 Task: Find connections with filter location Flying Fish Cove with filter topic #Socialmediawith filter profile language English with filter current company Meesho with filter school Future Institute Of Engineering and Management with filter industry Retail Gasoline with filter service category Logo Design with filter keywords title Managing Member
Action: Mouse moved to (615, 79)
Screenshot: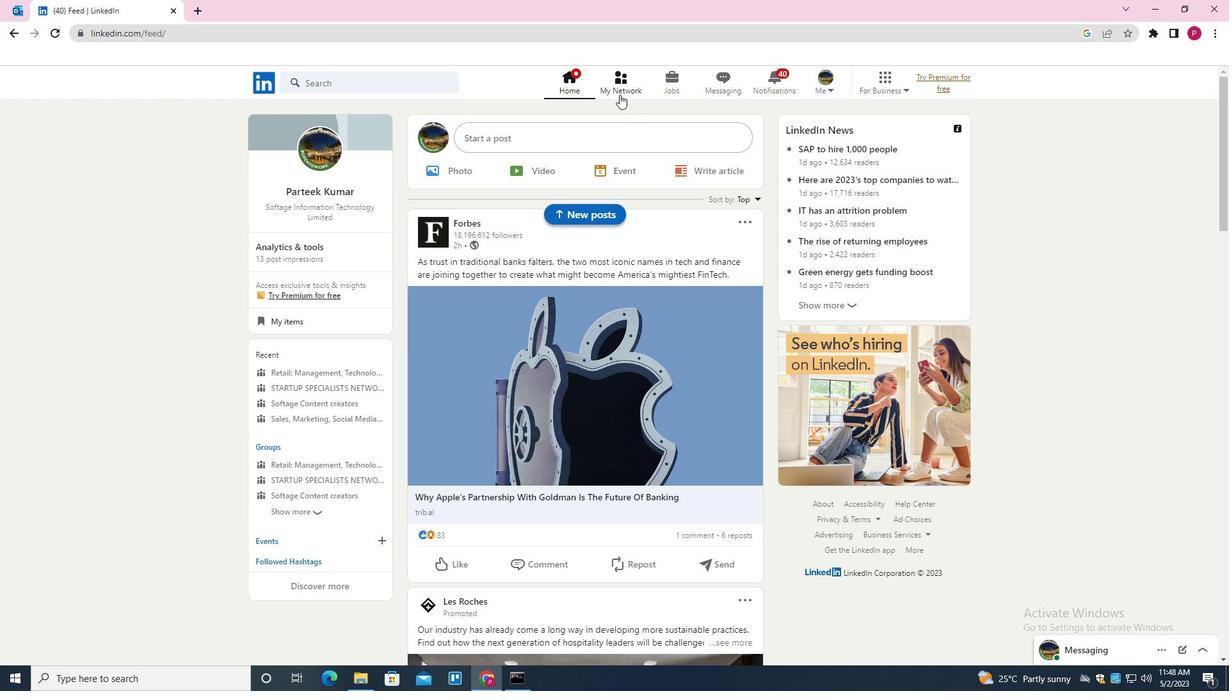 
Action: Mouse pressed left at (615, 79)
Screenshot: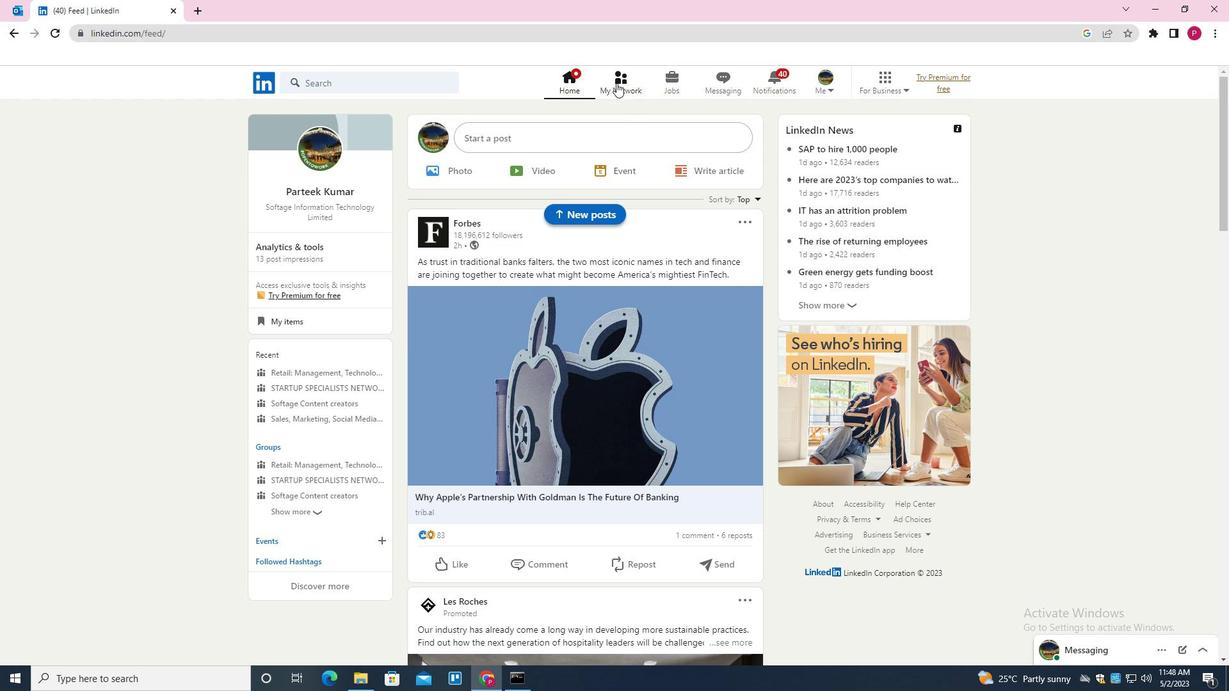 
Action: Mouse moved to (396, 158)
Screenshot: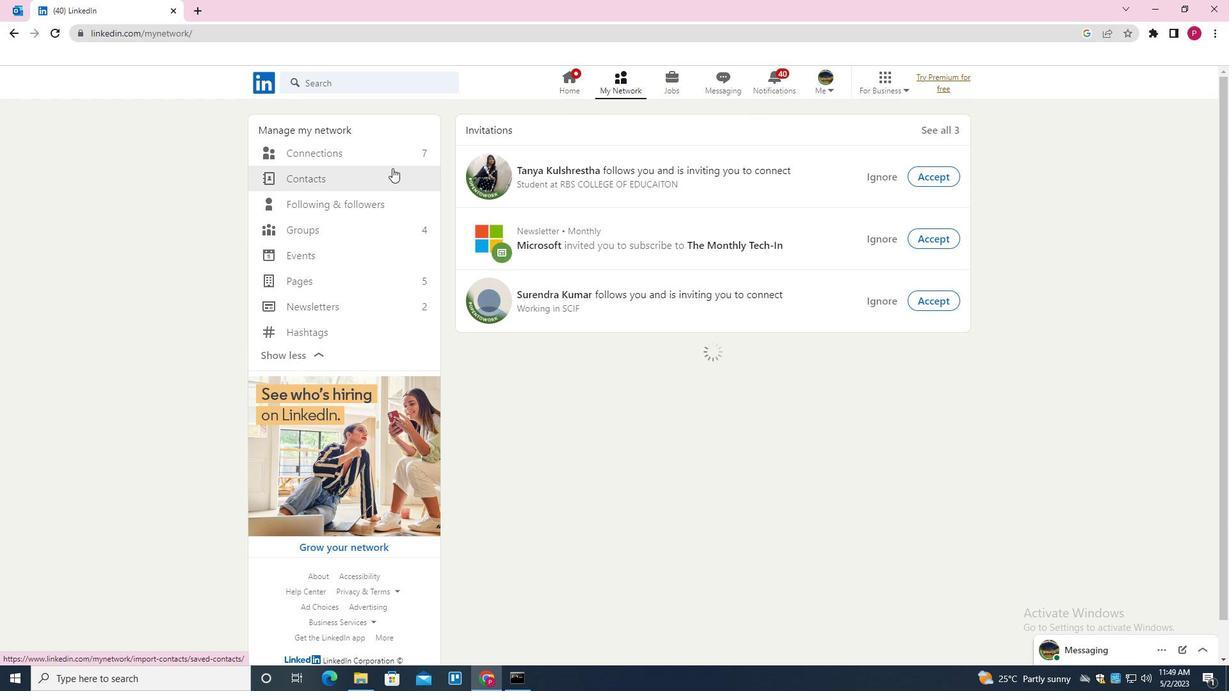 
Action: Mouse pressed left at (396, 158)
Screenshot: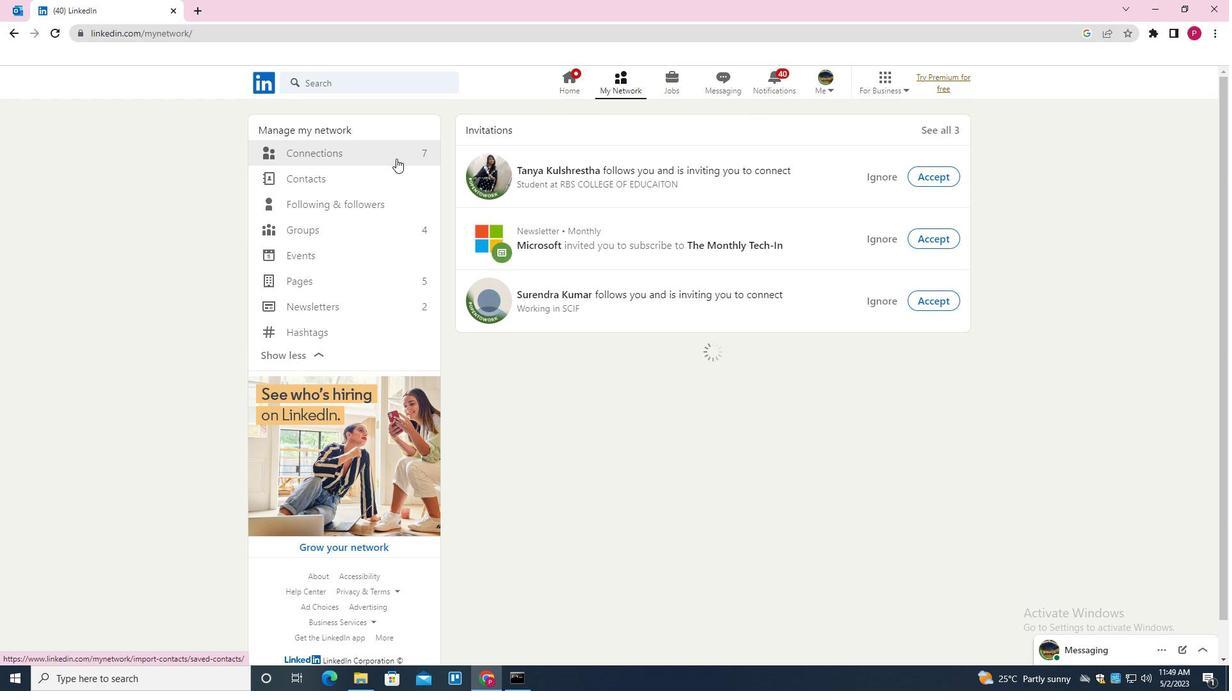 
Action: Mouse moved to (746, 154)
Screenshot: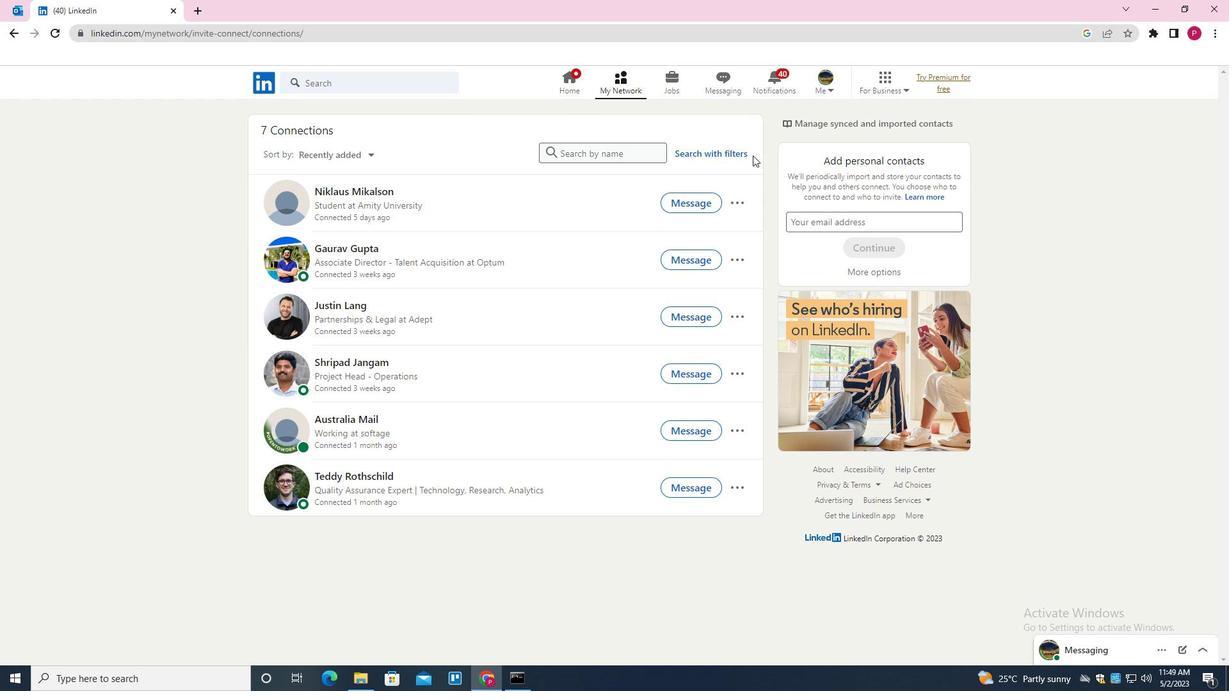 
Action: Mouse pressed left at (746, 154)
Screenshot: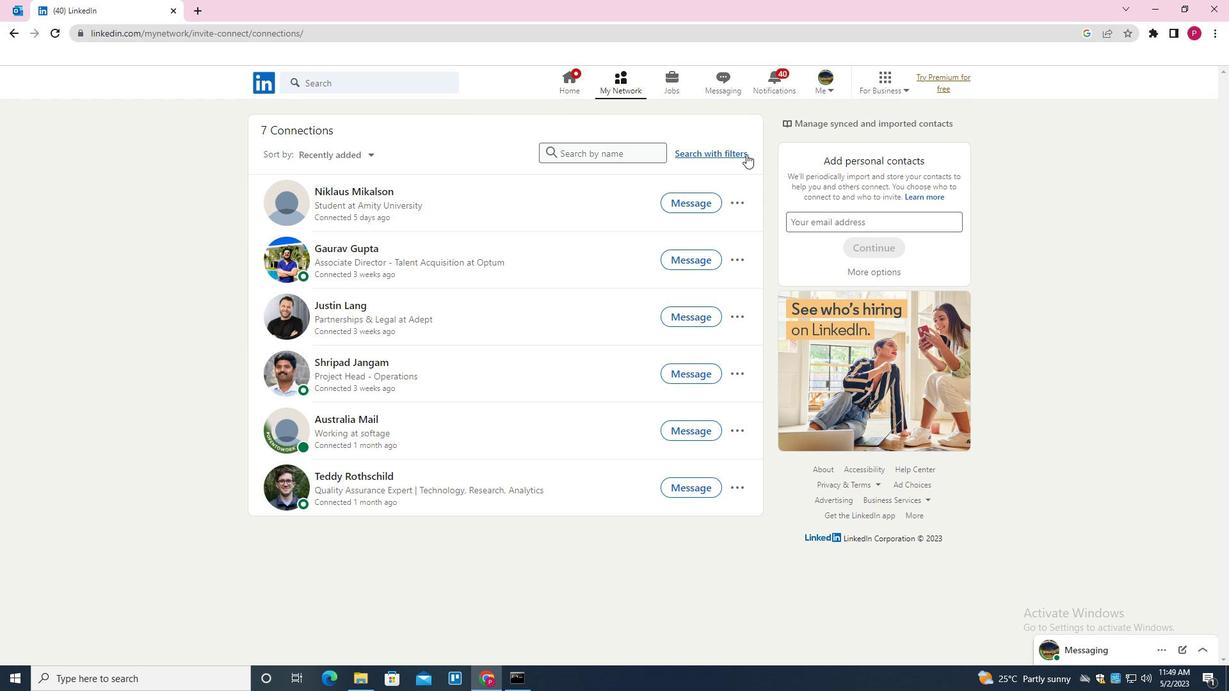 
Action: Mouse moved to (653, 122)
Screenshot: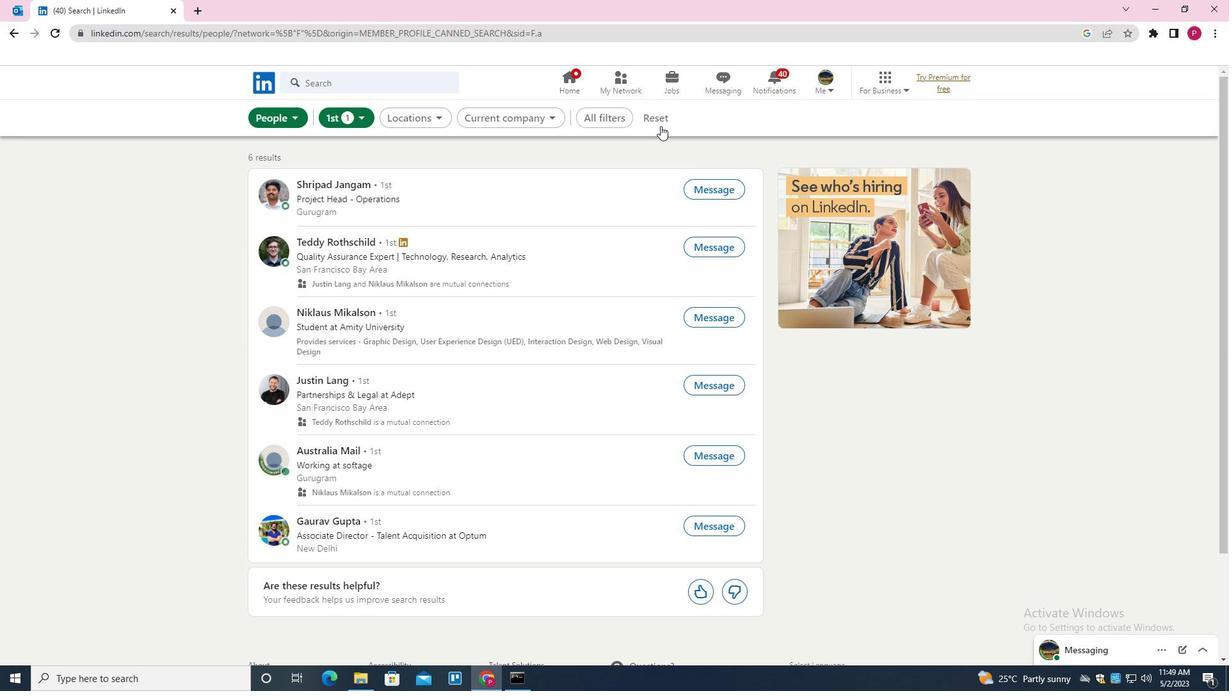 
Action: Mouse pressed left at (653, 122)
Screenshot: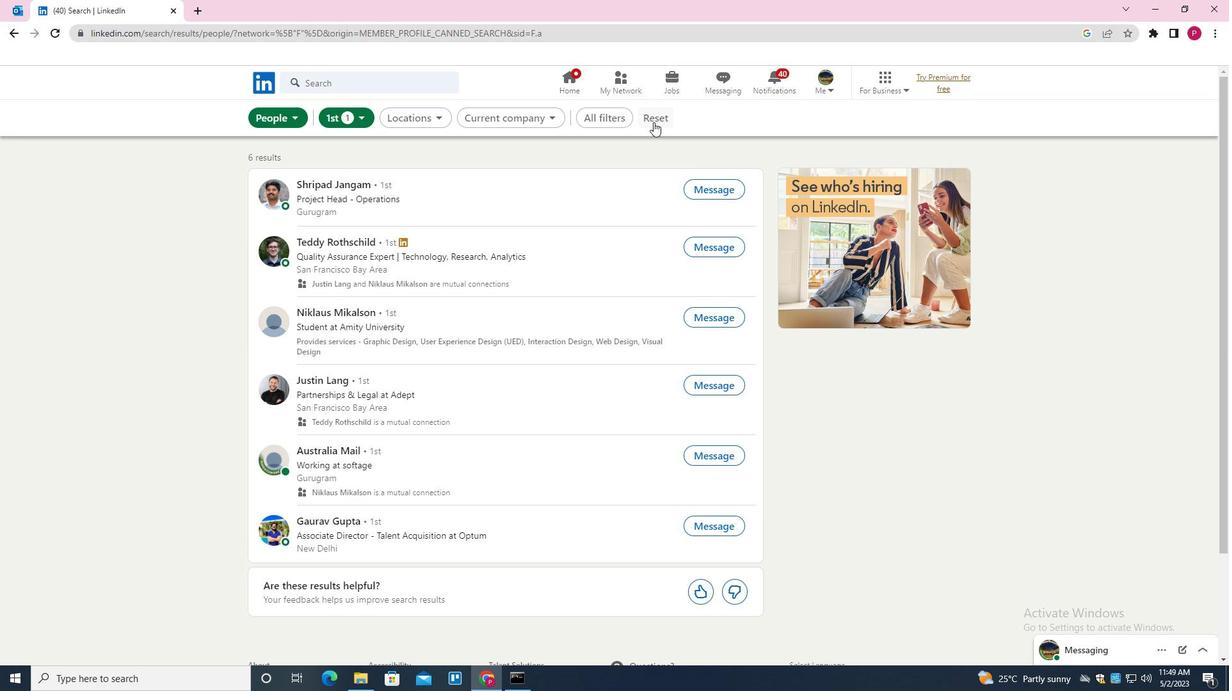 
Action: Mouse moved to (625, 120)
Screenshot: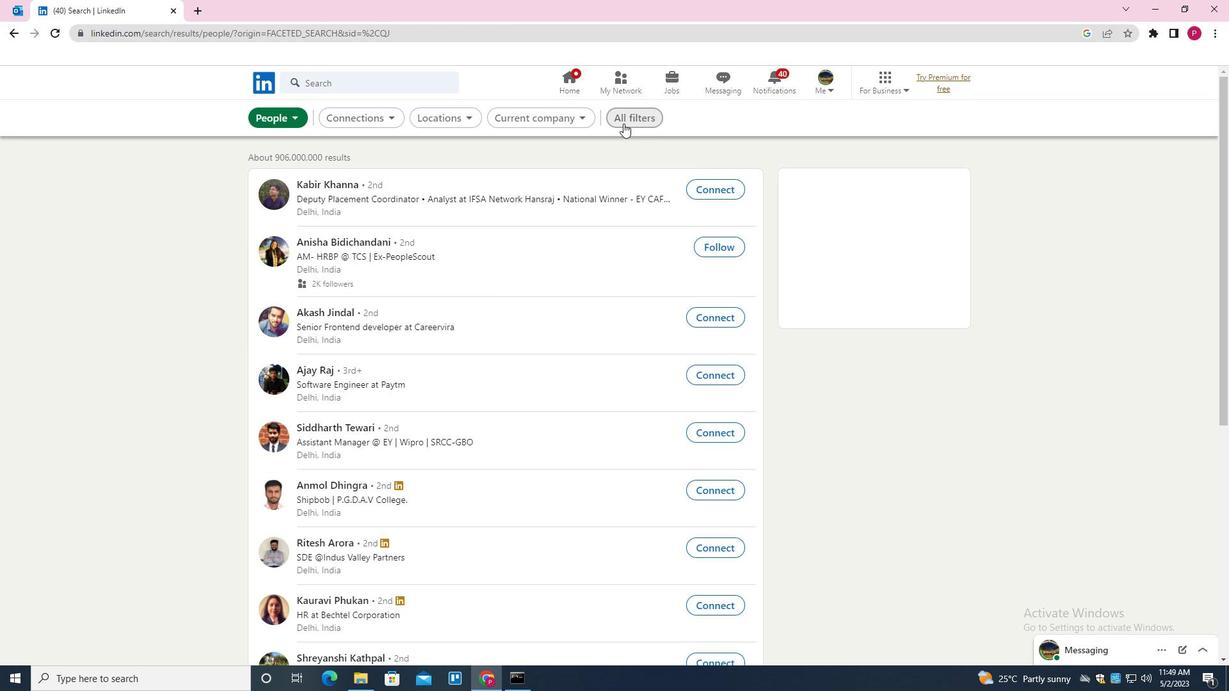 
Action: Mouse pressed left at (625, 120)
Screenshot: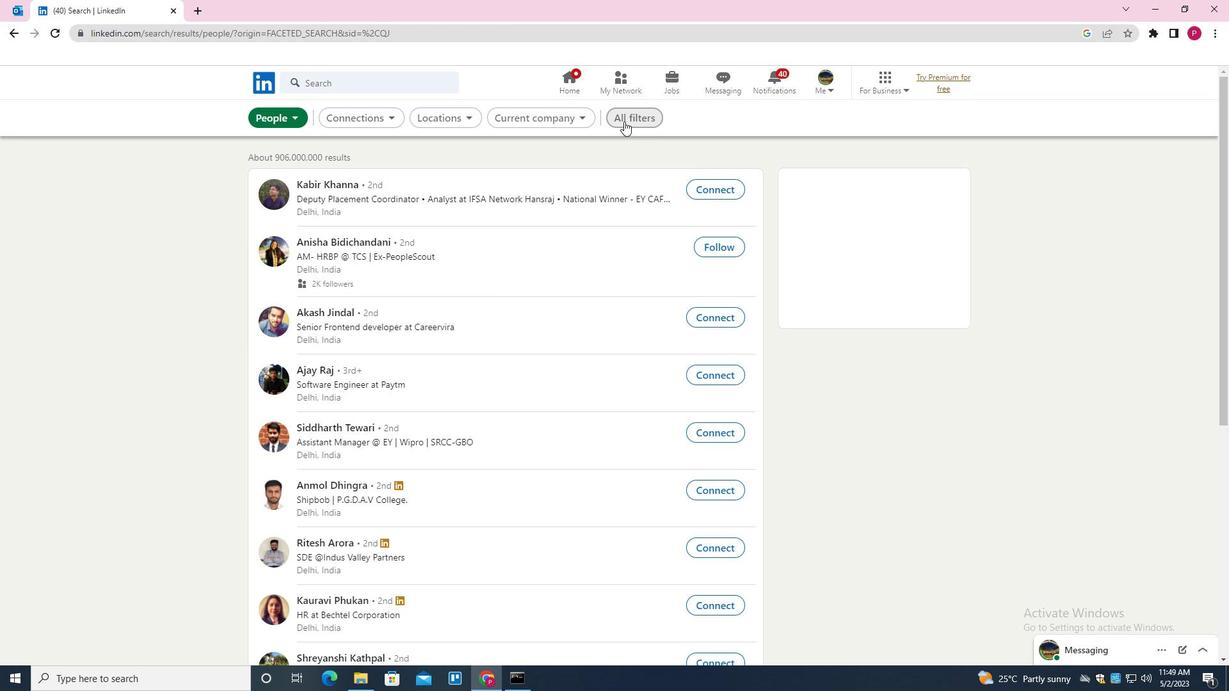 
Action: Mouse moved to (1090, 277)
Screenshot: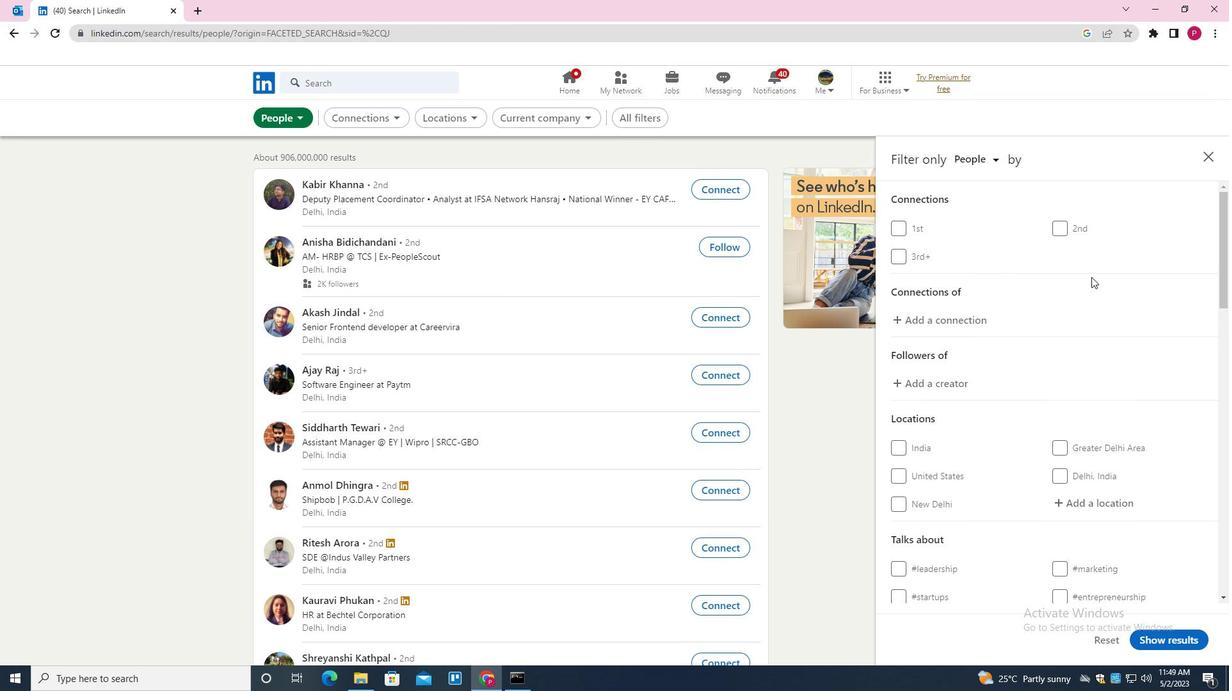 
Action: Mouse scrolled (1090, 276) with delta (0, 0)
Screenshot: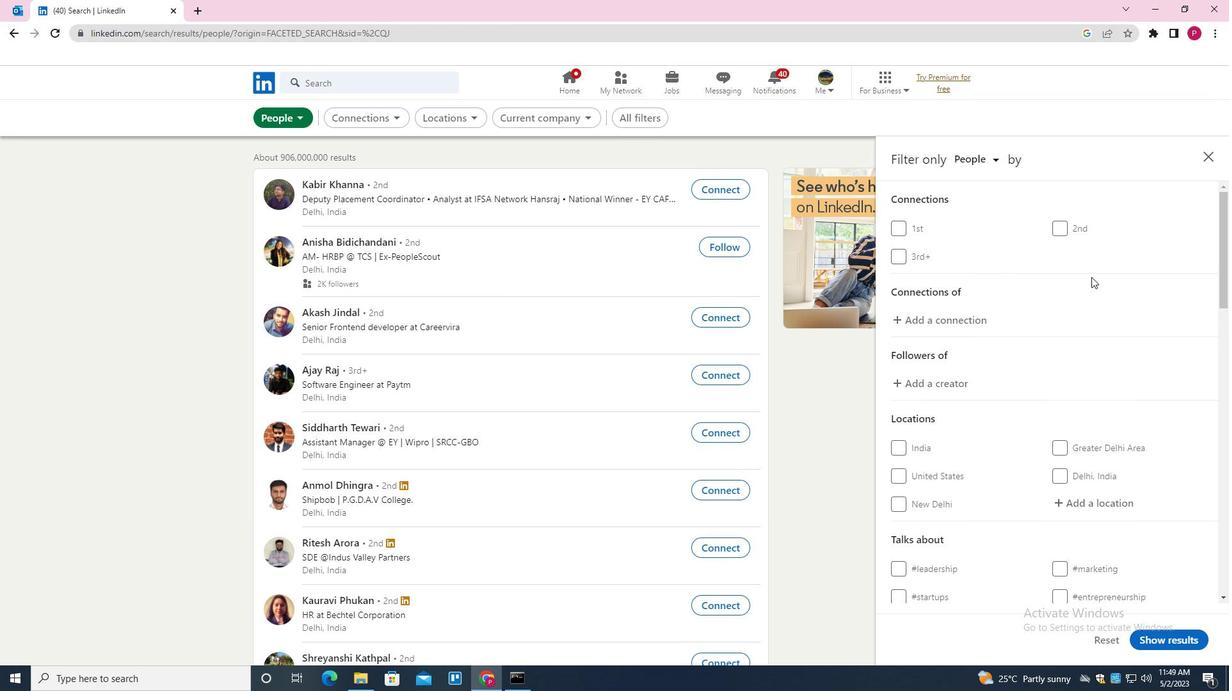 
Action: Mouse scrolled (1090, 276) with delta (0, 0)
Screenshot: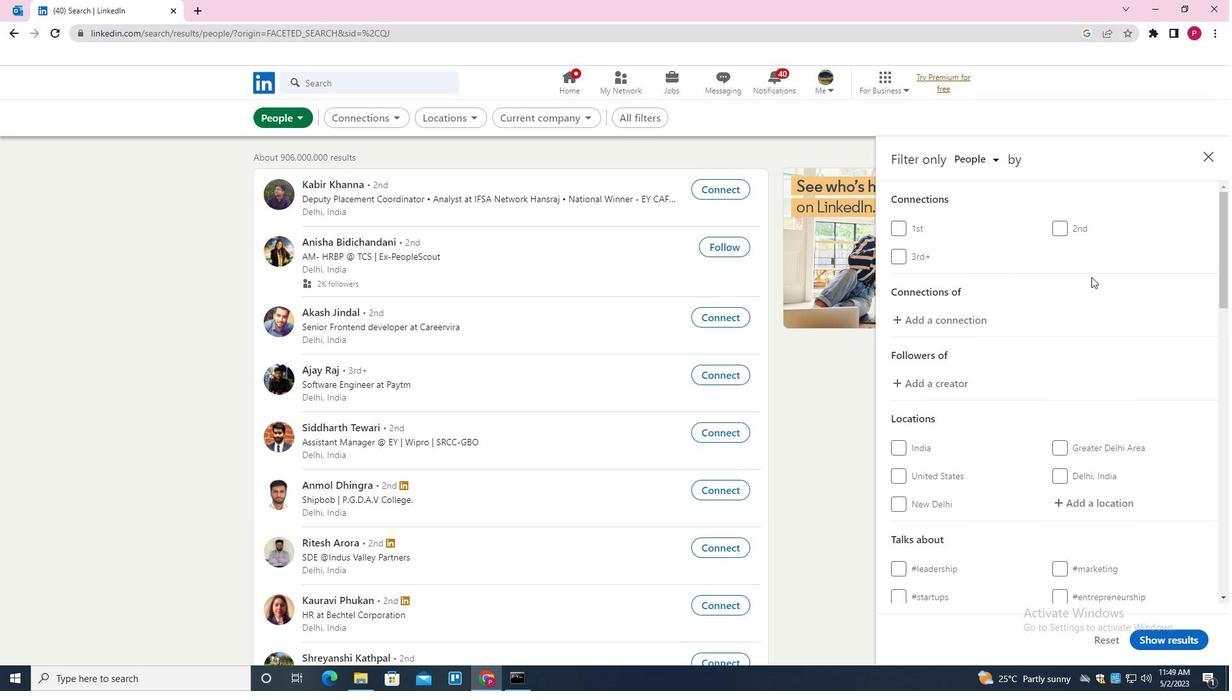 
Action: Mouse scrolled (1090, 276) with delta (0, 0)
Screenshot: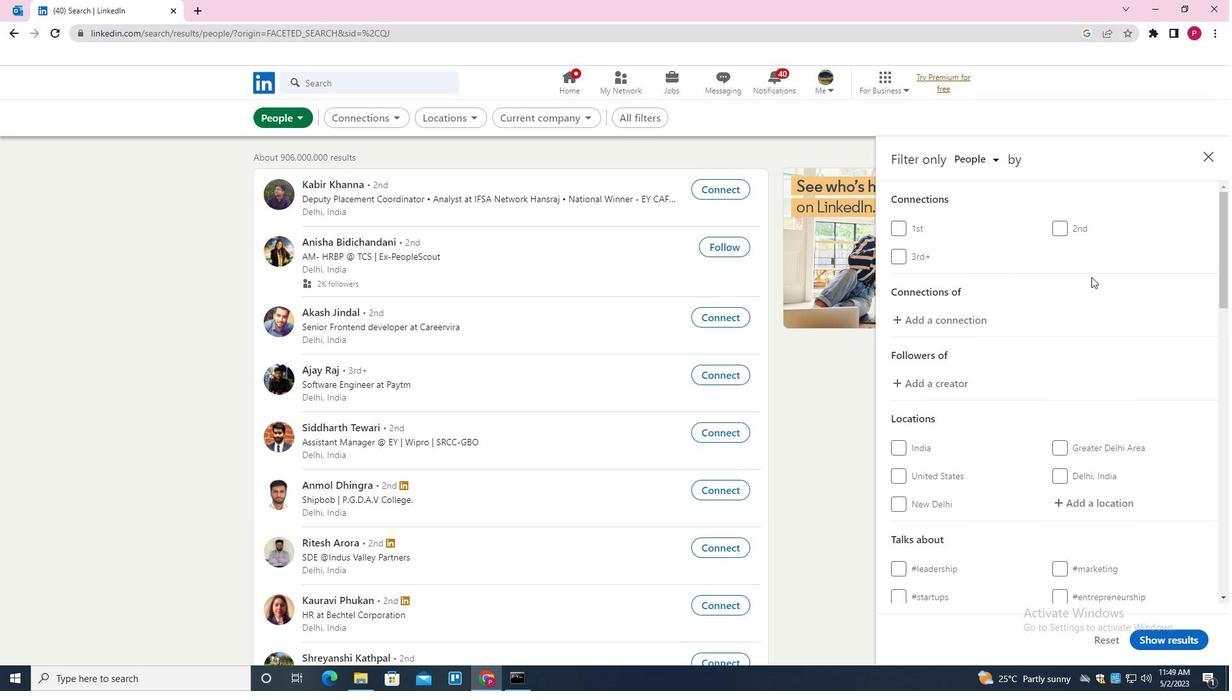 
Action: Mouse moved to (1093, 303)
Screenshot: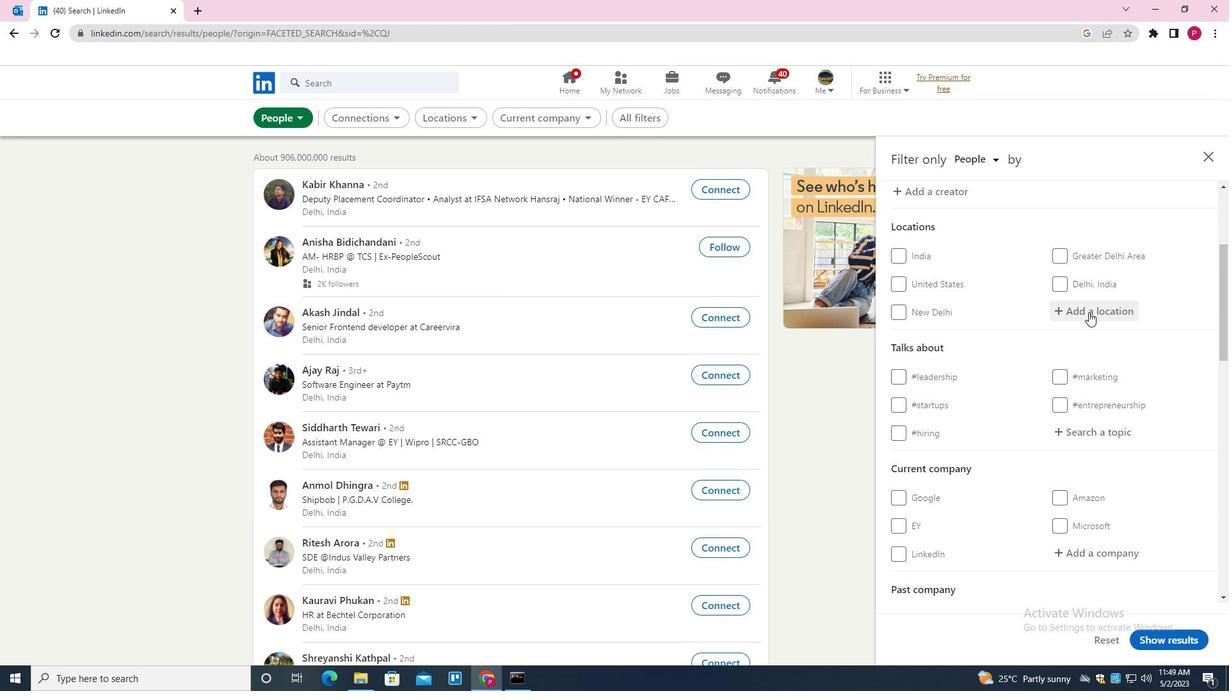 
Action: Mouse pressed left at (1093, 303)
Screenshot: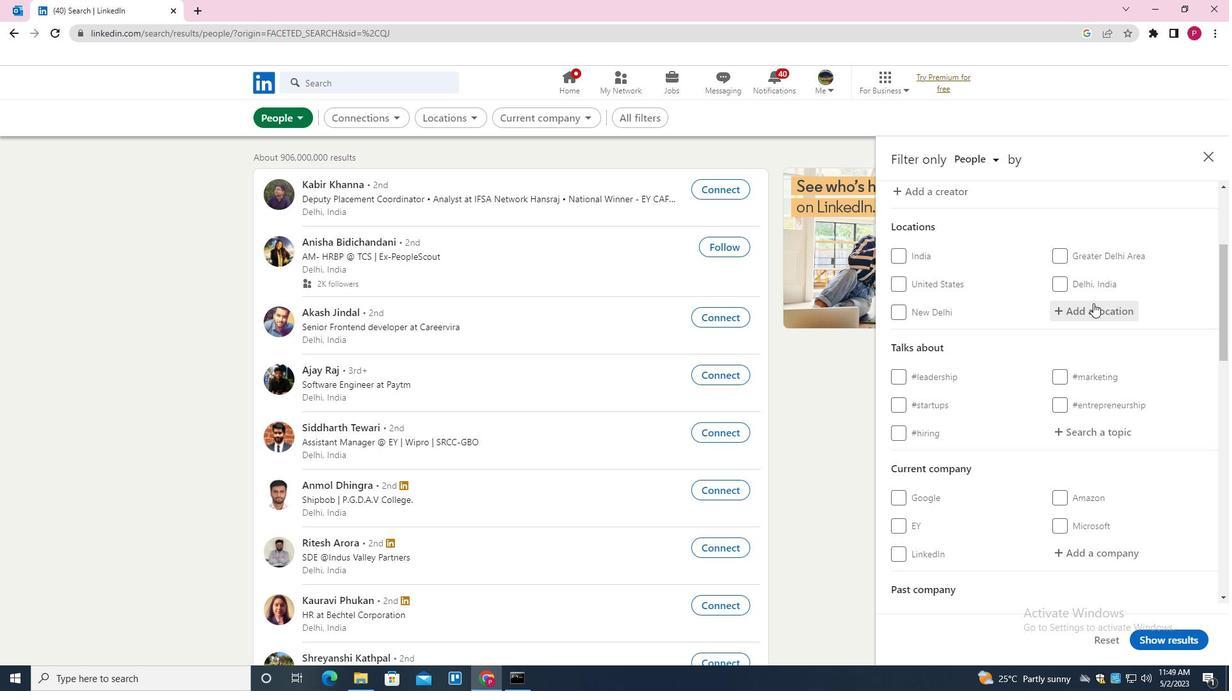 
Action: Mouse moved to (1058, 323)
Screenshot: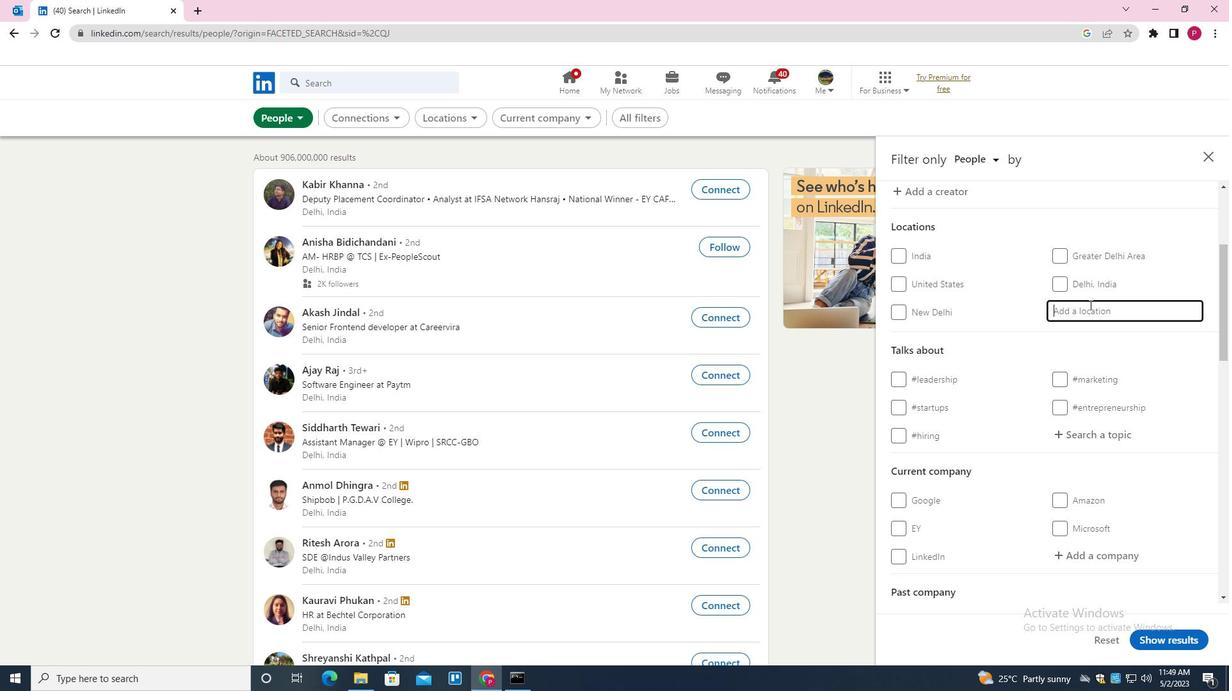 
Action: Key pressed <Key.shift><Key.shift><Key.shift>FLYINF<Key.backspace>G<Key.space><Key.space><Key.shift>FISH<Key.space><Key.shift>COVE
Screenshot: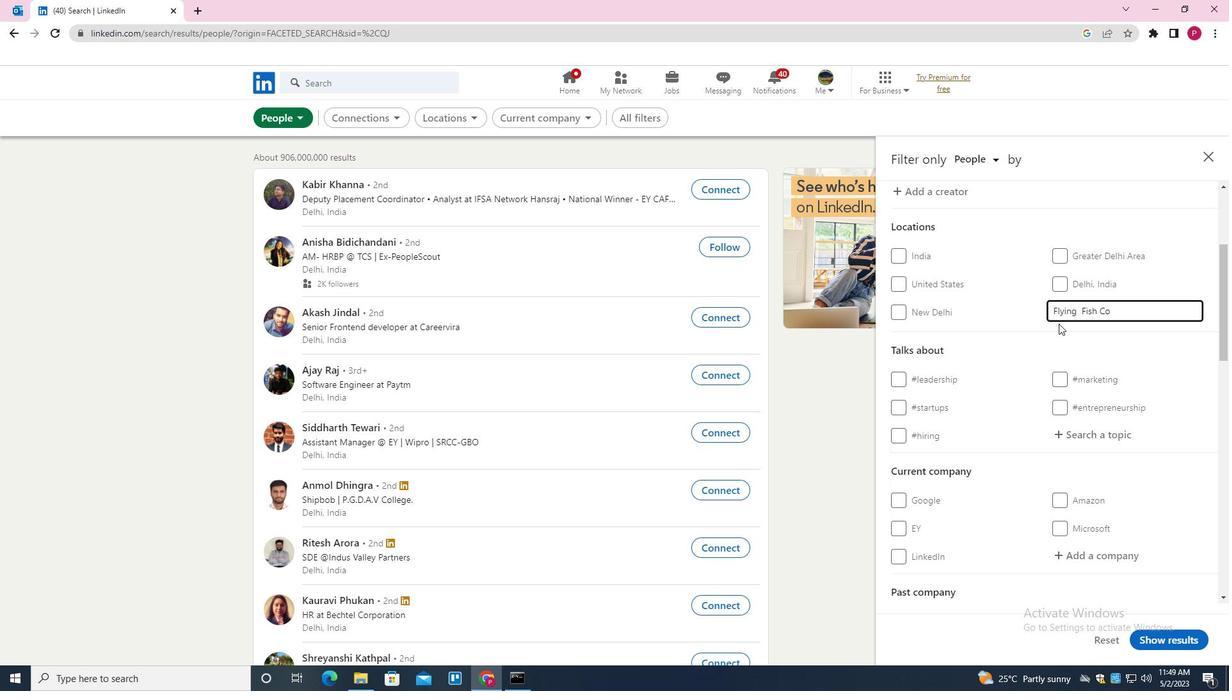 
Action: Mouse moved to (1058, 327)
Screenshot: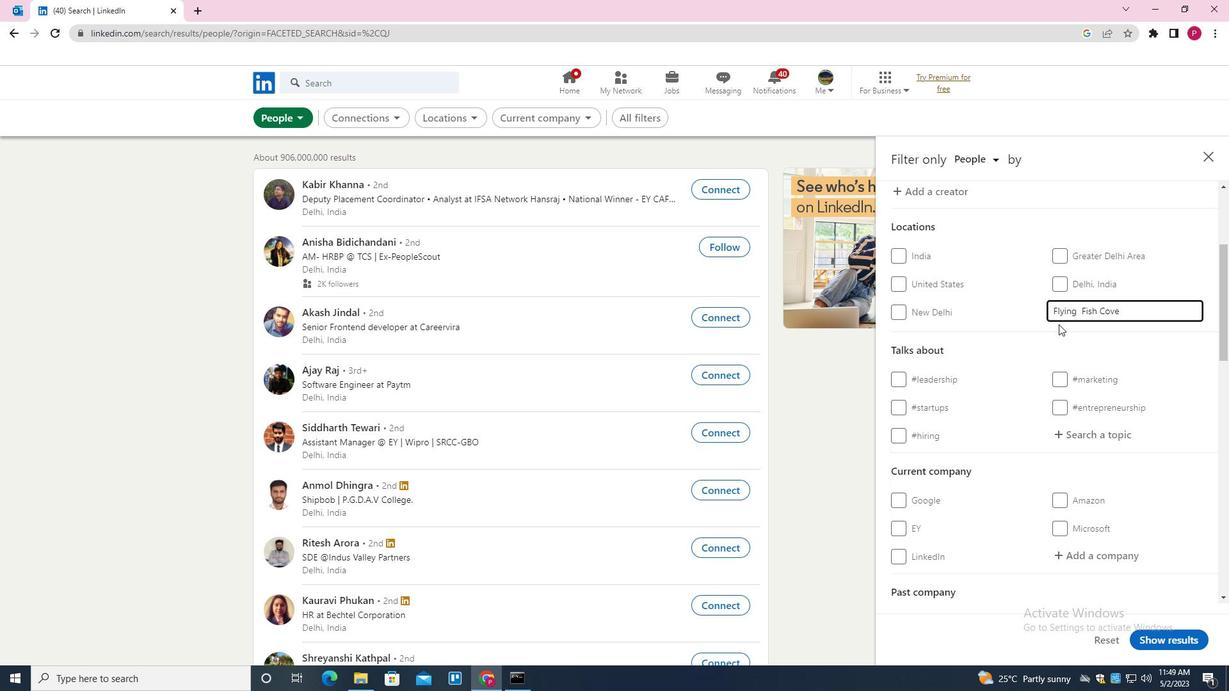 
Action: Mouse scrolled (1058, 326) with delta (0, 0)
Screenshot: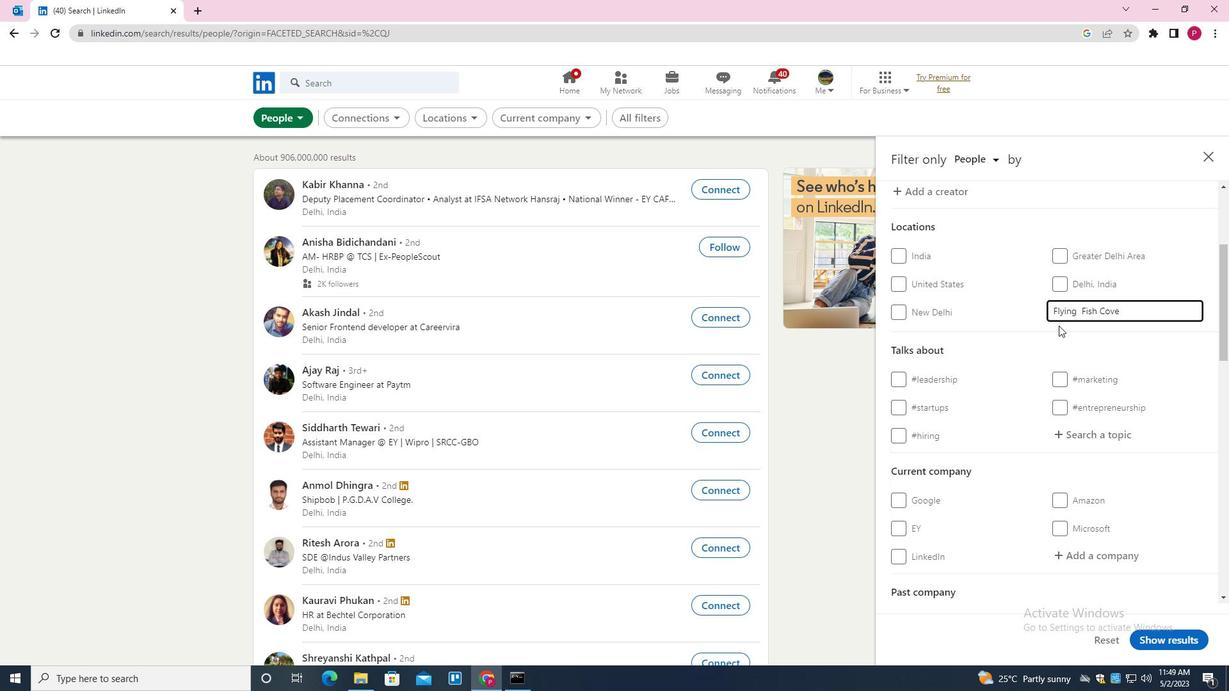 
Action: Mouse scrolled (1058, 326) with delta (0, 0)
Screenshot: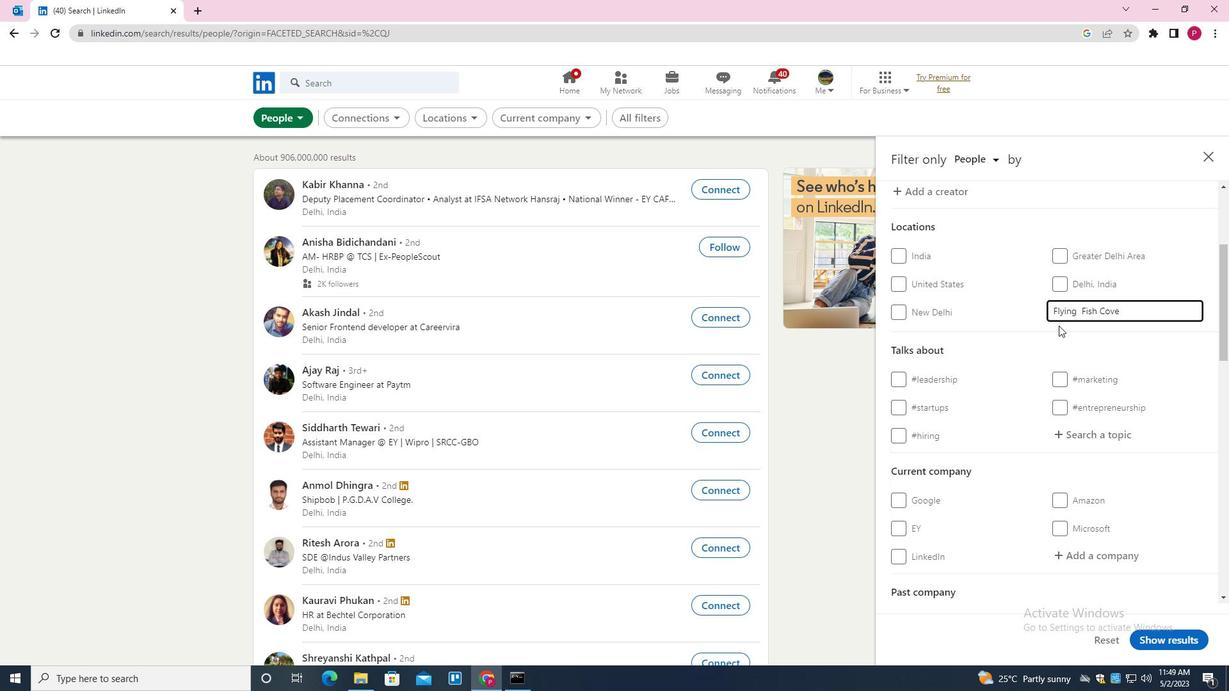 
Action: Mouse moved to (1081, 305)
Screenshot: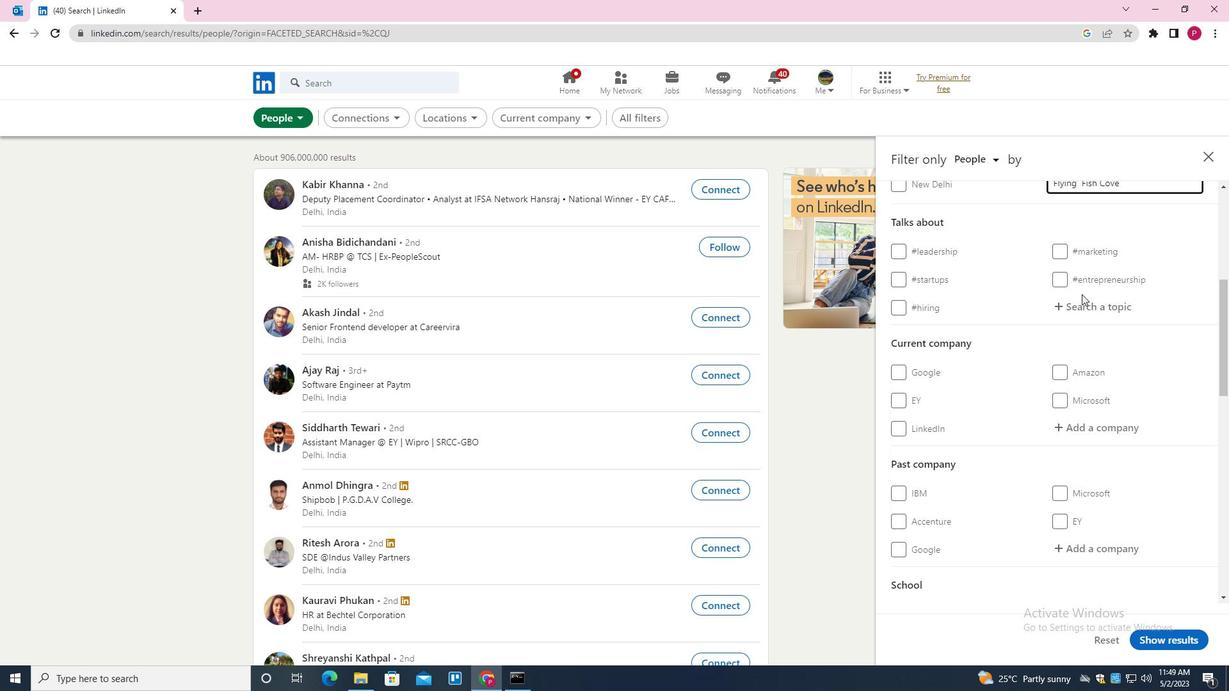 
Action: Mouse pressed left at (1081, 305)
Screenshot: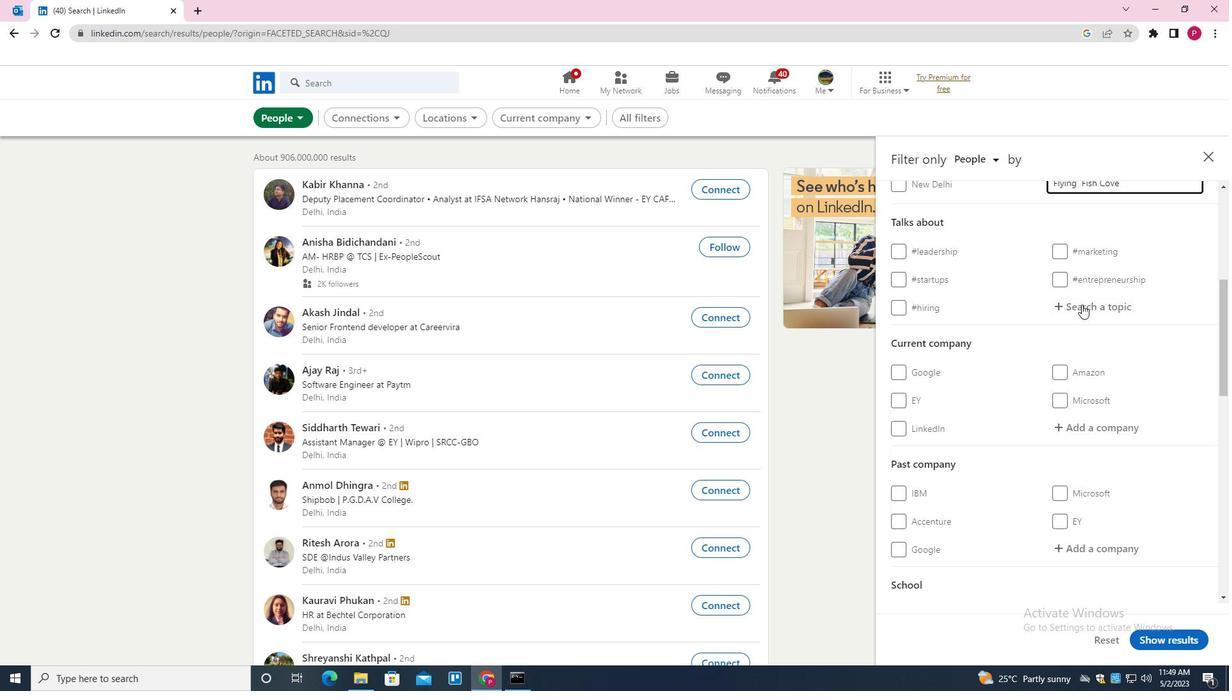 
Action: Mouse moved to (1077, 309)
Screenshot: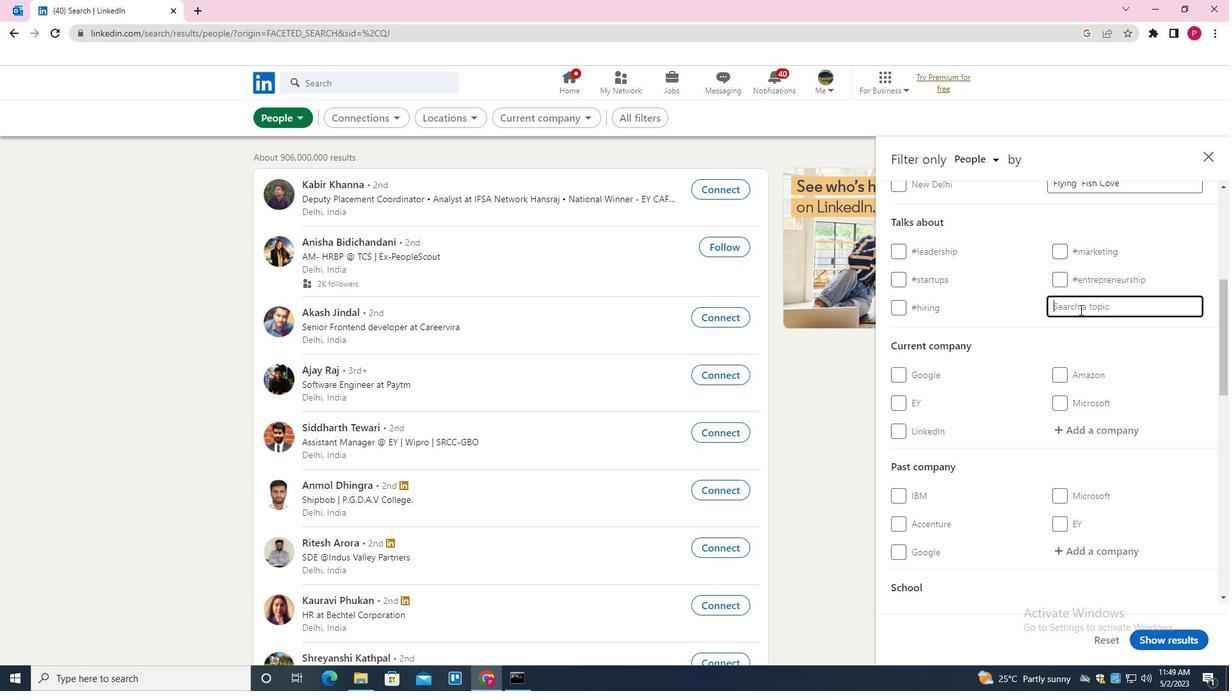 
Action: Key pressed SOCIAL<Key.space><Key.shift>MED<Key.backspace><Key.backspace><Key.backspace><Key.backspace><Key.down><Key.enter>
Screenshot: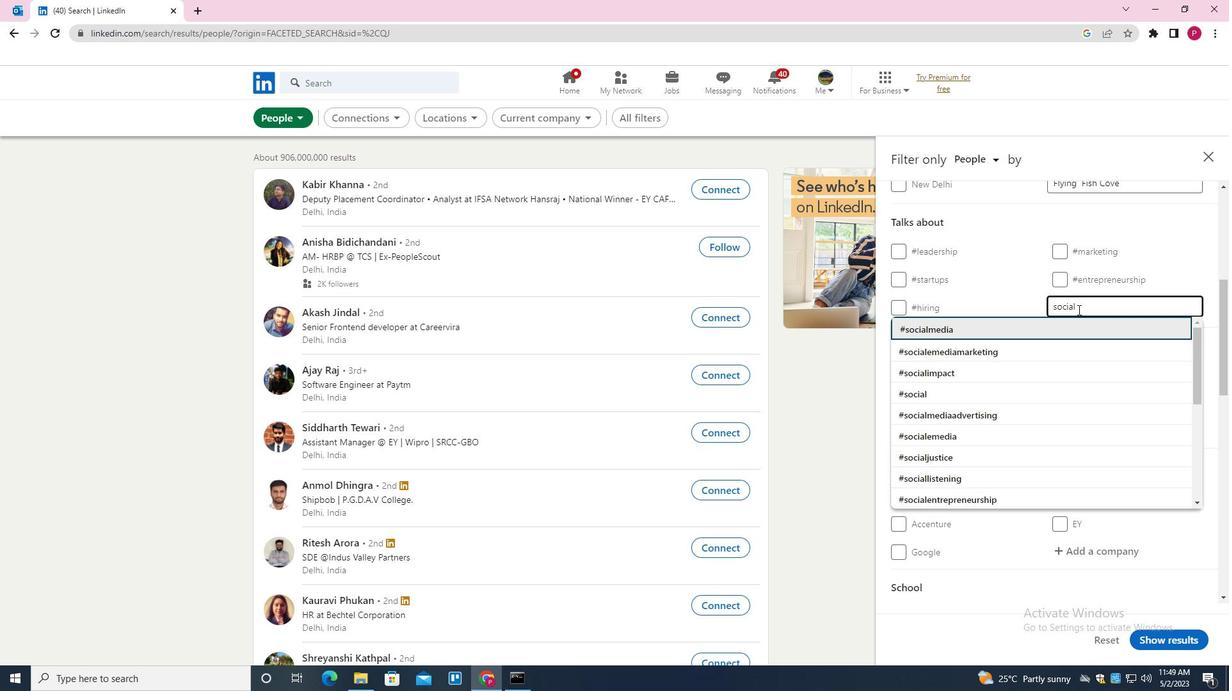 
Action: Mouse moved to (1051, 328)
Screenshot: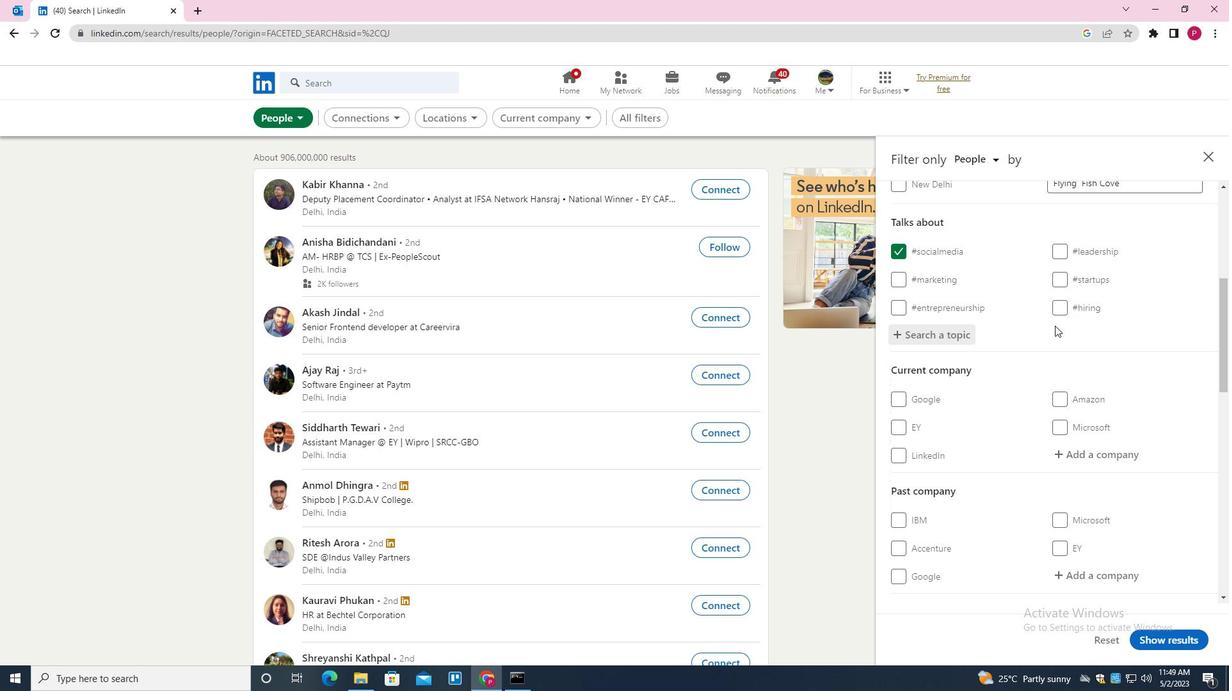 
Action: Mouse scrolled (1051, 327) with delta (0, 0)
Screenshot: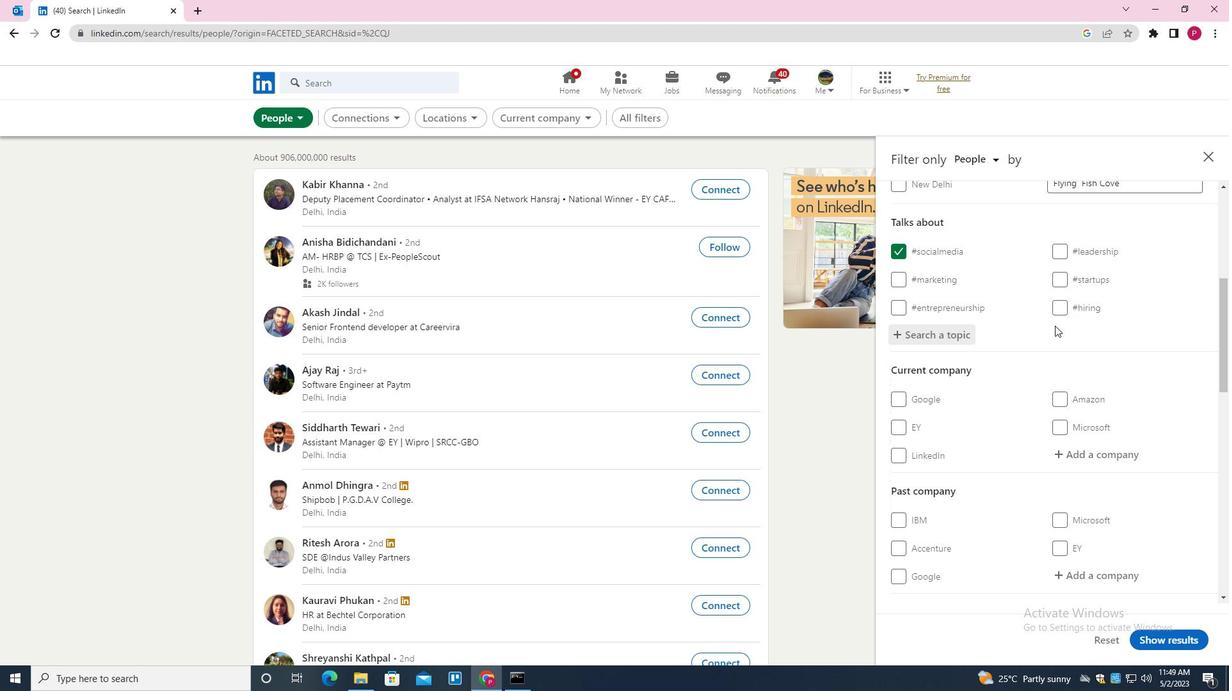 
Action: Mouse moved to (1050, 329)
Screenshot: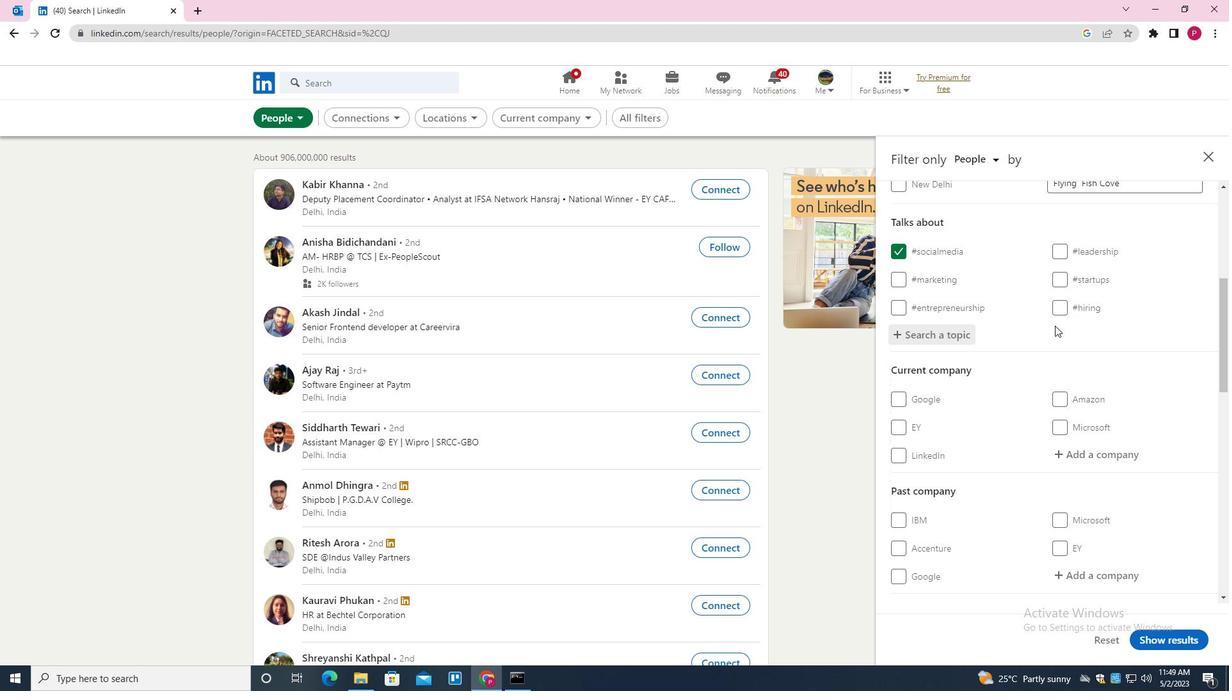 
Action: Mouse scrolled (1050, 329) with delta (0, 0)
Screenshot: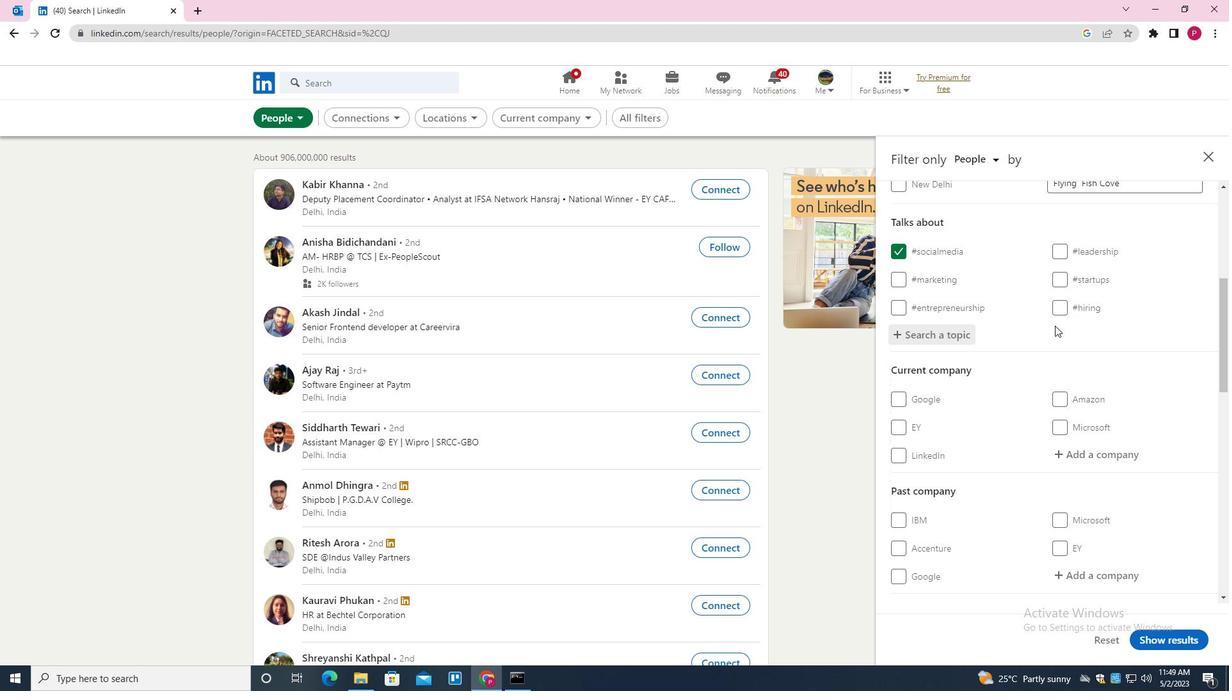 
Action: Mouse moved to (1050, 336)
Screenshot: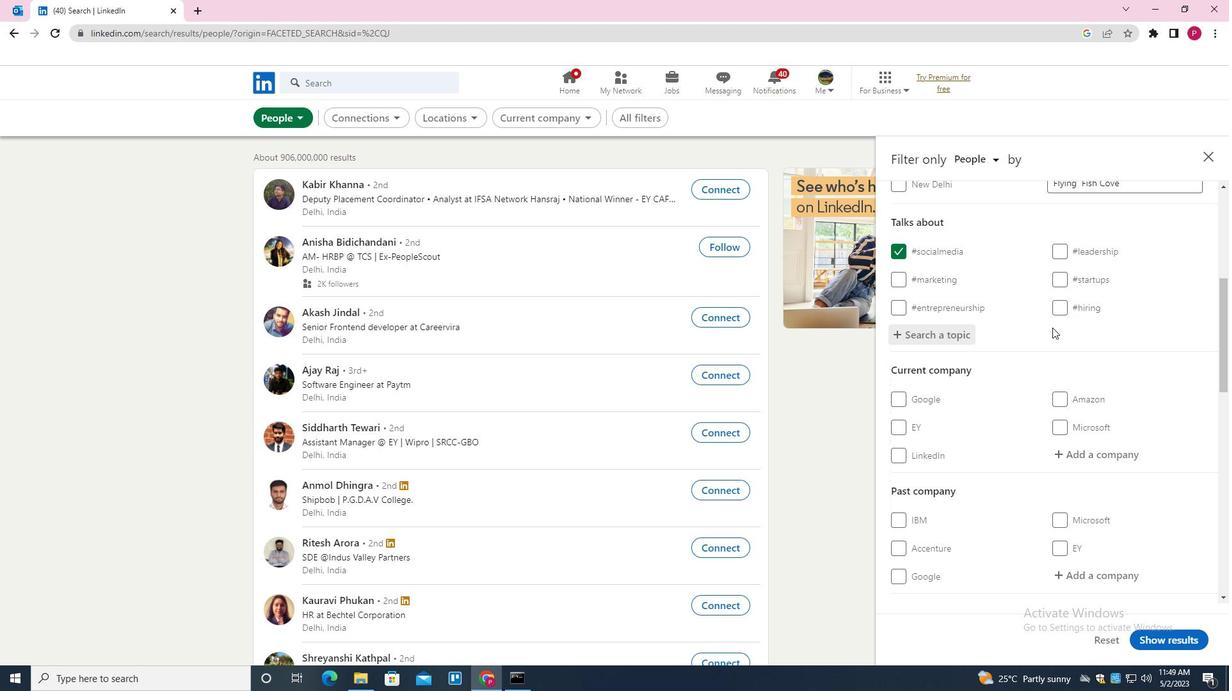 
Action: Mouse scrolled (1050, 336) with delta (0, 0)
Screenshot: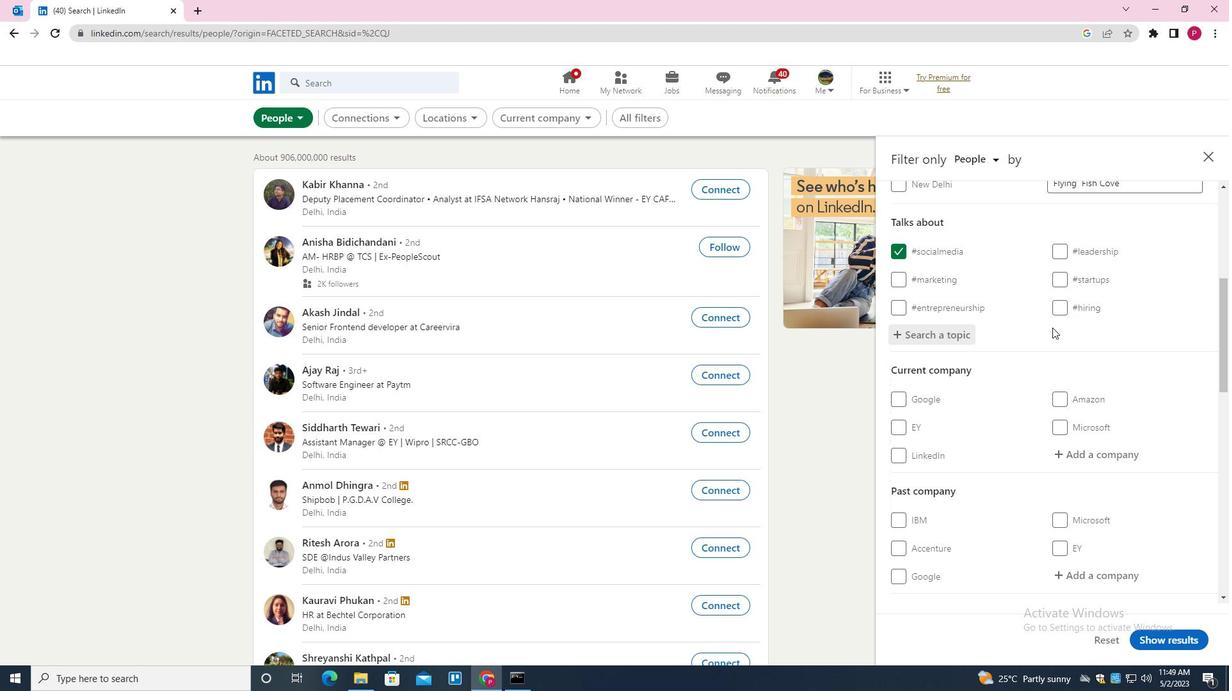 
Action: Mouse moved to (1038, 407)
Screenshot: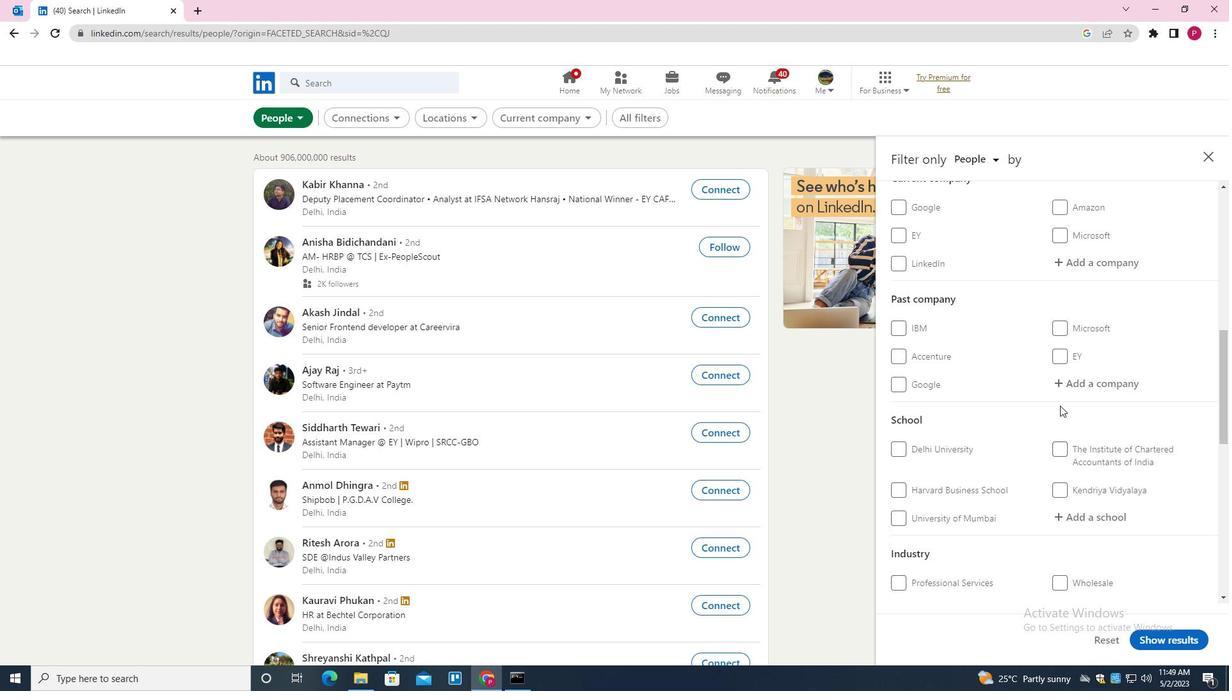
Action: Mouse scrolled (1038, 406) with delta (0, 0)
Screenshot: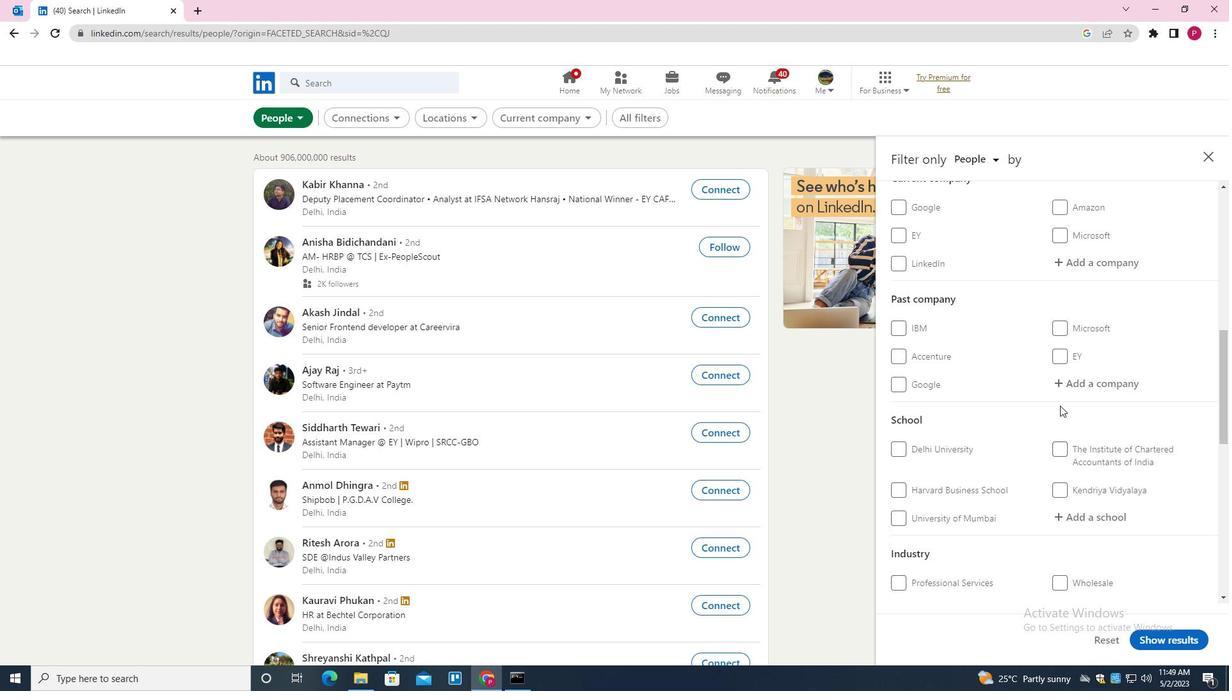
Action: Mouse moved to (1037, 407)
Screenshot: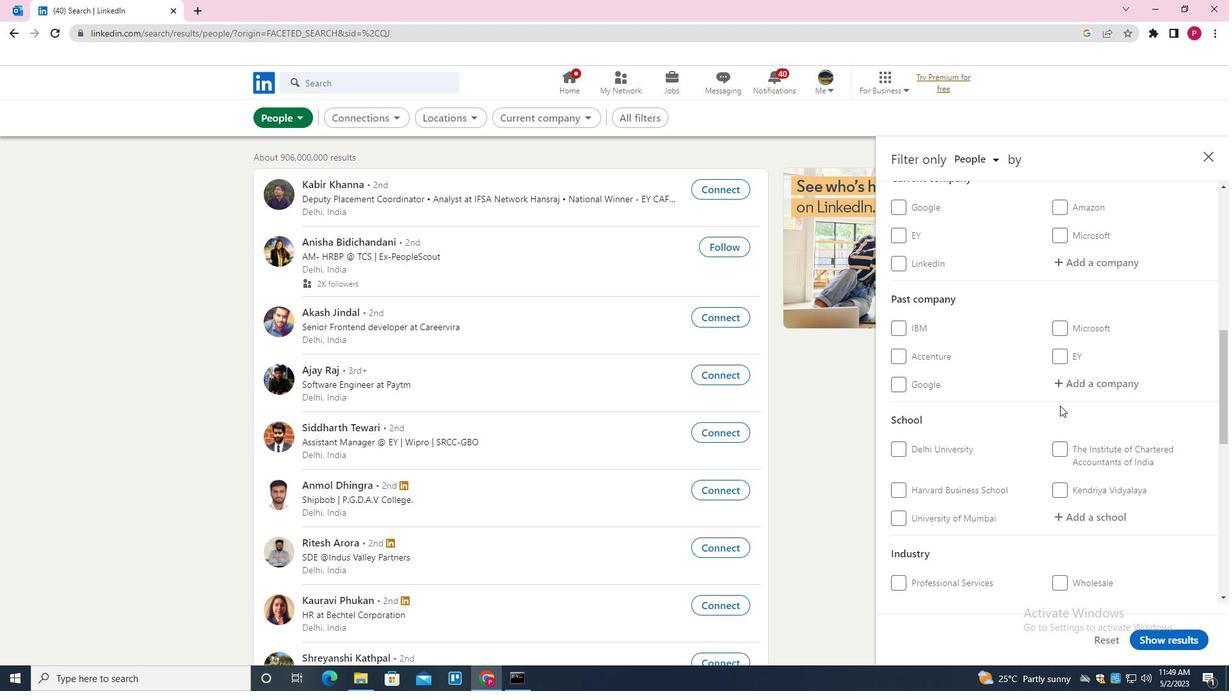 
Action: Mouse scrolled (1037, 407) with delta (0, 0)
Screenshot: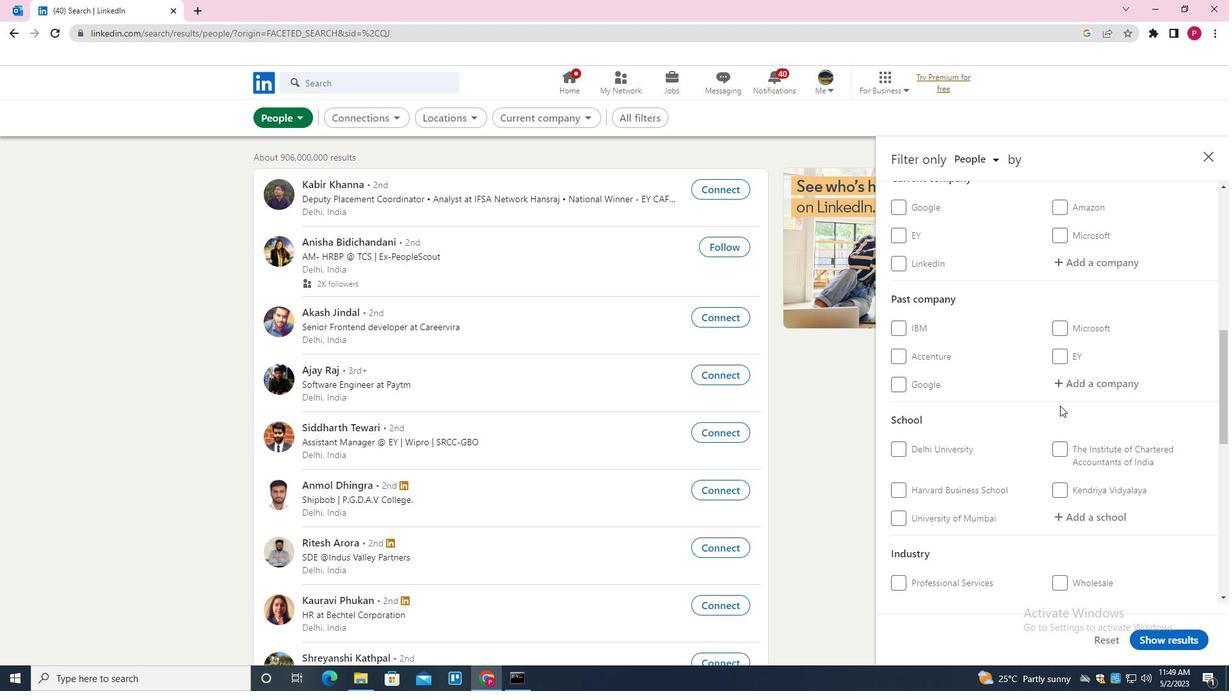 
Action: Mouse moved to (1035, 410)
Screenshot: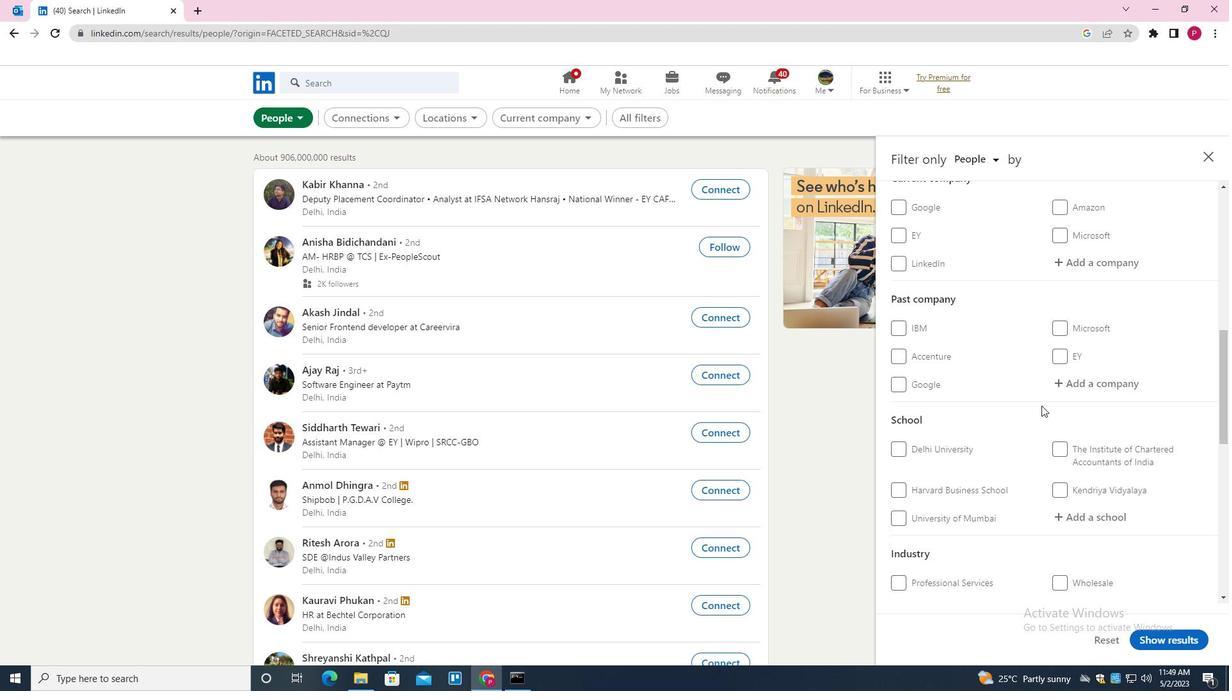 
Action: Mouse scrolled (1035, 409) with delta (0, 0)
Screenshot: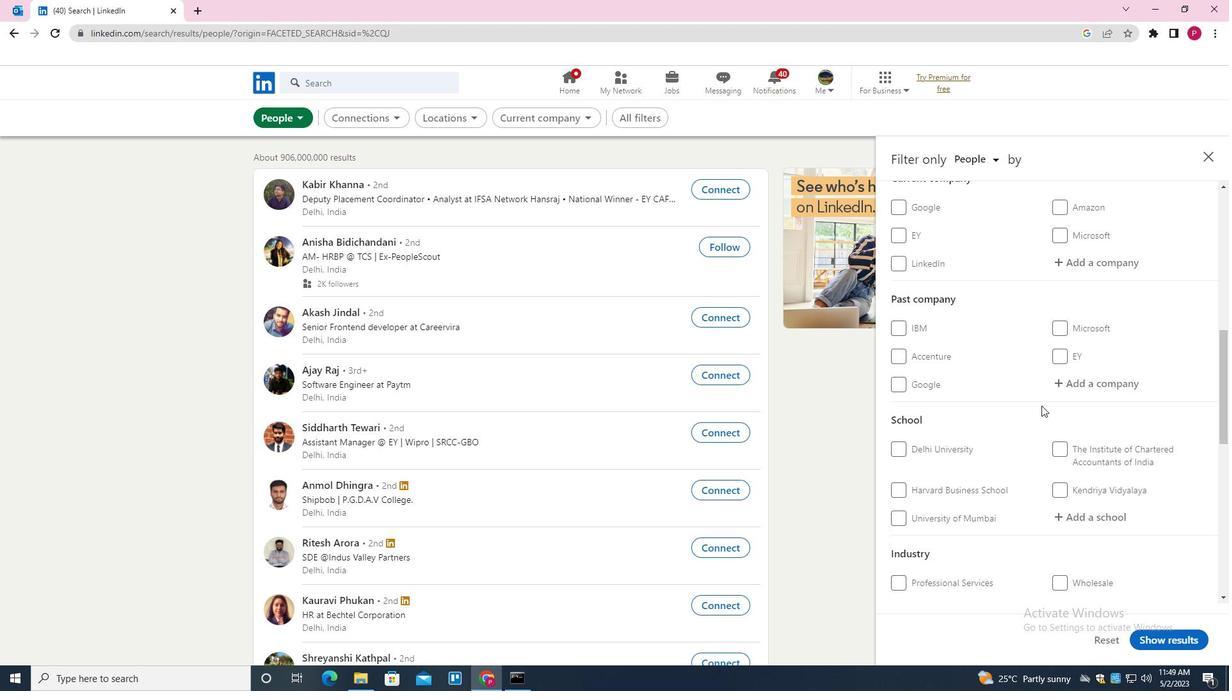 
Action: Mouse moved to (1035, 410)
Screenshot: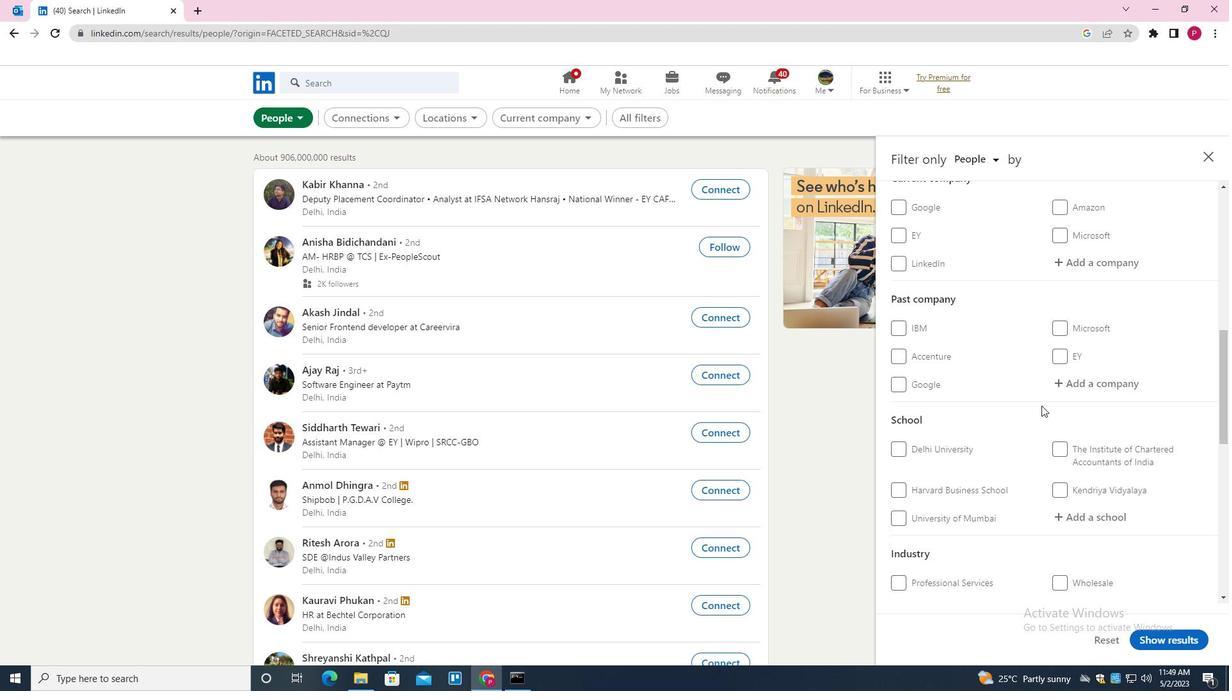 
Action: Mouse scrolled (1035, 410) with delta (0, 0)
Screenshot: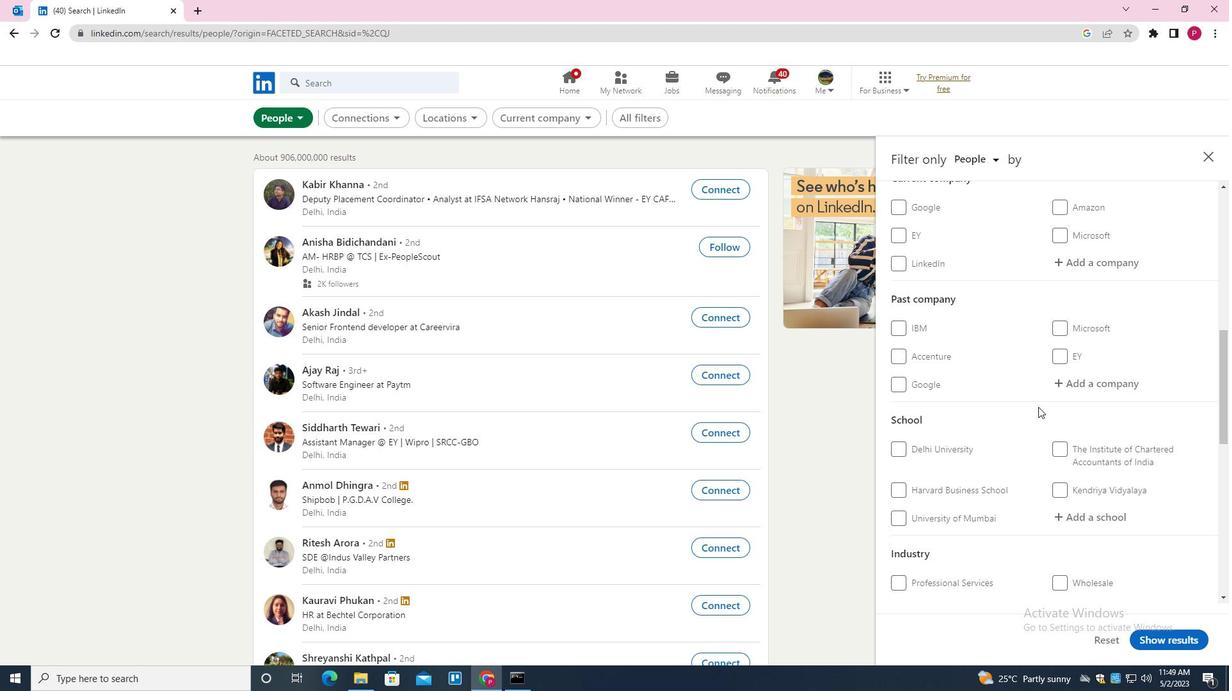 
Action: Mouse scrolled (1035, 410) with delta (0, 0)
Screenshot: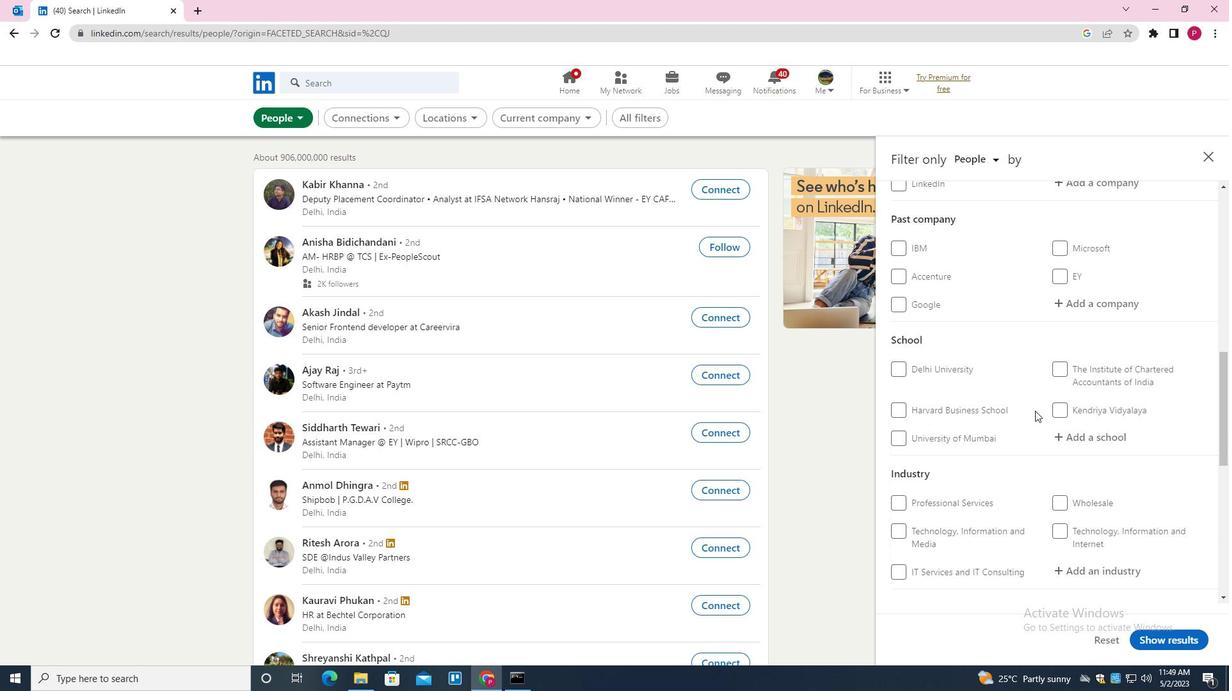 
Action: Mouse scrolled (1035, 410) with delta (0, 0)
Screenshot: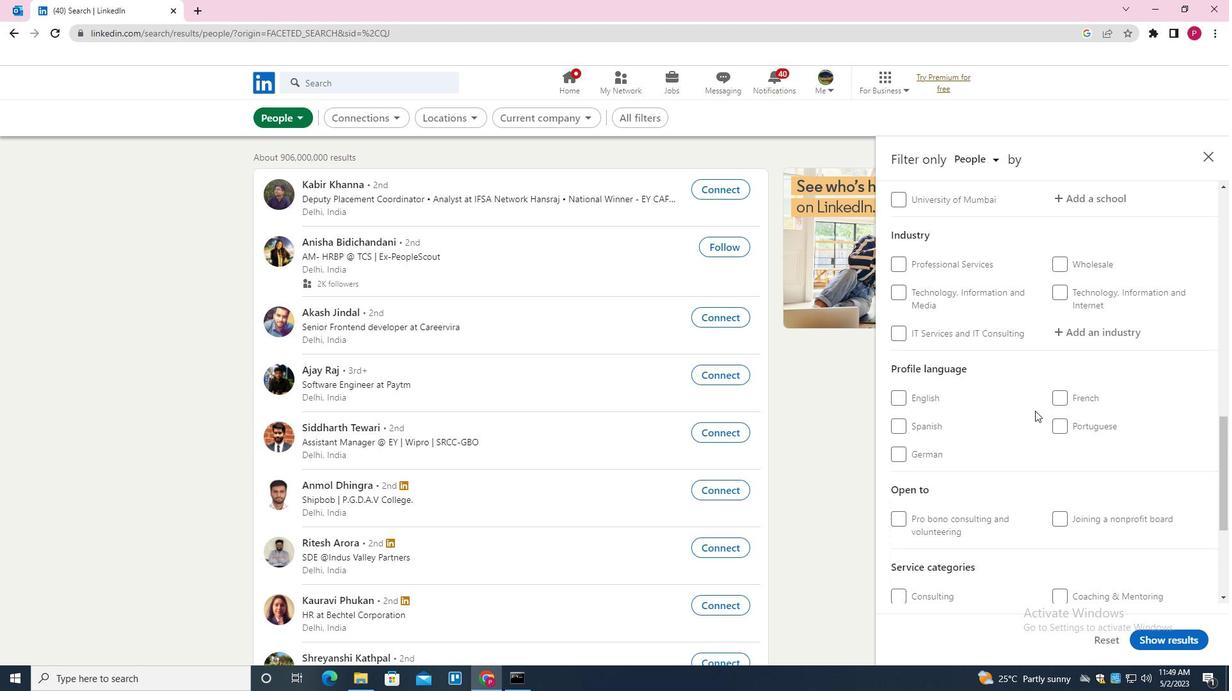 
Action: Mouse moved to (923, 334)
Screenshot: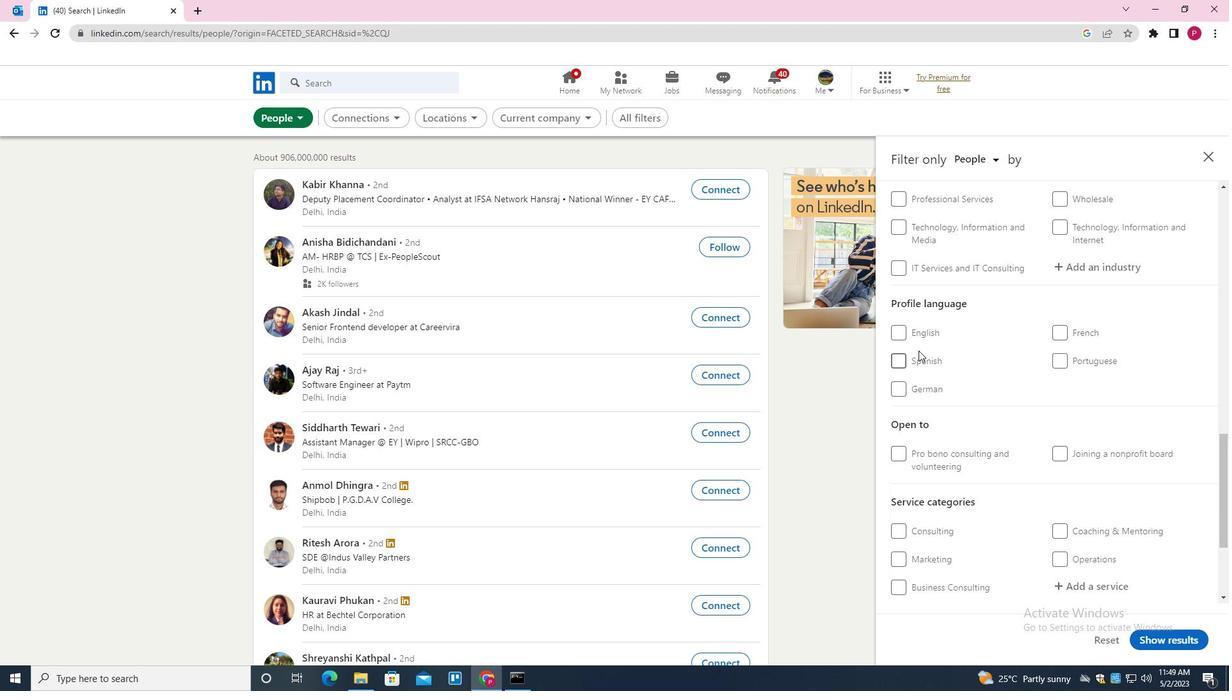 
Action: Mouse pressed left at (923, 334)
Screenshot: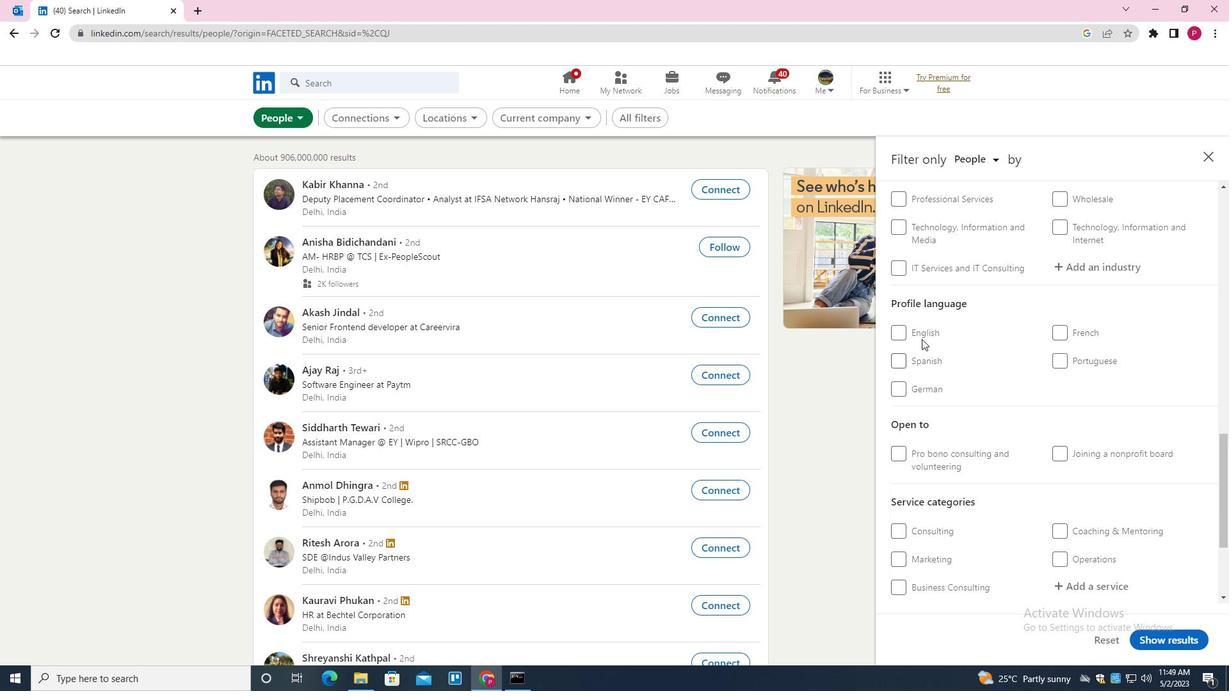
Action: Mouse moved to (995, 382)
Screenshot: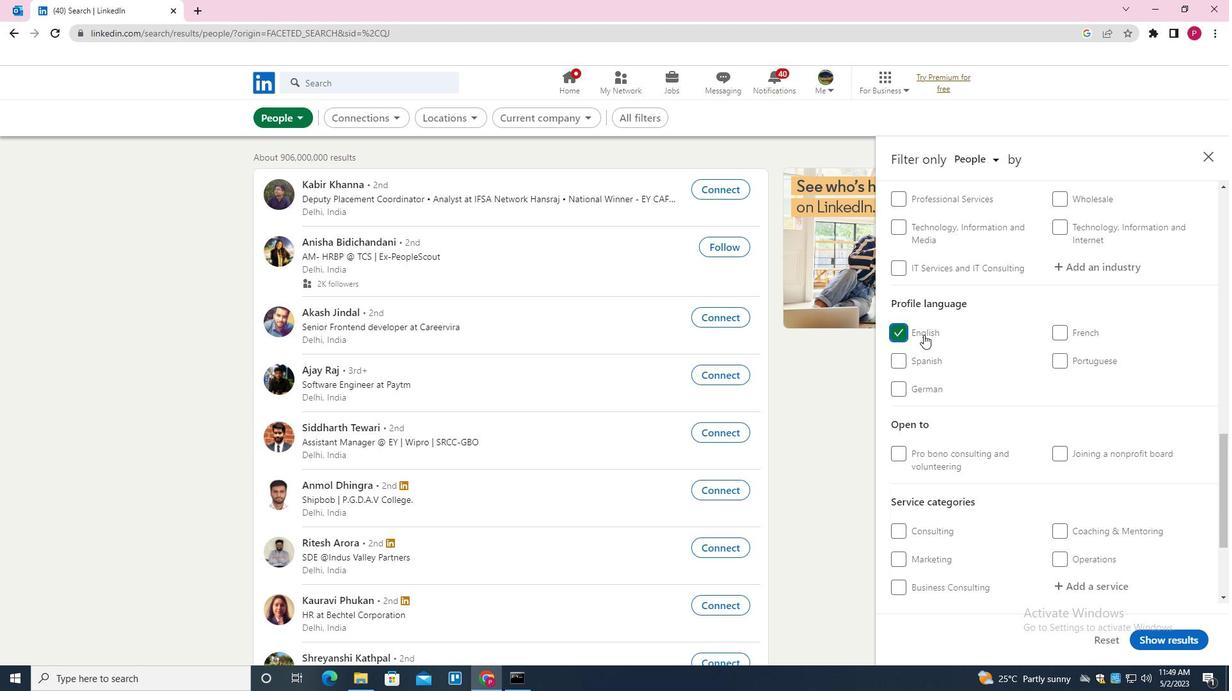 
Action: Mouse scrolled (995, 382) with delta (0, 0)
Screenshot: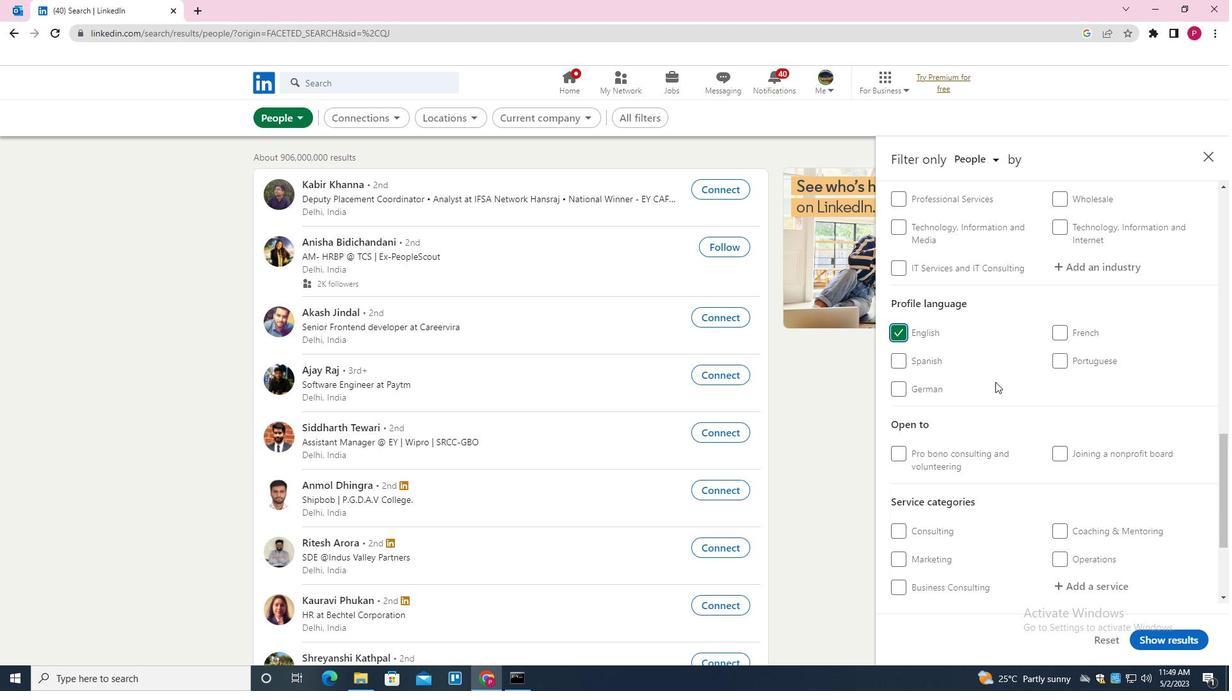 
Action: Mouse scrolled (995, 382) with delta (0, 0)
Screenshot: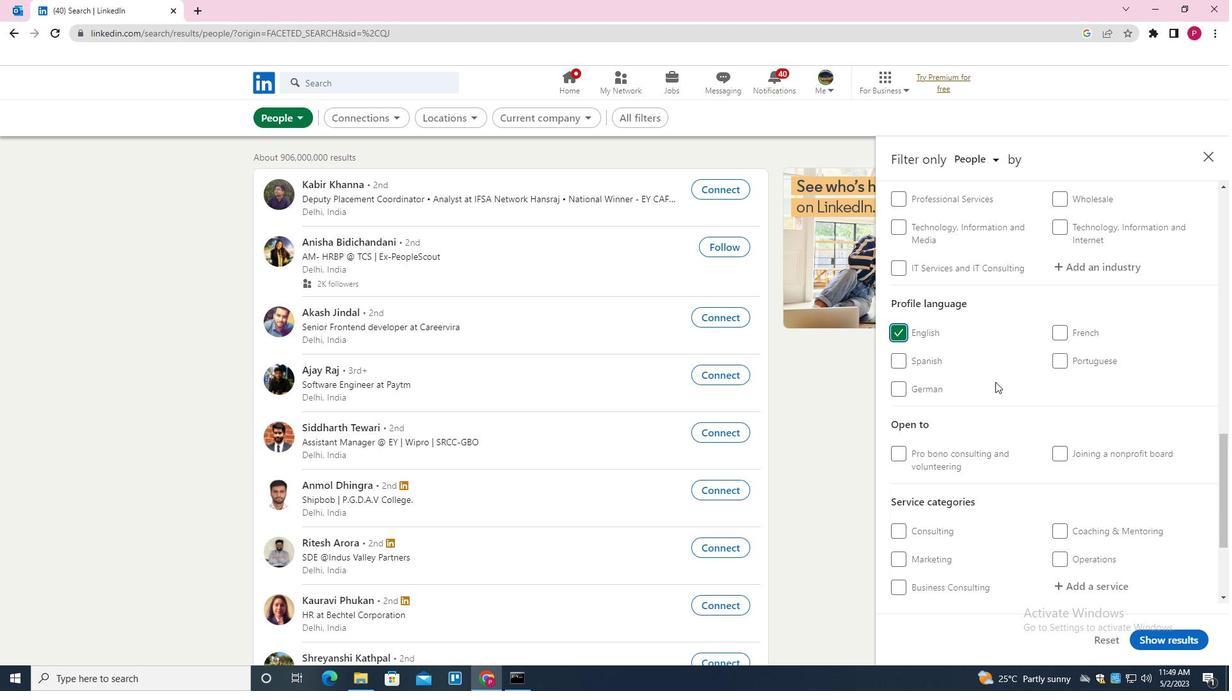 
Action: Mouse scrolled (995, 382) with delta (0, 0)
Screenshot: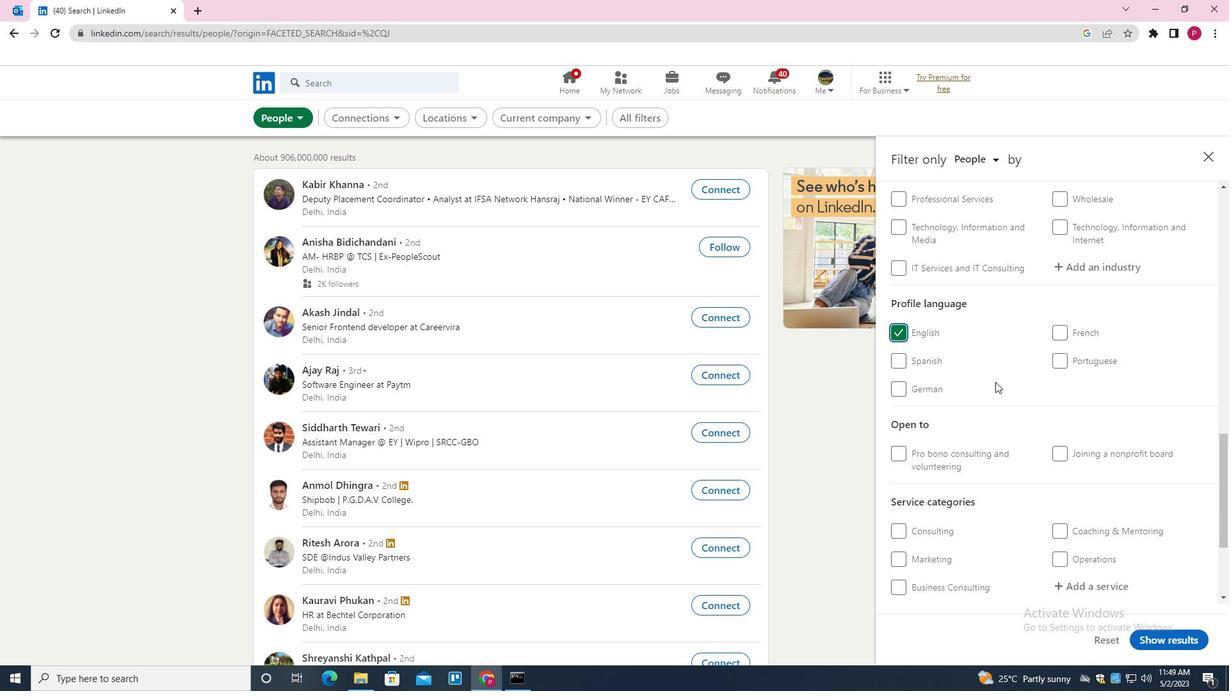 
Action: Mouse scrolled (995, 382) with delta (0, 0)
Screenshot: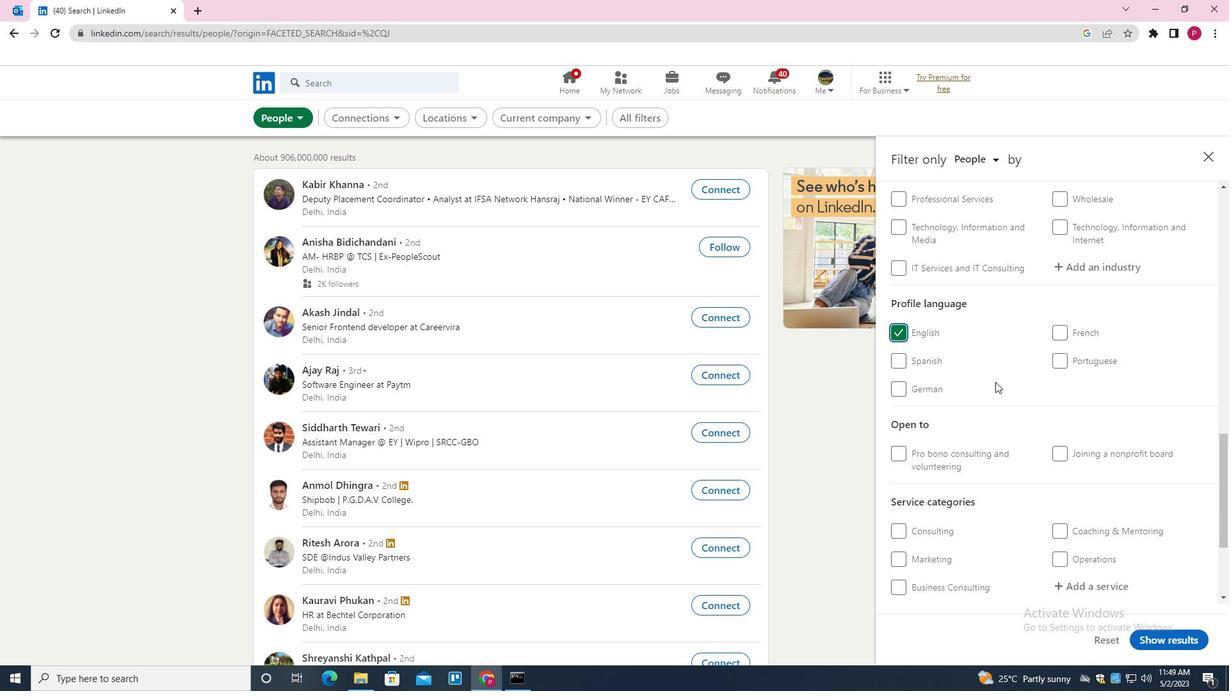 
Action: Mouse scrolled (995, 382) with delta (0, 0)
Screenshot: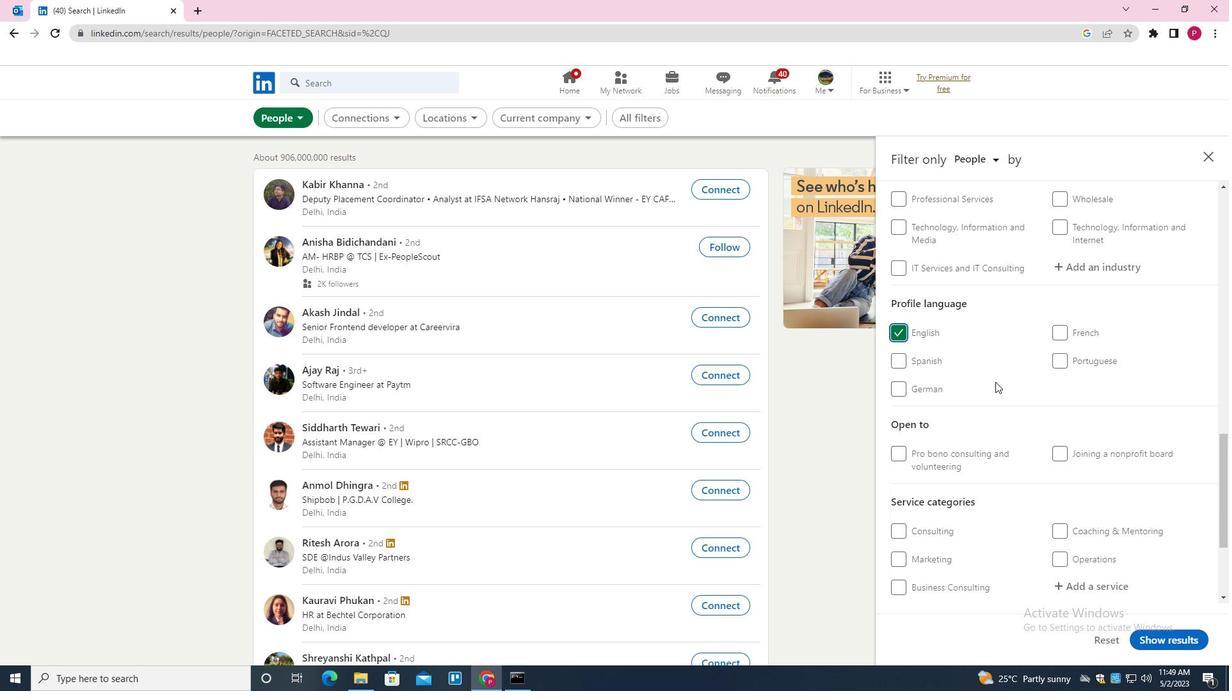 
Action: Mouse scrolled (995, 382) with delta (0, 0)
Screenshot: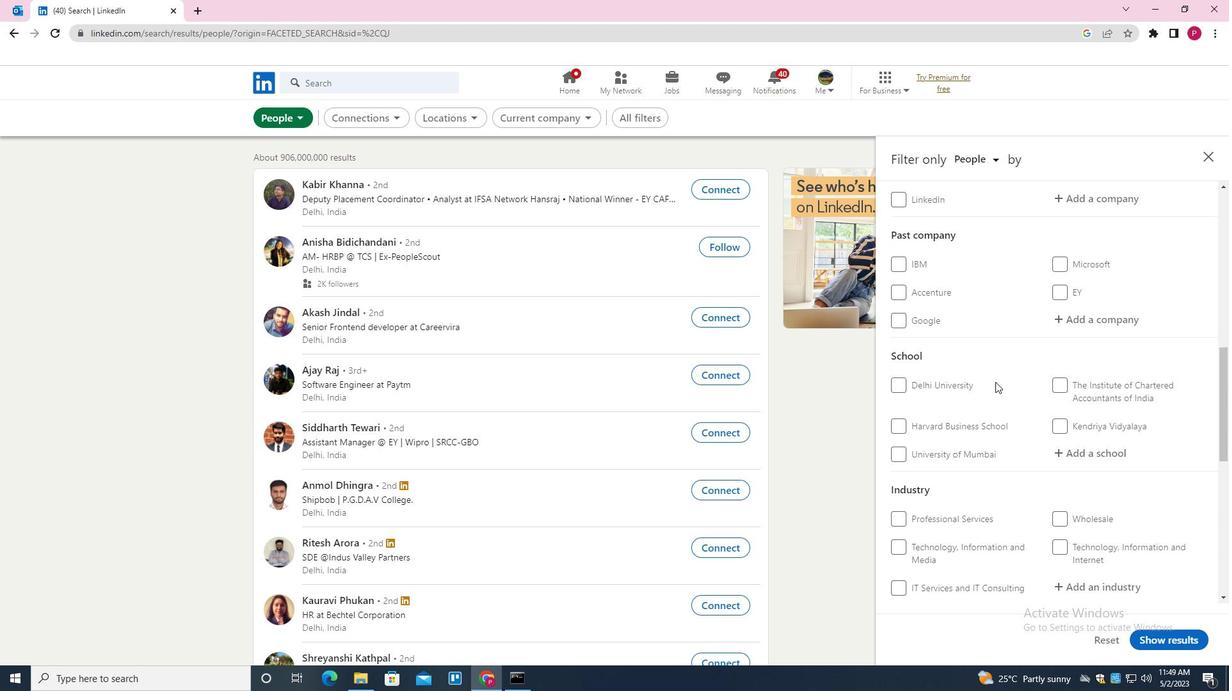 
Action: Mouse moved to (1076, 265)
Screenshot: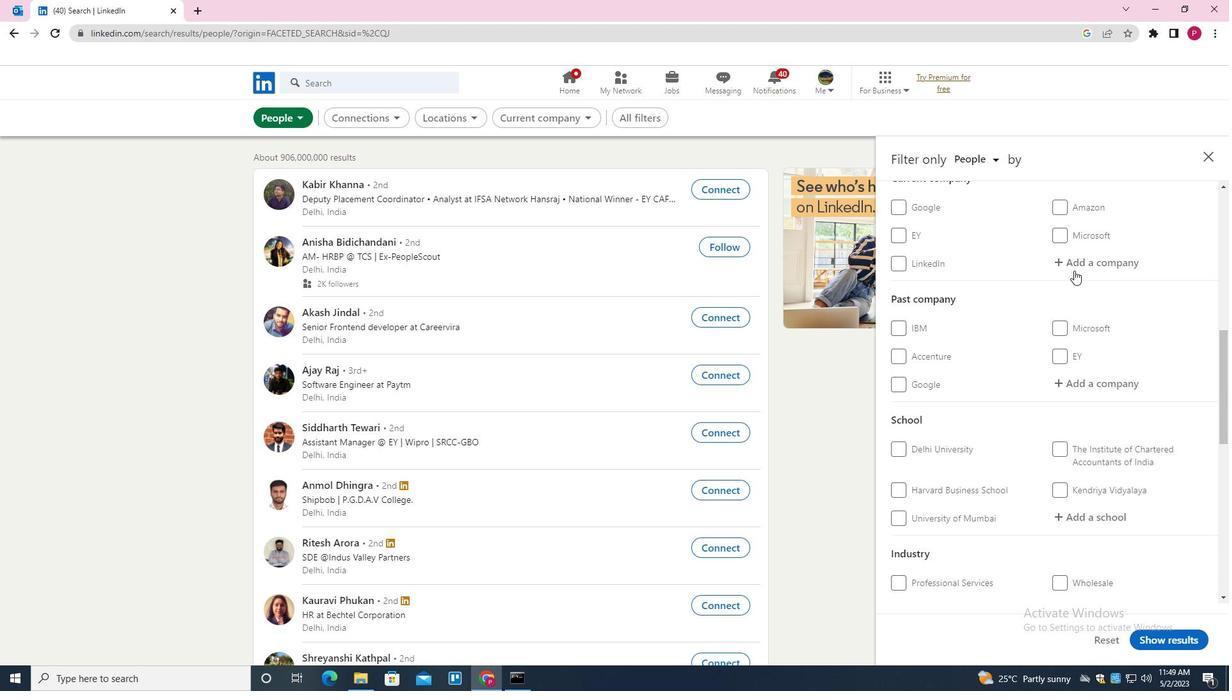 
Action: Mouse pressed left at (1076, 265)
Screenshot: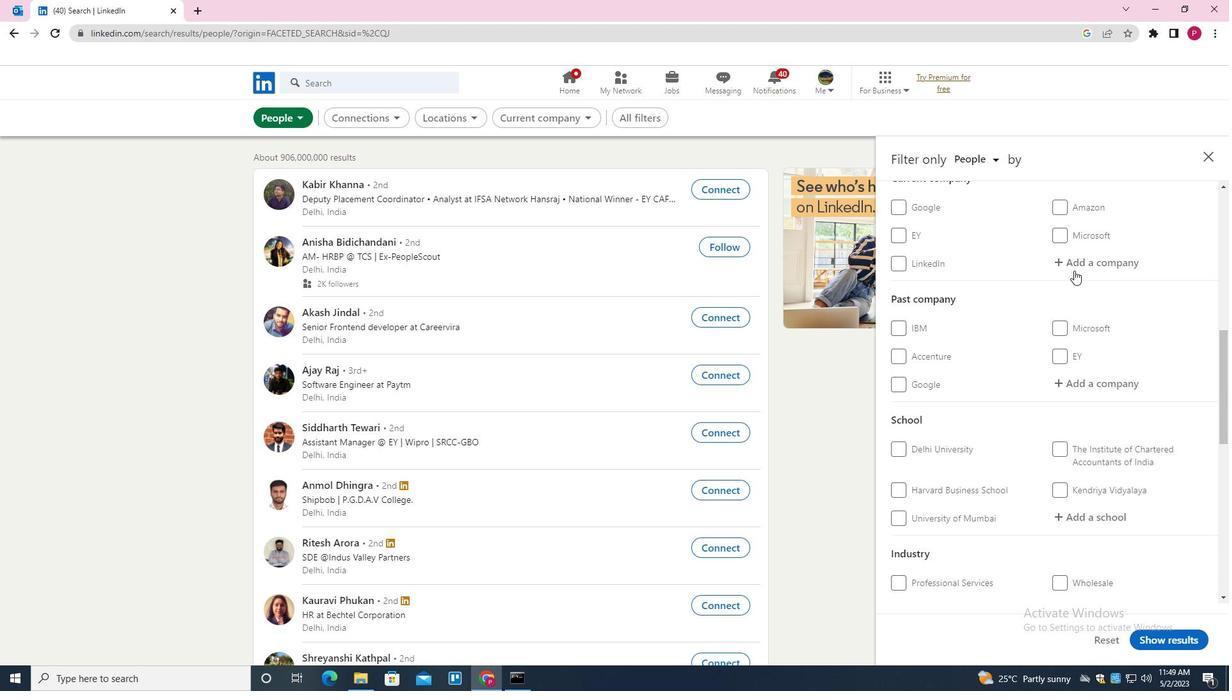 
Action: Mouse moved to (1076, 265)
Screenshot: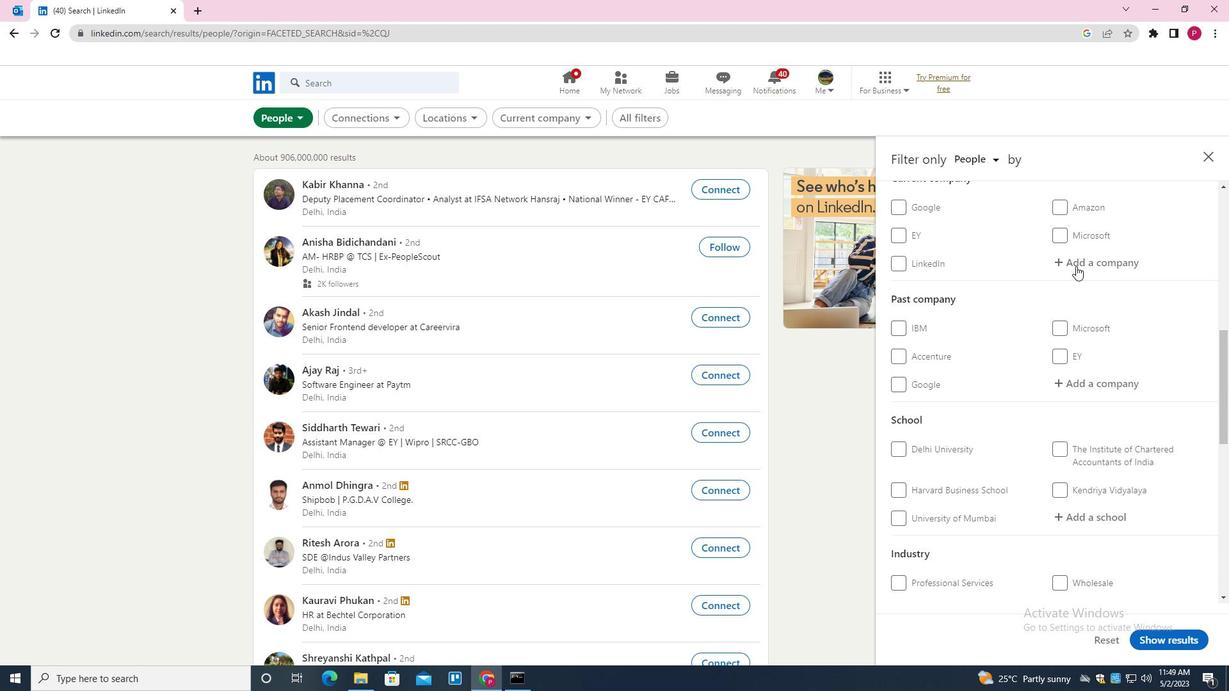 
Action: Key pressed <Key.shift>MEESHO<Key.down><Key.enter>
Screenshot: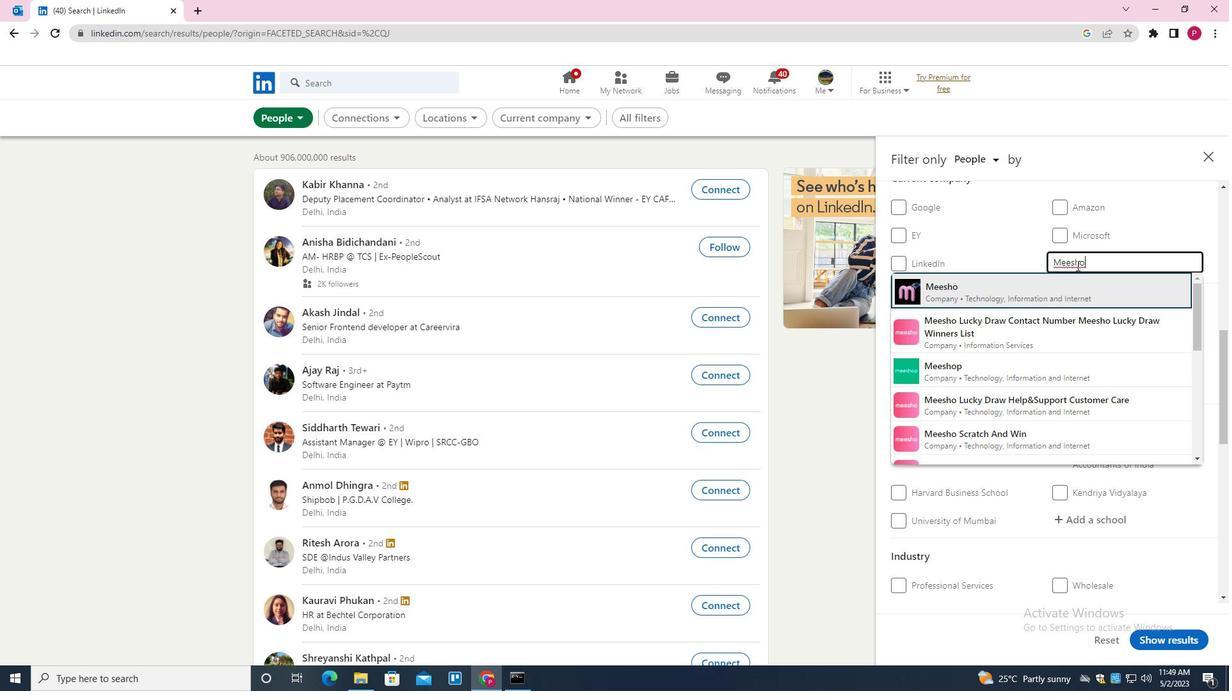
Action: Mouse moved to (1017, 354)
Screenshot: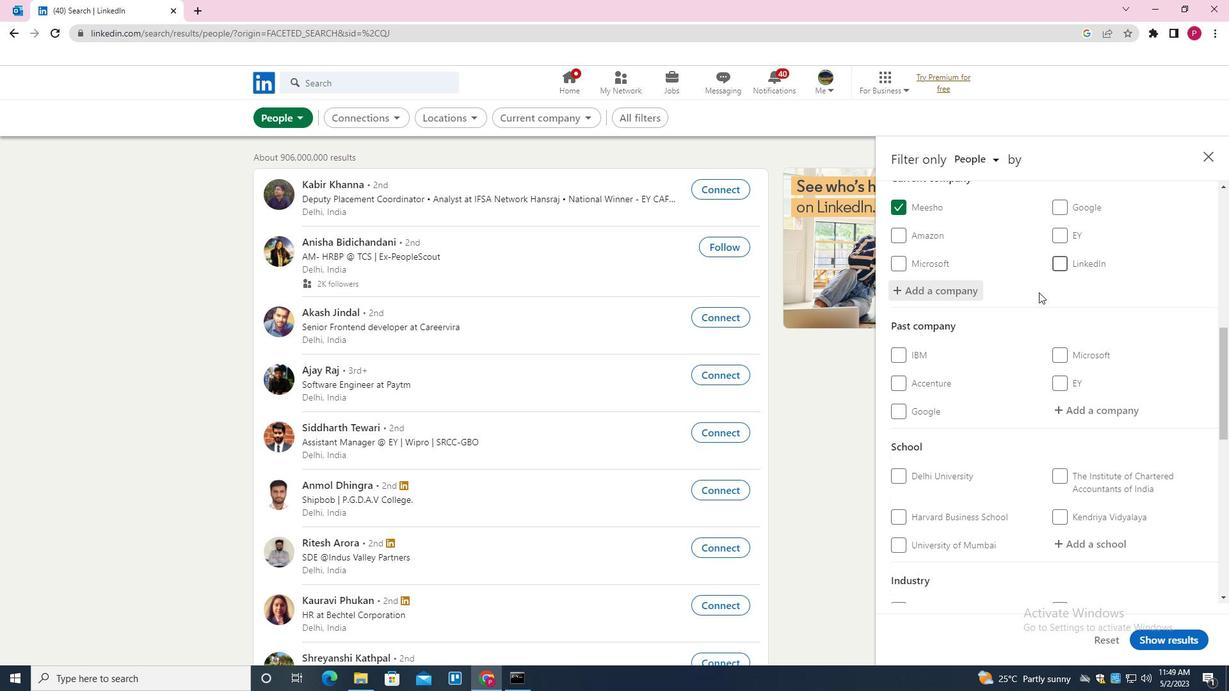 
Action: Mouse scrolled (1017, 353) with delta (0, 0)
Screenshot: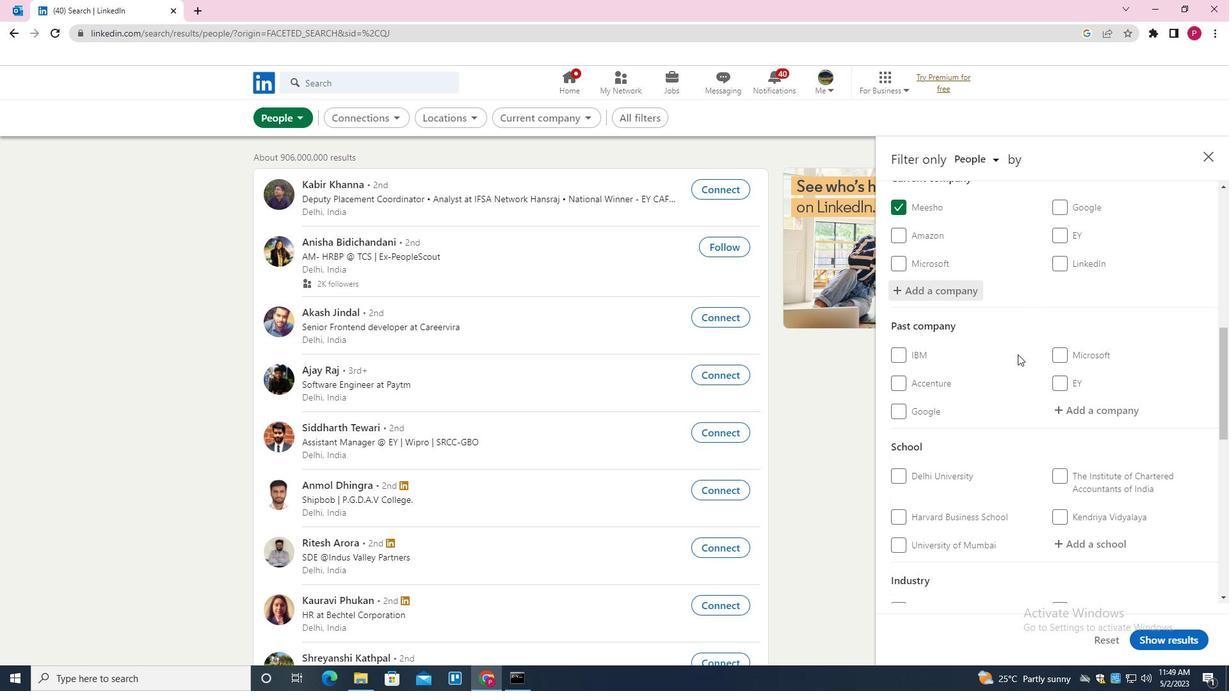 
Action: Mouse scrolled (1017, 353) with delta (0, 0)
Screenshot: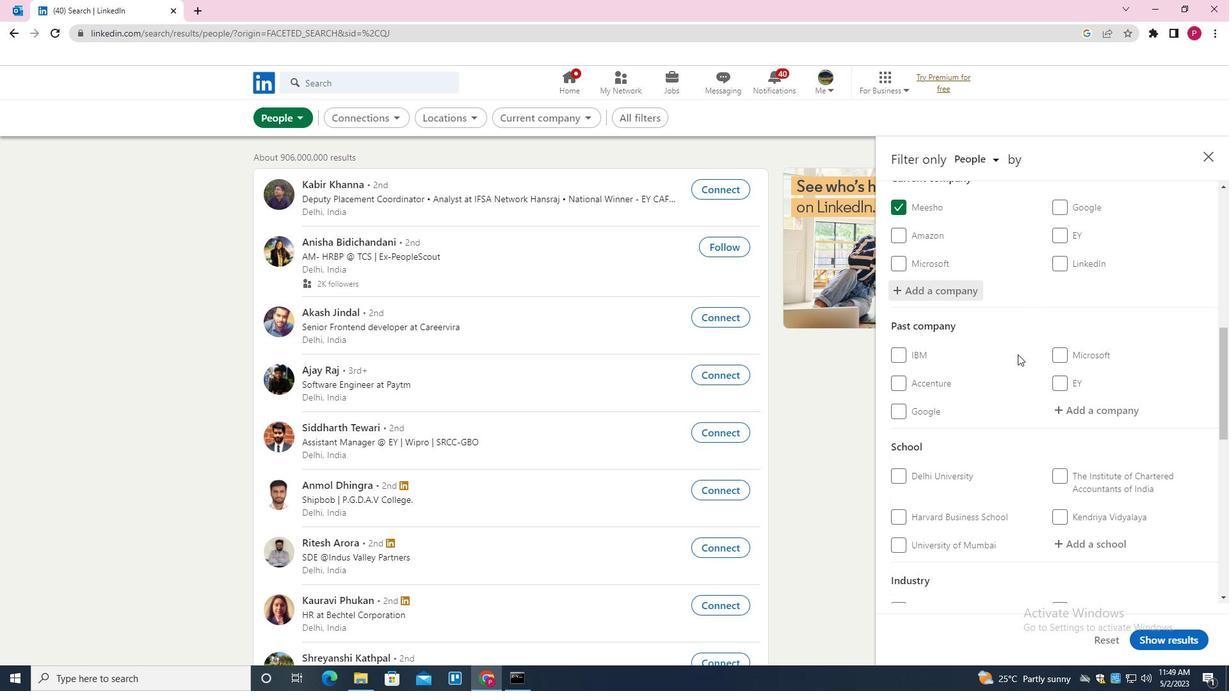 
Action: Mouse scrolled (1017, 353) with delta (0, 0)
Screenshot: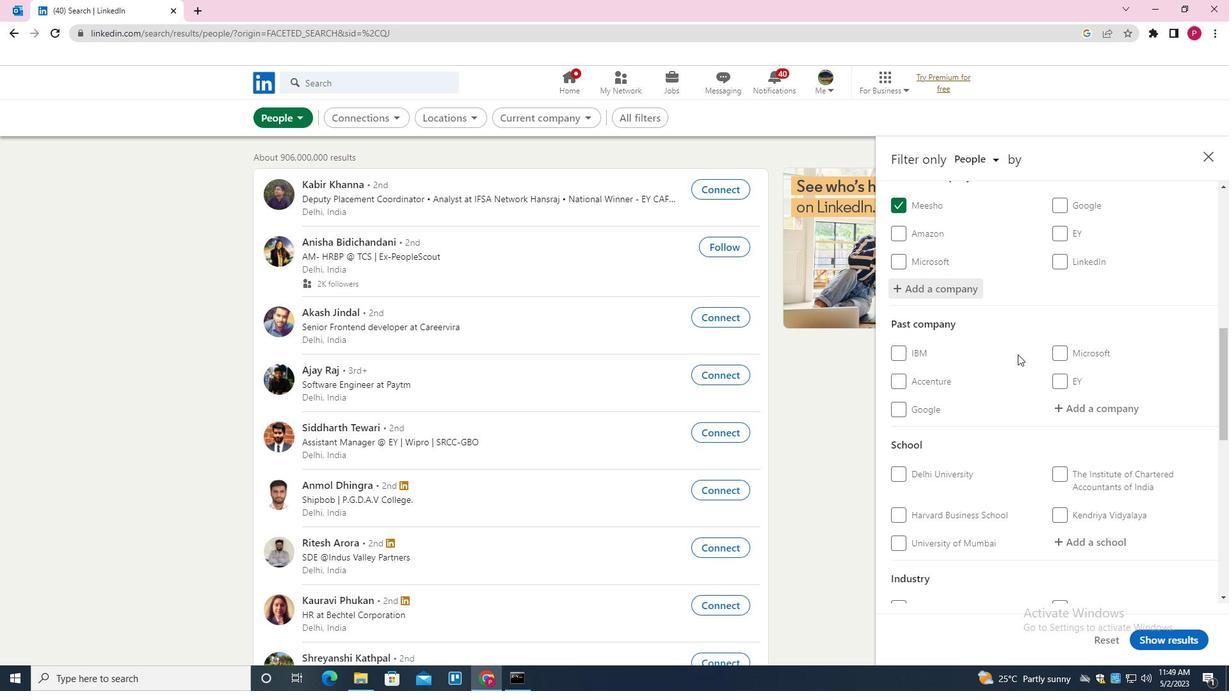 
Action: Mouse moved to (1101, 351)
Screenshot: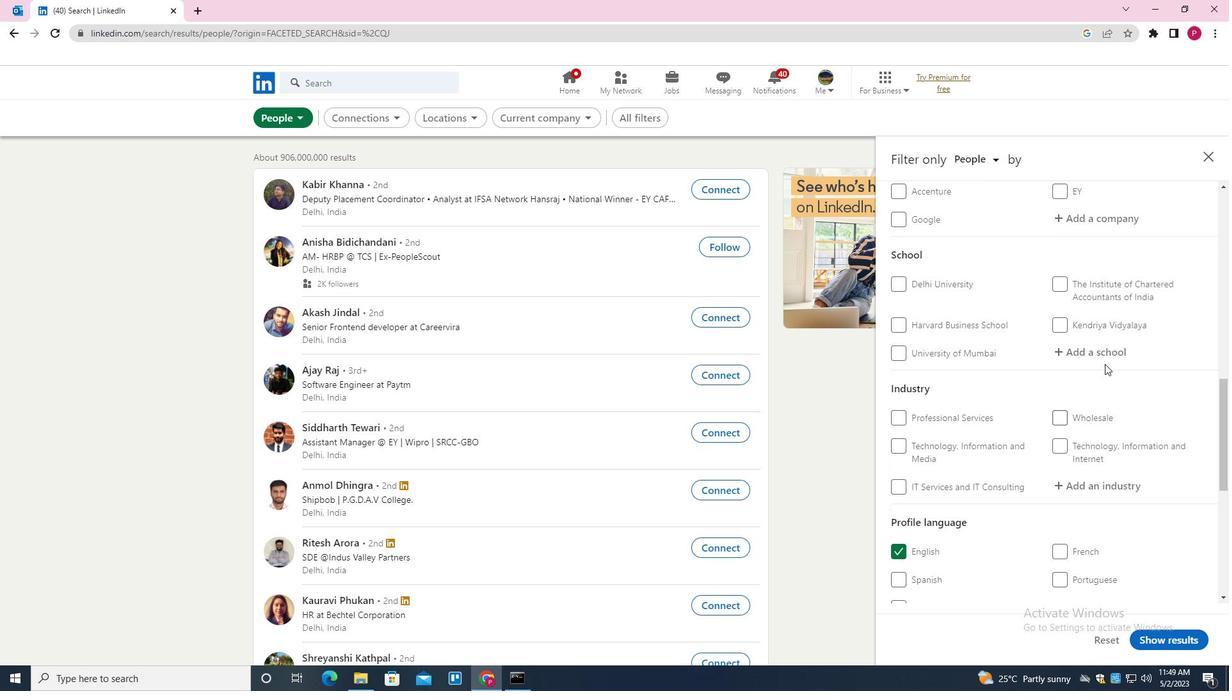 
Action: Mouse pressed left at (1101, 351)
Screenshot: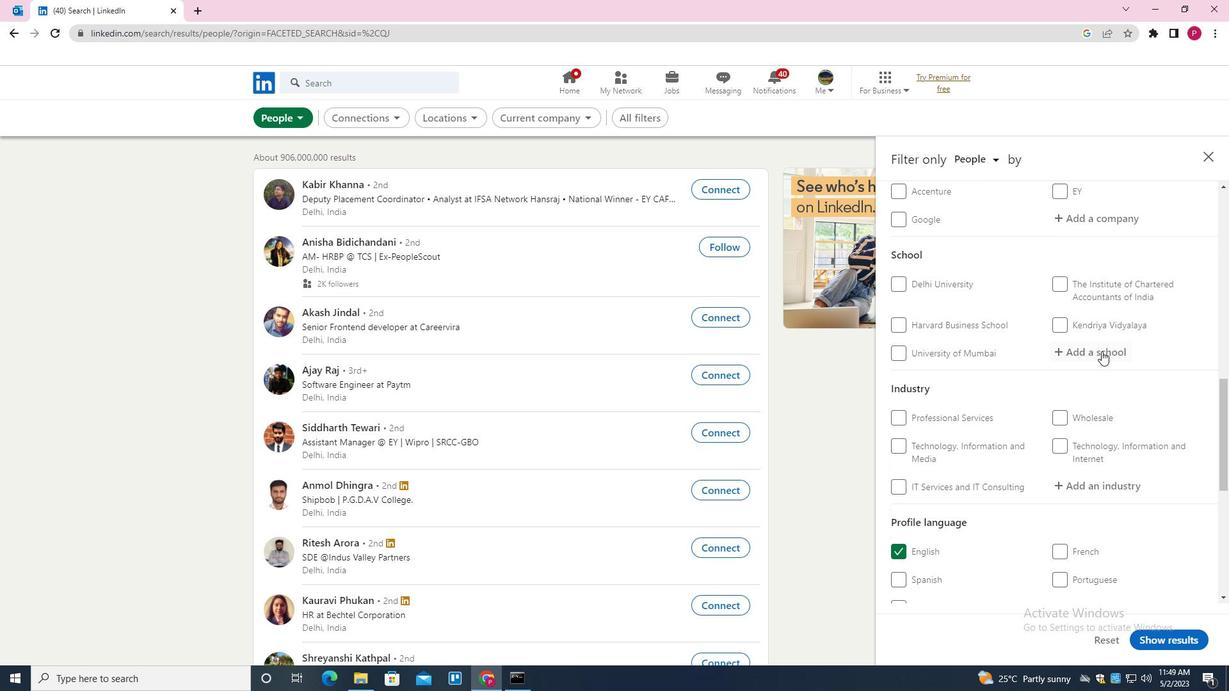 
Action: Key pressed <Key.shift><Key.shift>FUTURE<Key.space><Key.shift>INSTITUTE<Key.space>OF<Key.space><Key.shift>ENGINEERING<Key.space><Key.down><Key.enter>
Screenshot: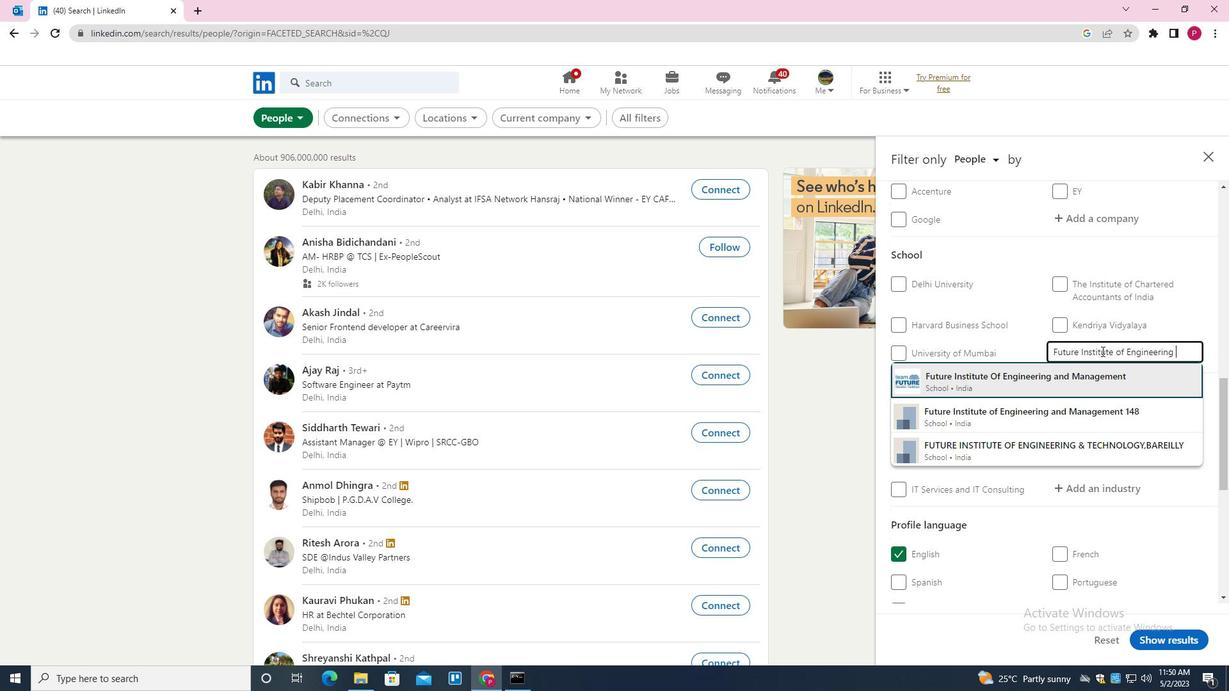 
Action: Mouse moved to (1044, 425)
Screenshot: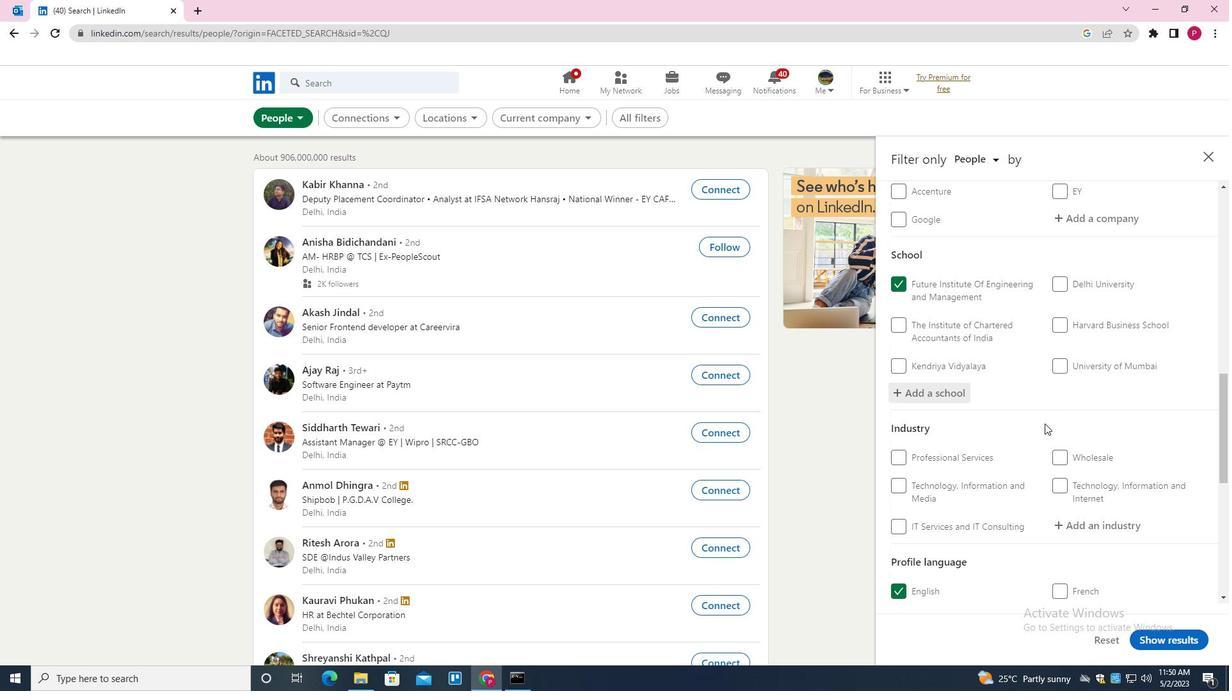 
Action: Mouse scrolled (1044, 424) with delta (0, 0)
Screenshot: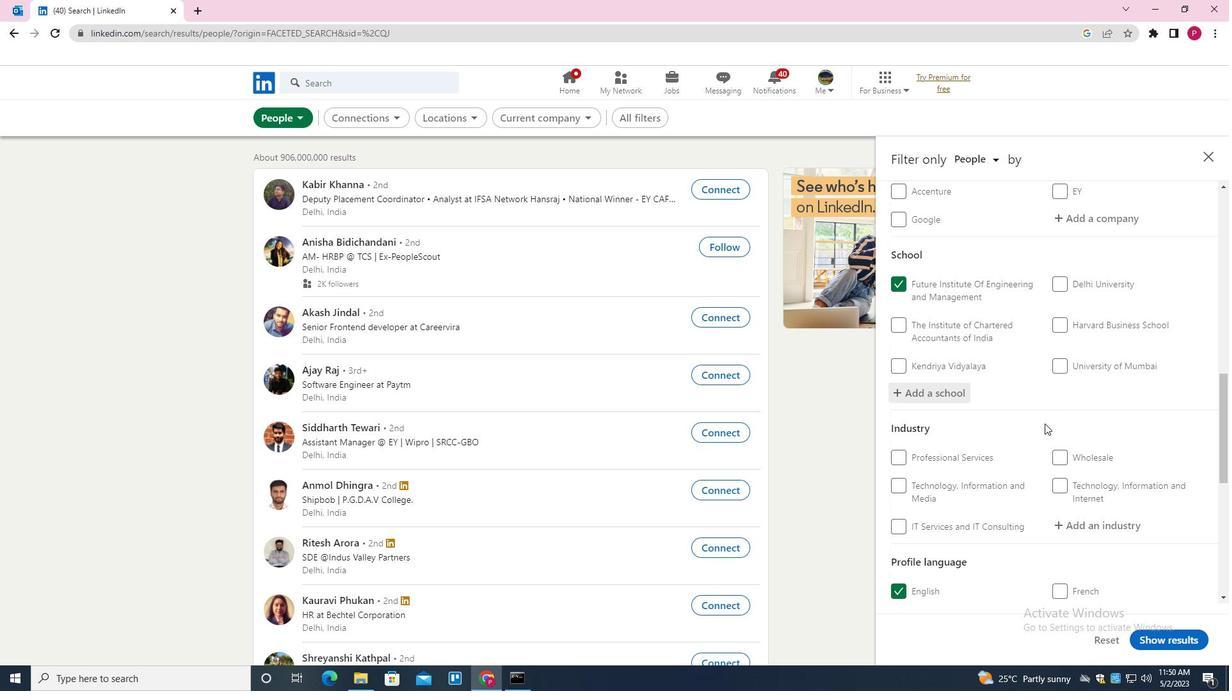 
Action: Mouse scrolled (1044, 424) with delta (0, 0)
Screenshot: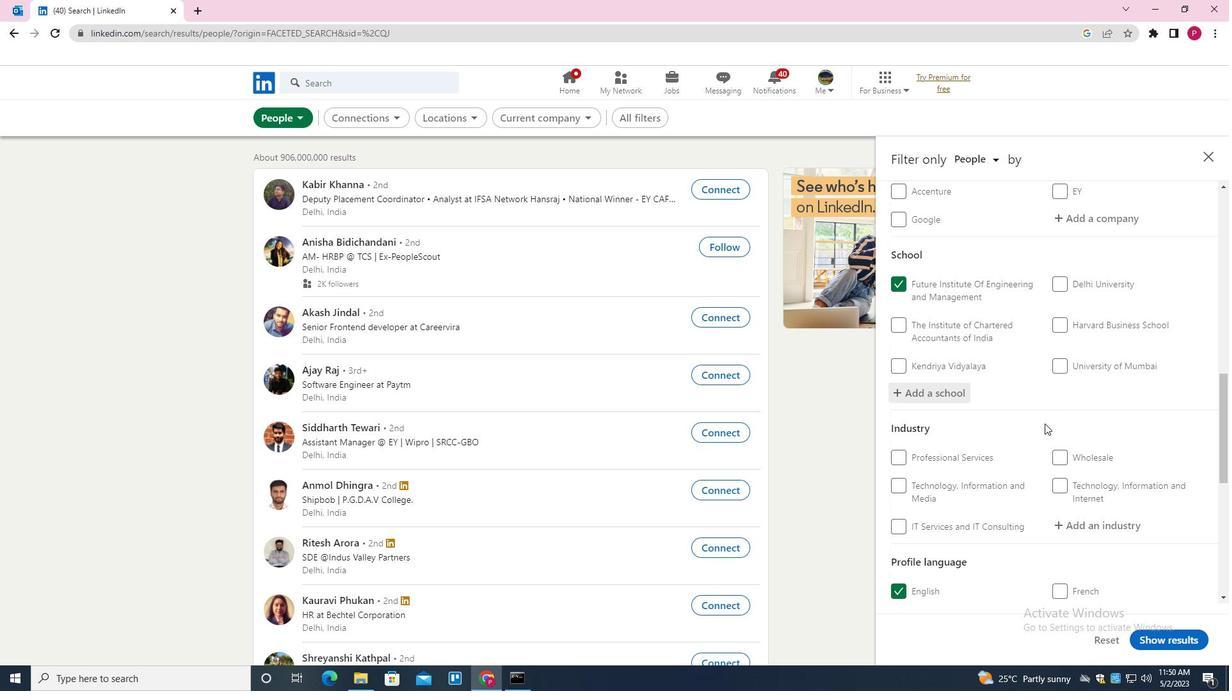 
Action: Mouse moved to (1119, 390)
Screenshot: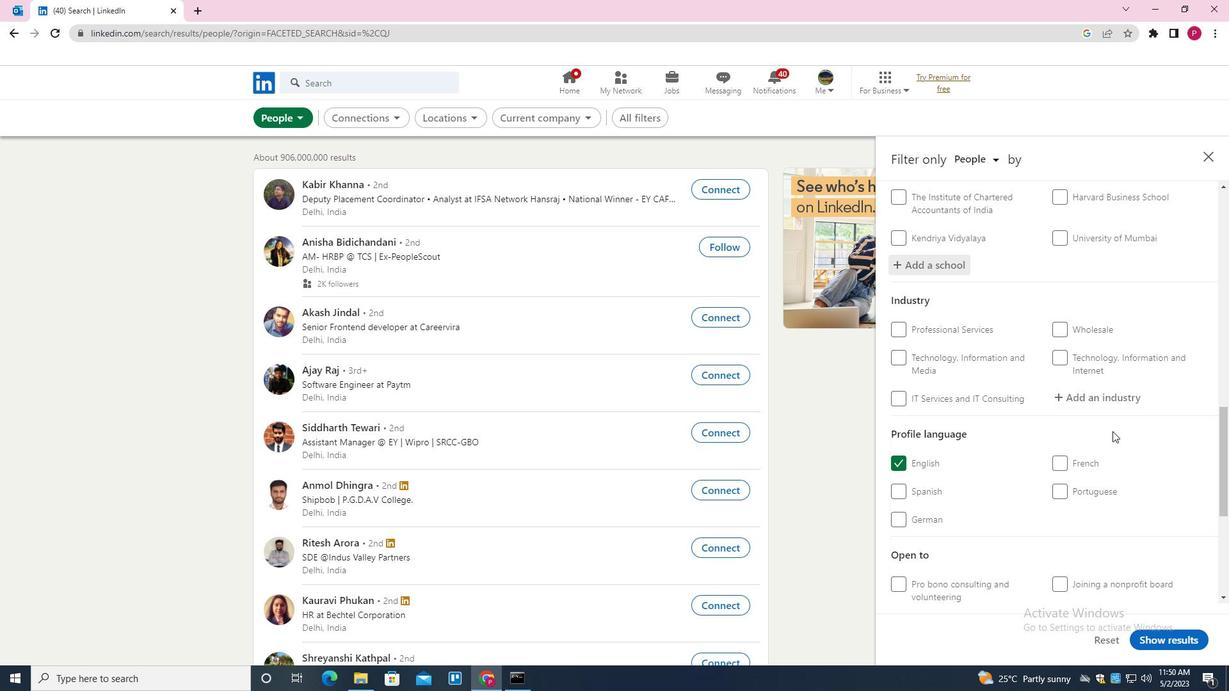 
Action: Mouse pressed left at (1119, 390)
Screenshot: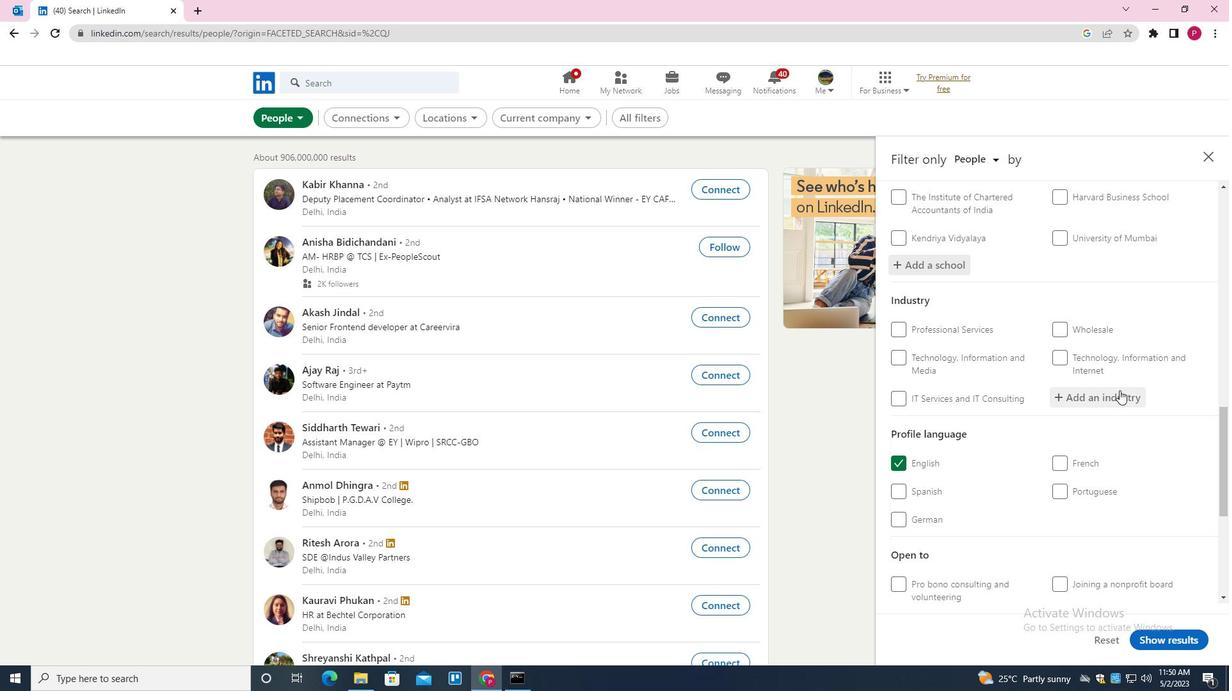 
Action: Key pressed <Key.shift><Key.shift>RETAIL<Key.space><Key.shift><Key.shift><Key.shift><Key.shift>GASO<Key.down><Key.enter>
Screenshot: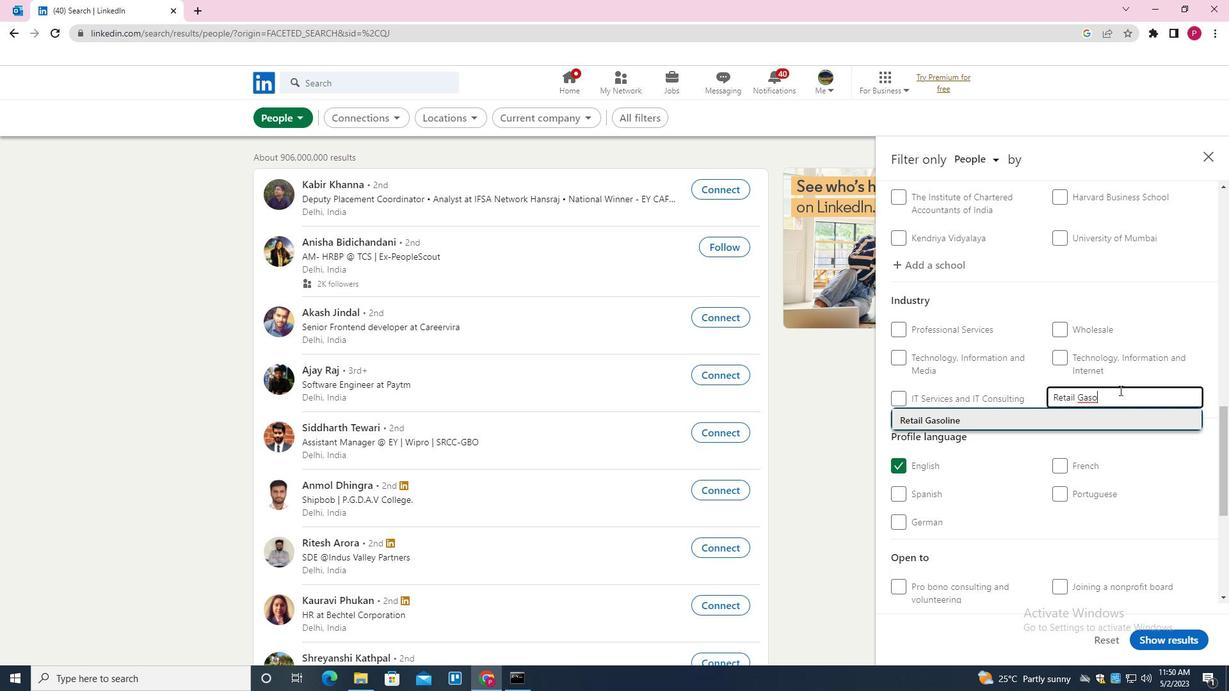 
Action: Mouse moved to (1112, 392)
Screenshot: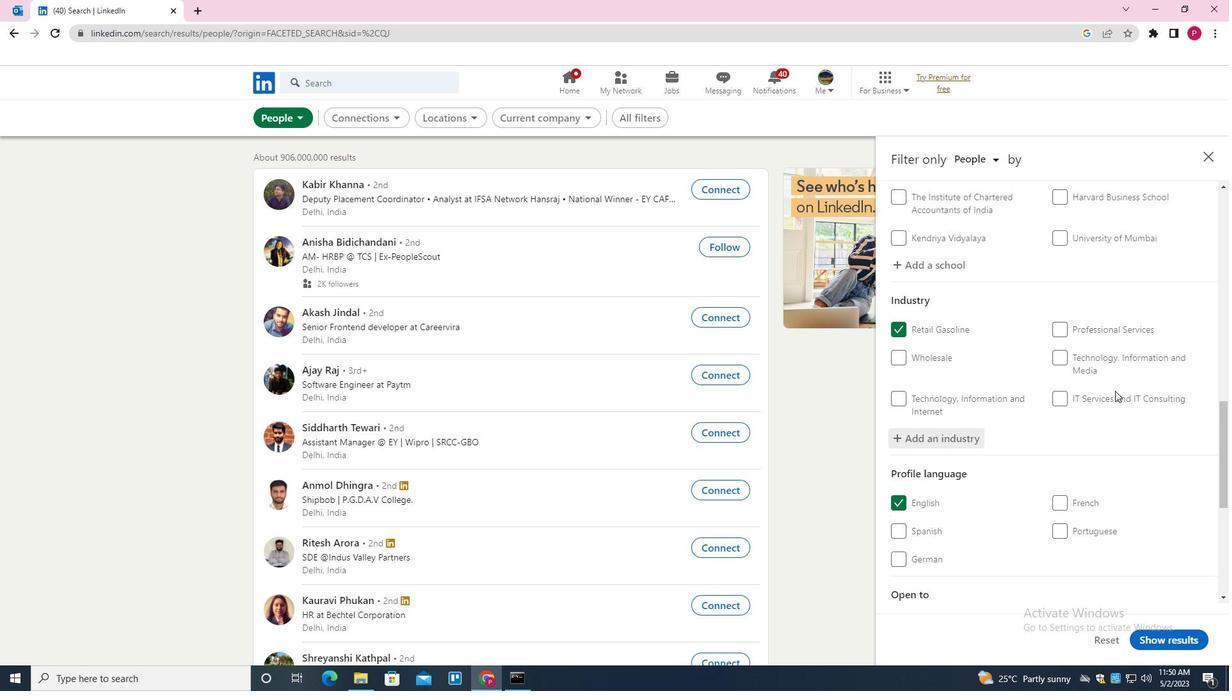 
Action: Mouse scrolled (1112, 391) with delta (0, 0)
Screenshot: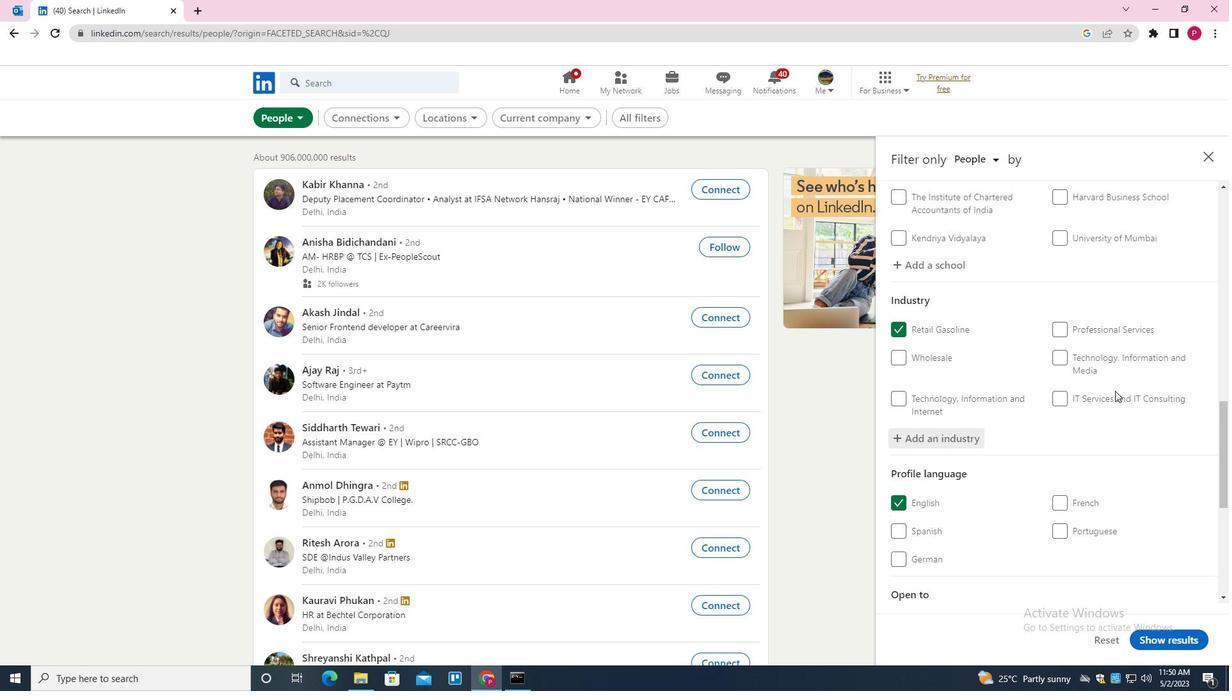 
Action: Mouse moved to (1111, 393)
Screenshot: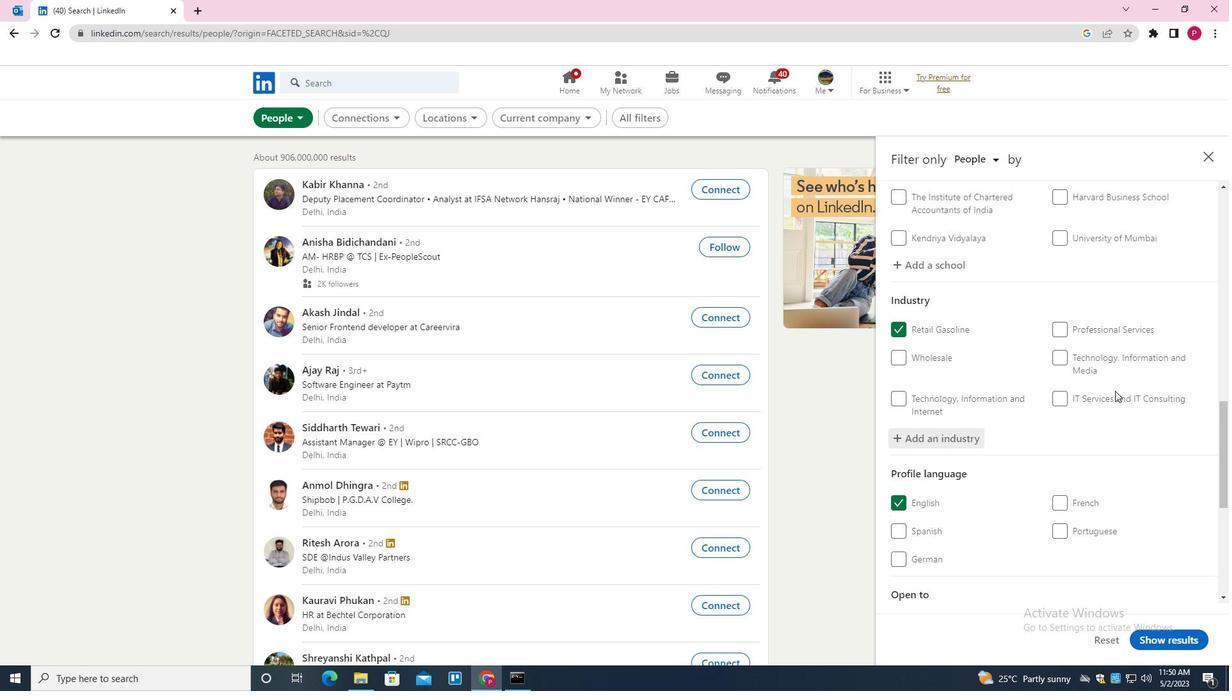
Action: Mouse scrolled (1111, 392) with delta (0, 0)
Screenshot: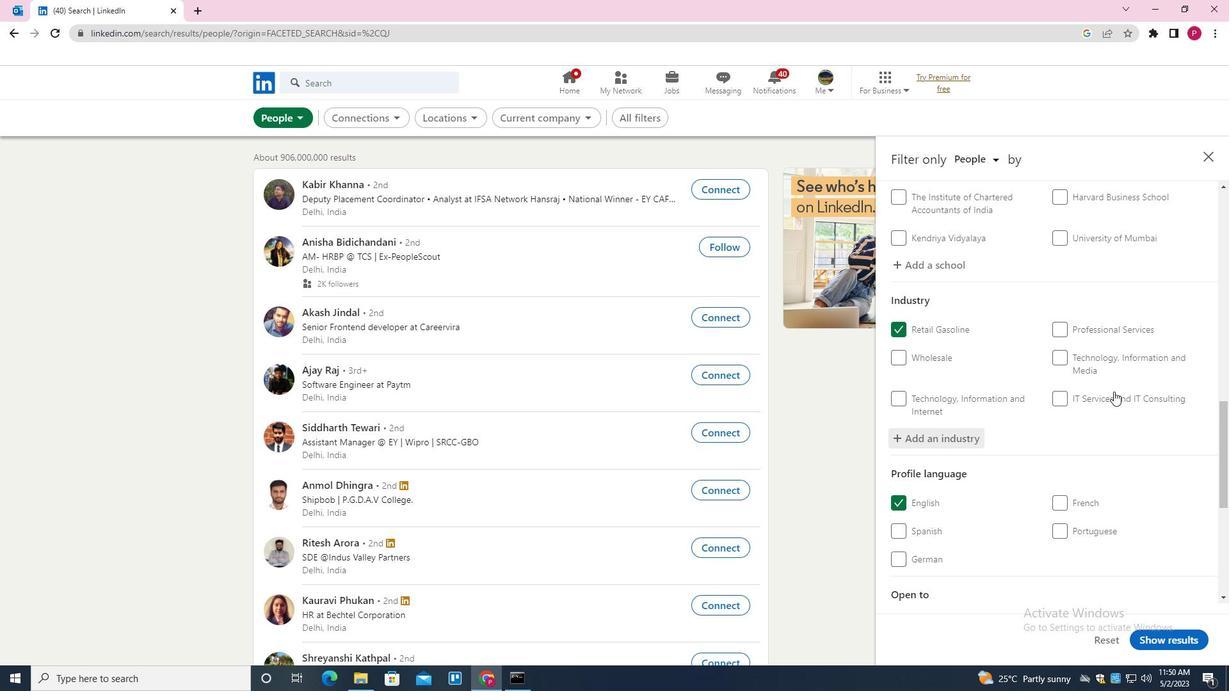 
Action: Mouse scrolled (1111, 392) with delta (0, 0)
Screenshot: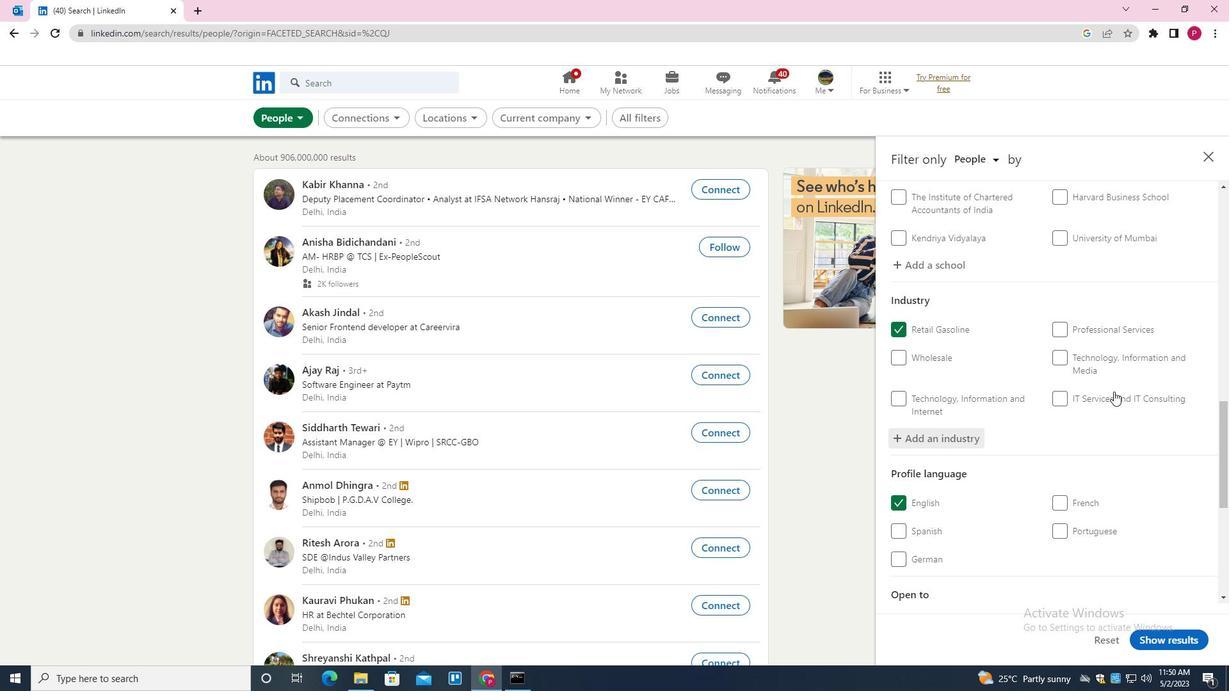 
Action: Mouse moved to (1111, 393)
Screenshot: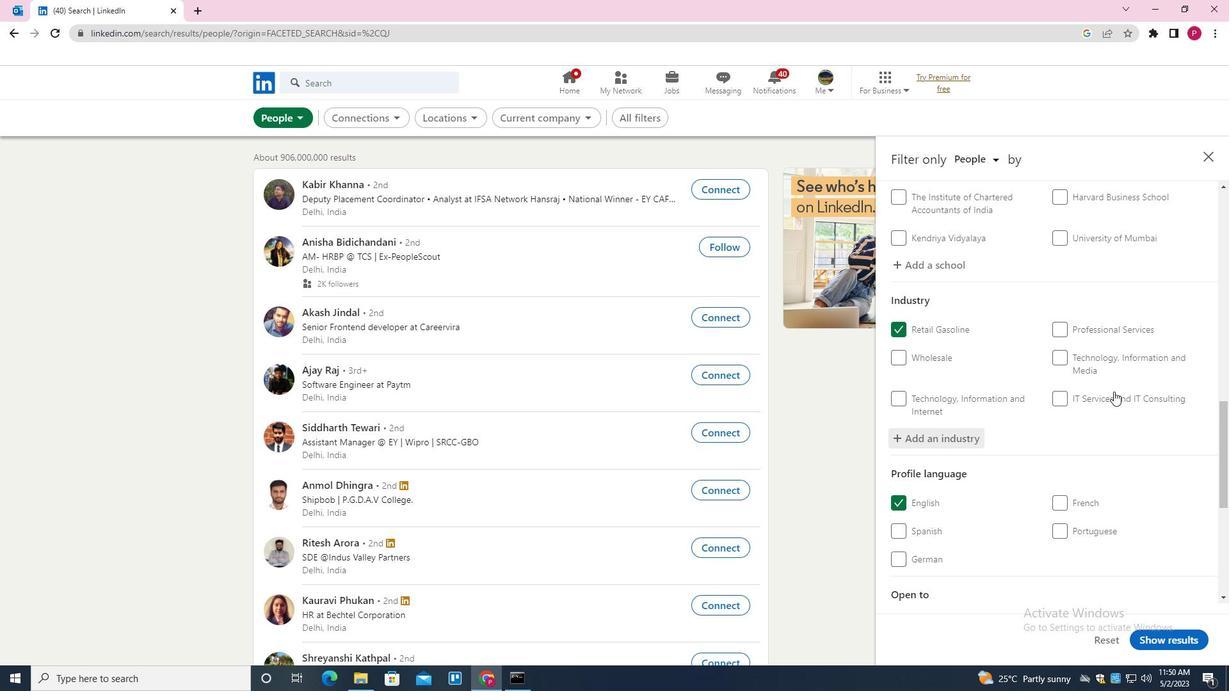
Action: Mouse scrolled (1111, 393) with delta (0, 0)
Screenshot: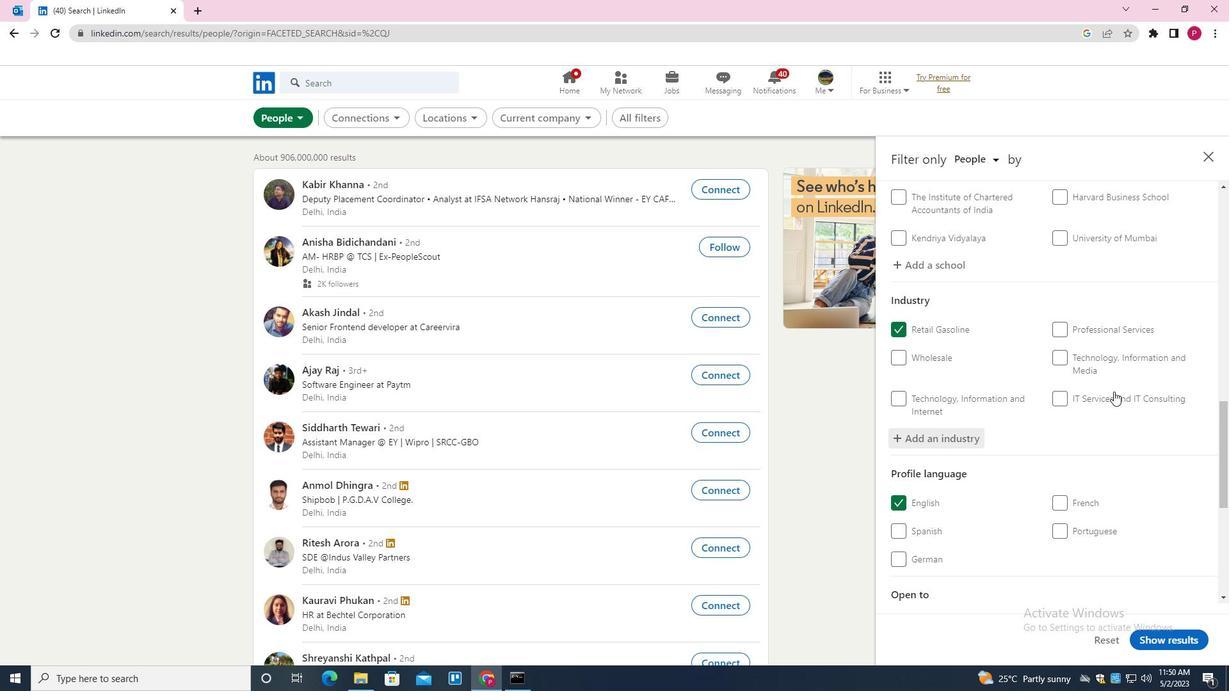 
Action: Mouse moved to (1110, 393)
Screenshot: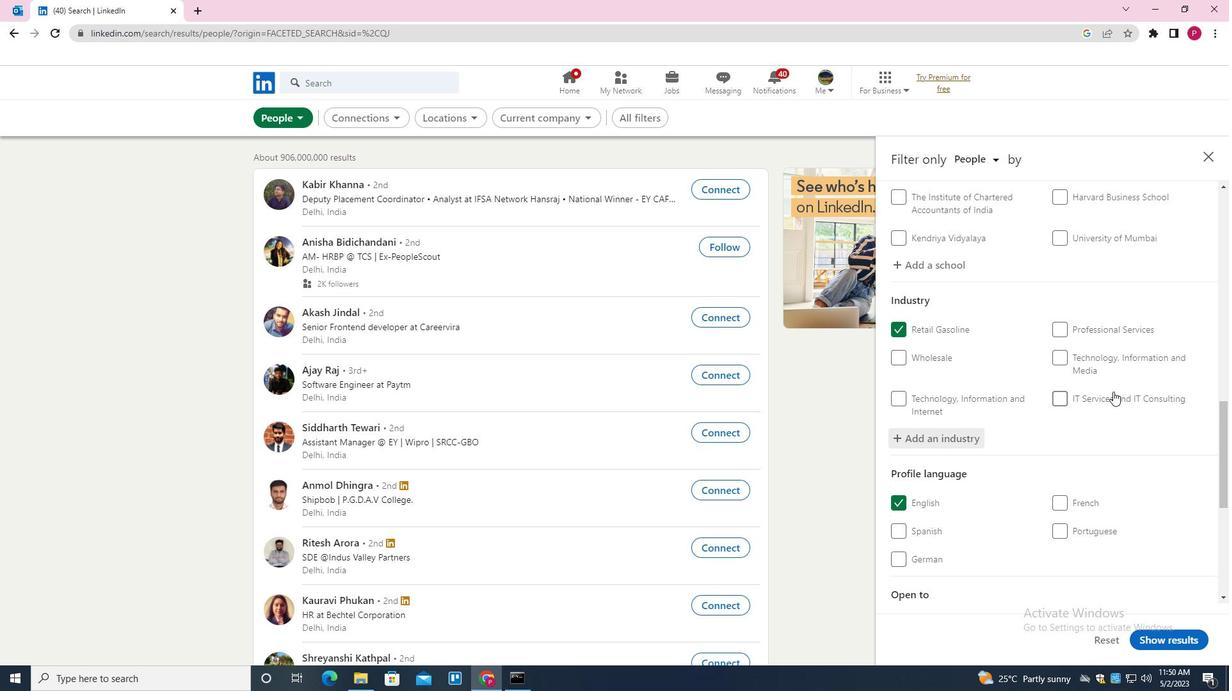 
Action: Mouse scrolled (1110, 393) with delta (0, 0)
Screenshot: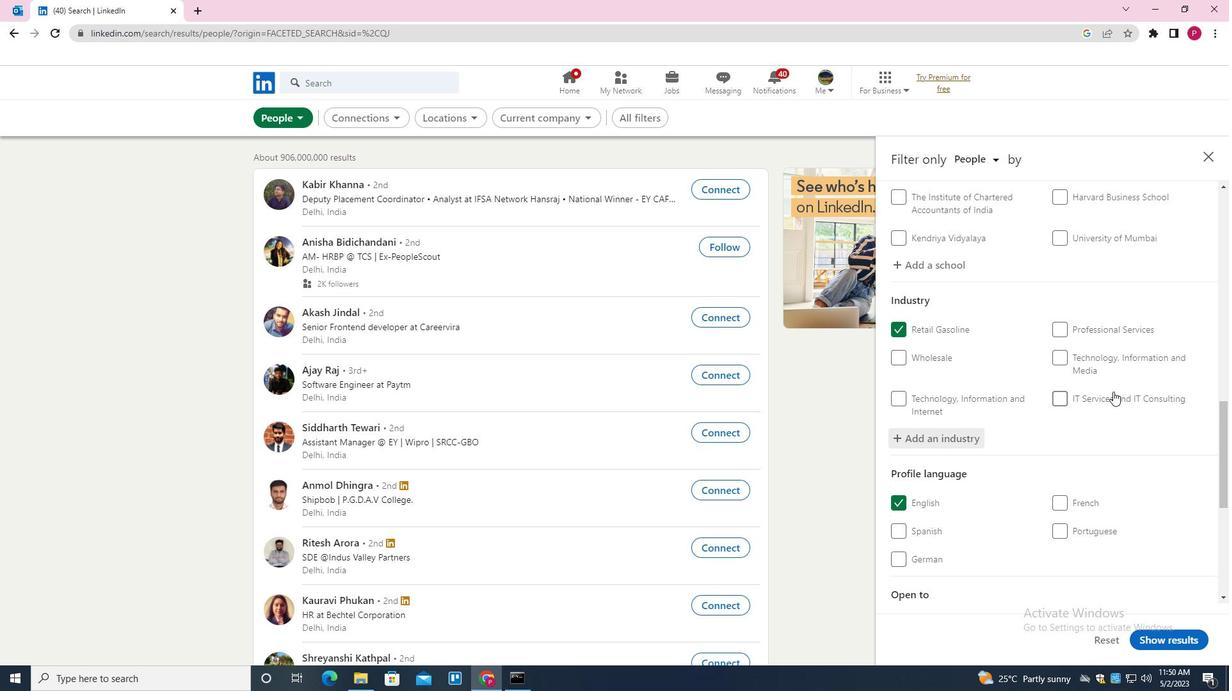 
Action: Mouse moved to (1102, 435)
Screenshot: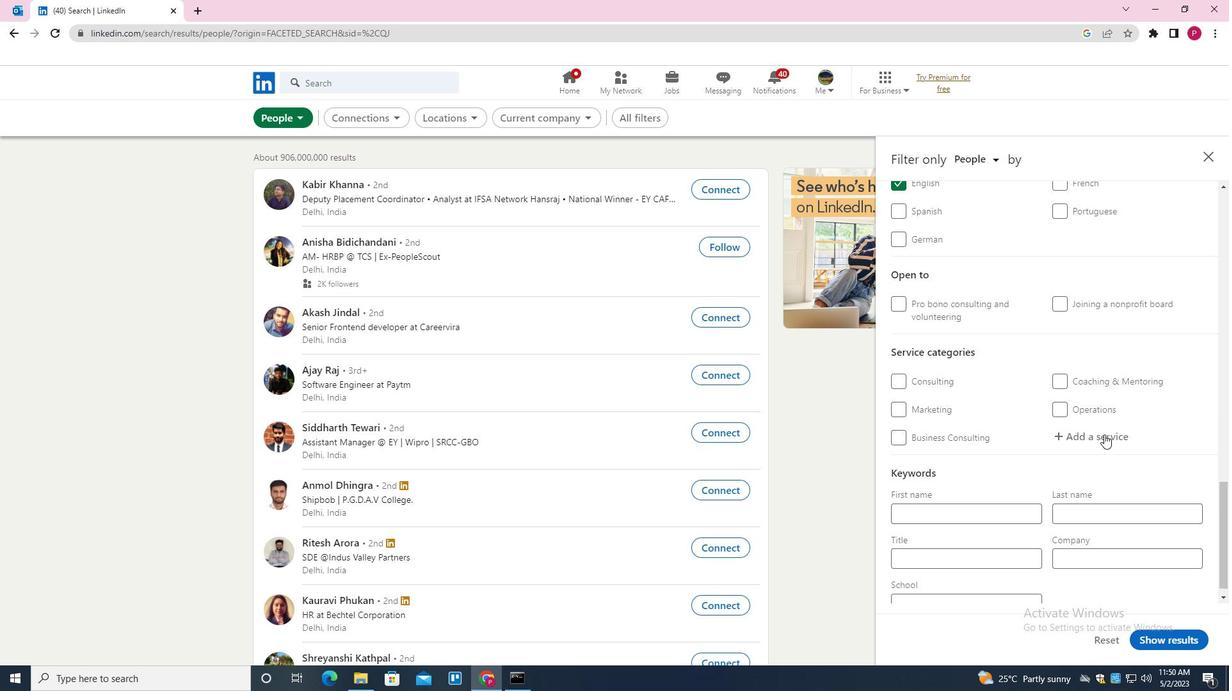 
Action: Mouse pressed left at (1102, 435)
Screenshot: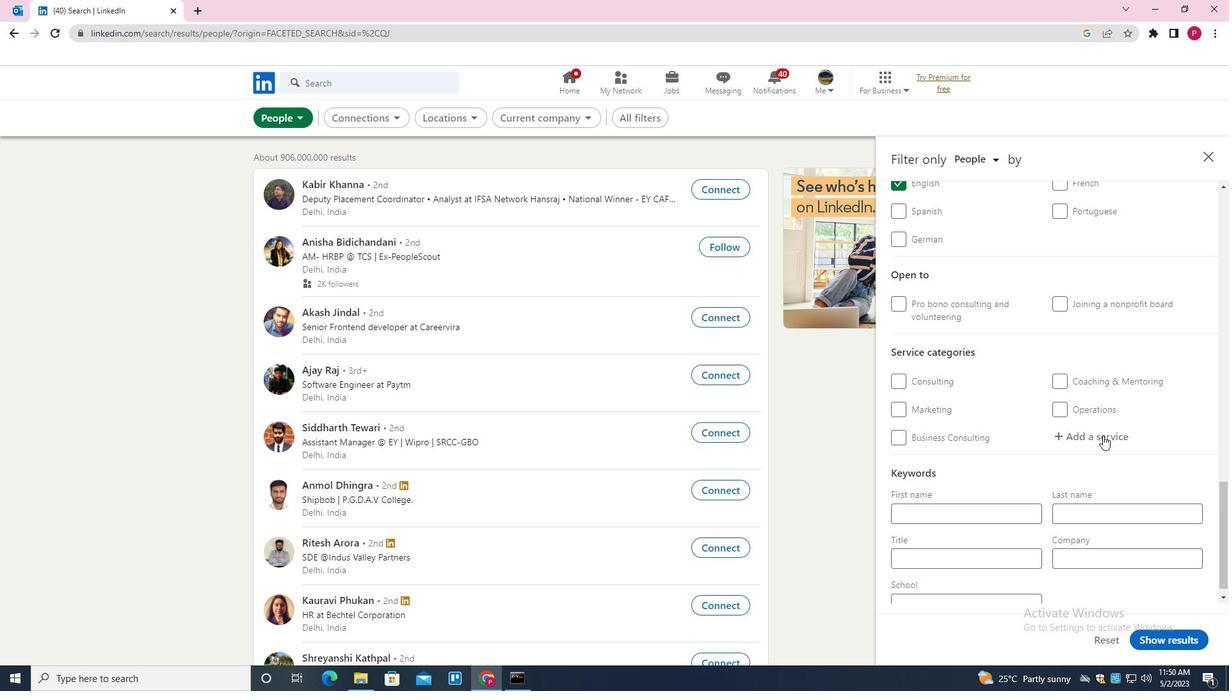 
Action: Mouse moved to (1106, 431)
Screenshot: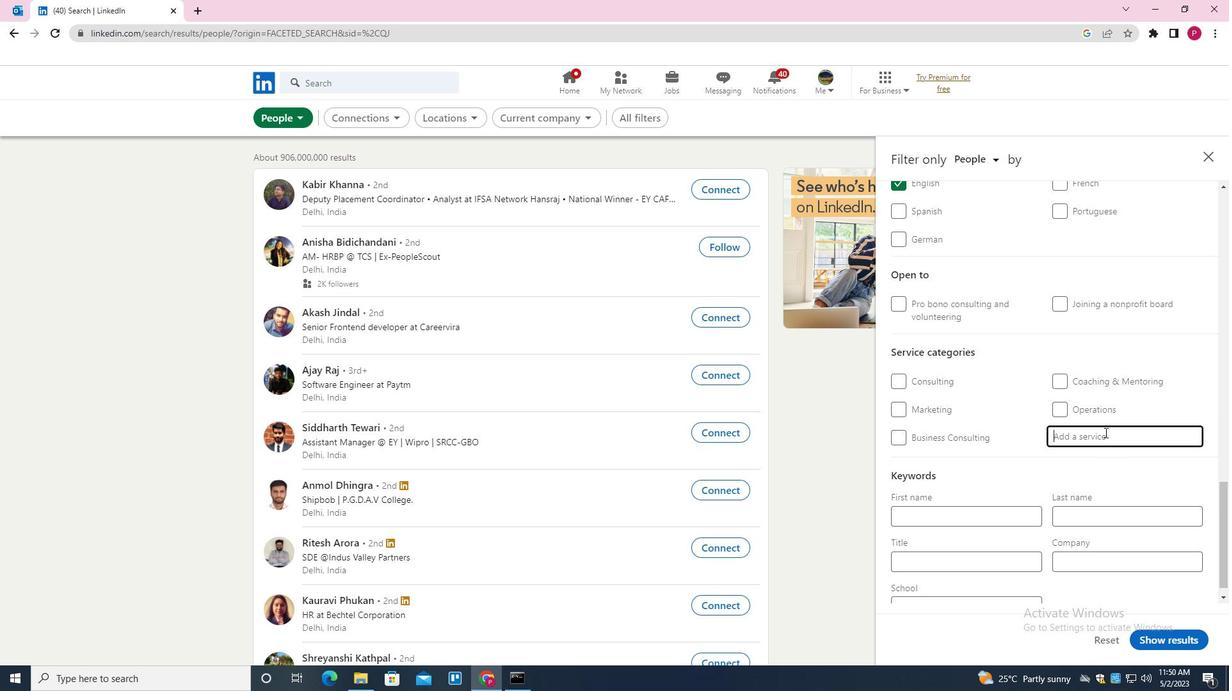 
Action: Key pressed <Key.shift>LOGO<Key.down><Key.enter>
Screenshot: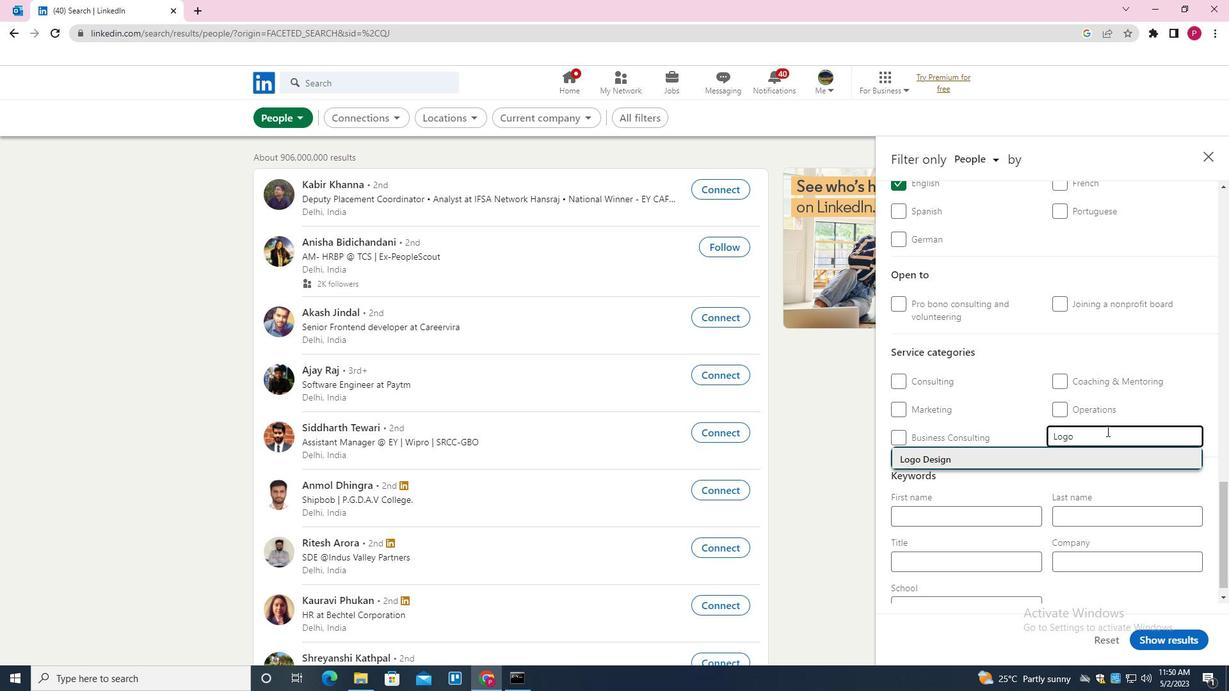 
Action: Mouse moved to (1076, 451)
Screenshot: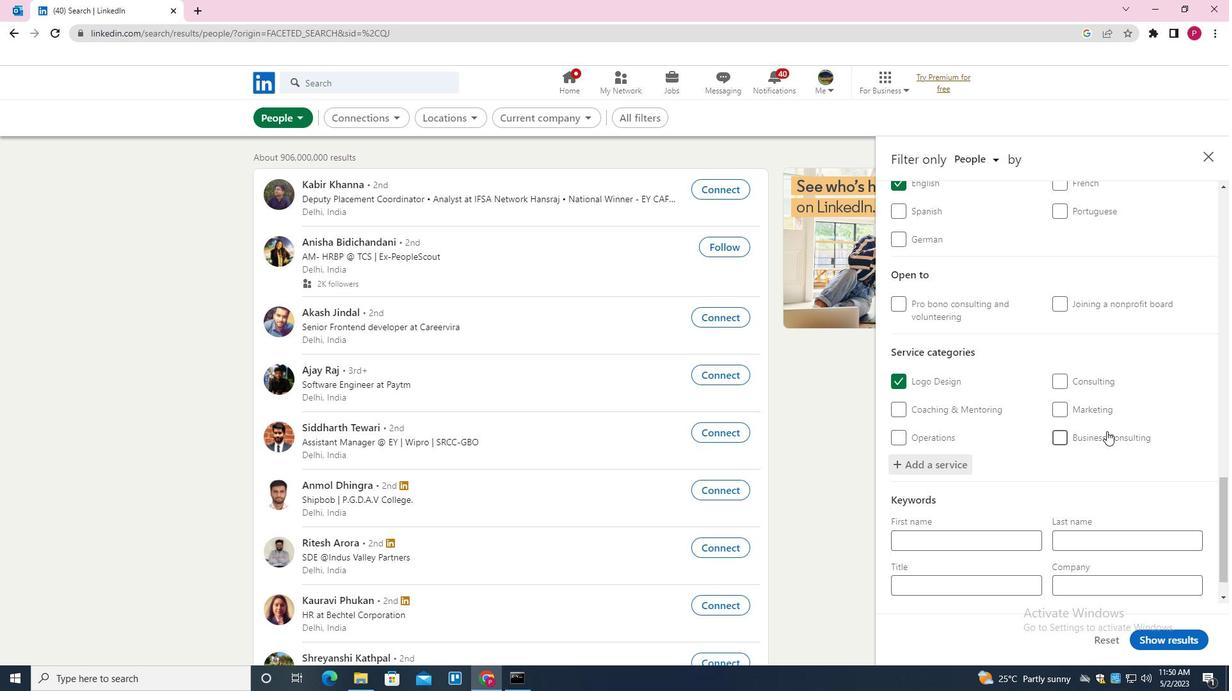 
Action: Mouse scrolled (1076, 451) with delta (0, 0)
Screenshot: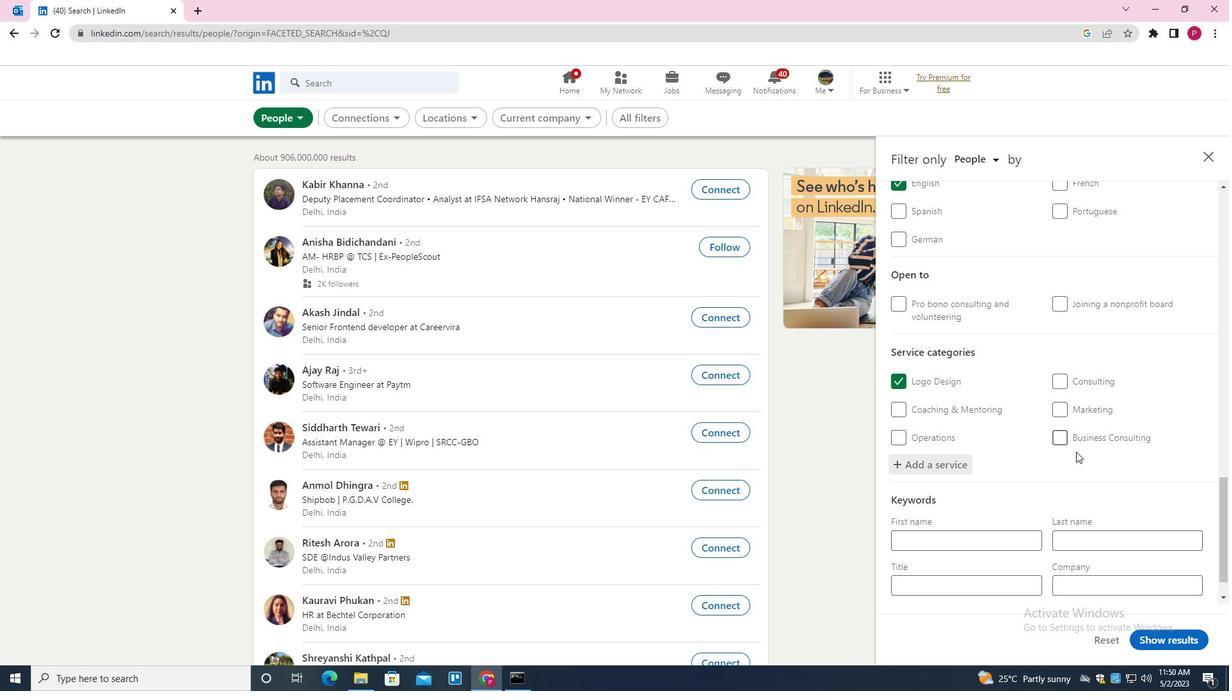 
Action: Mouse scrolled (1076, 451) with delta (0, 0)
Screenshot: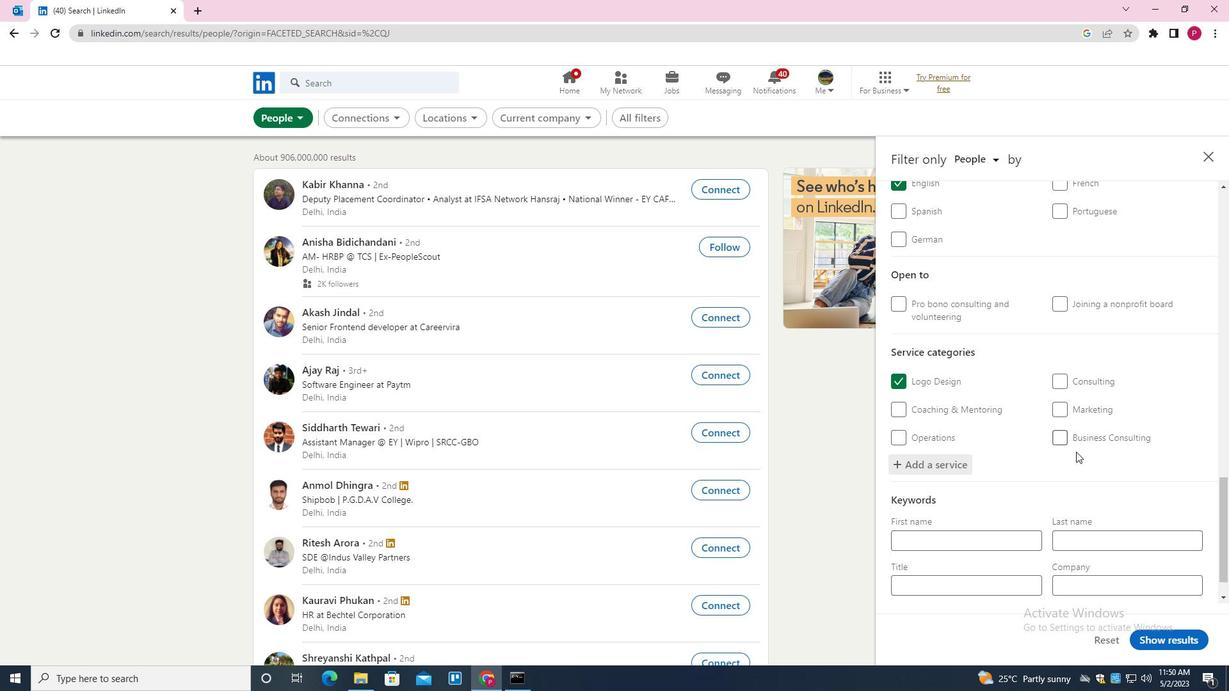 
Action: Mouse moved to (1075, 452)
Screenshot: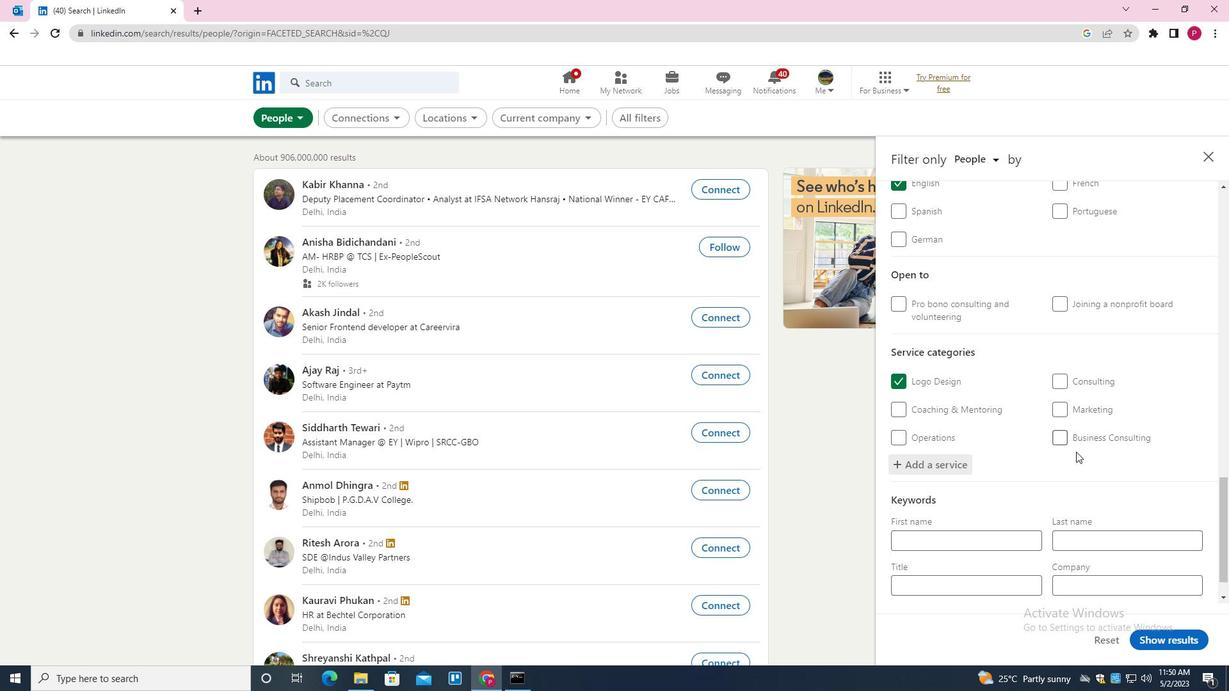 
Action: Mouse scrolled (1075, 451) with delta (0, 0)
Screenshot: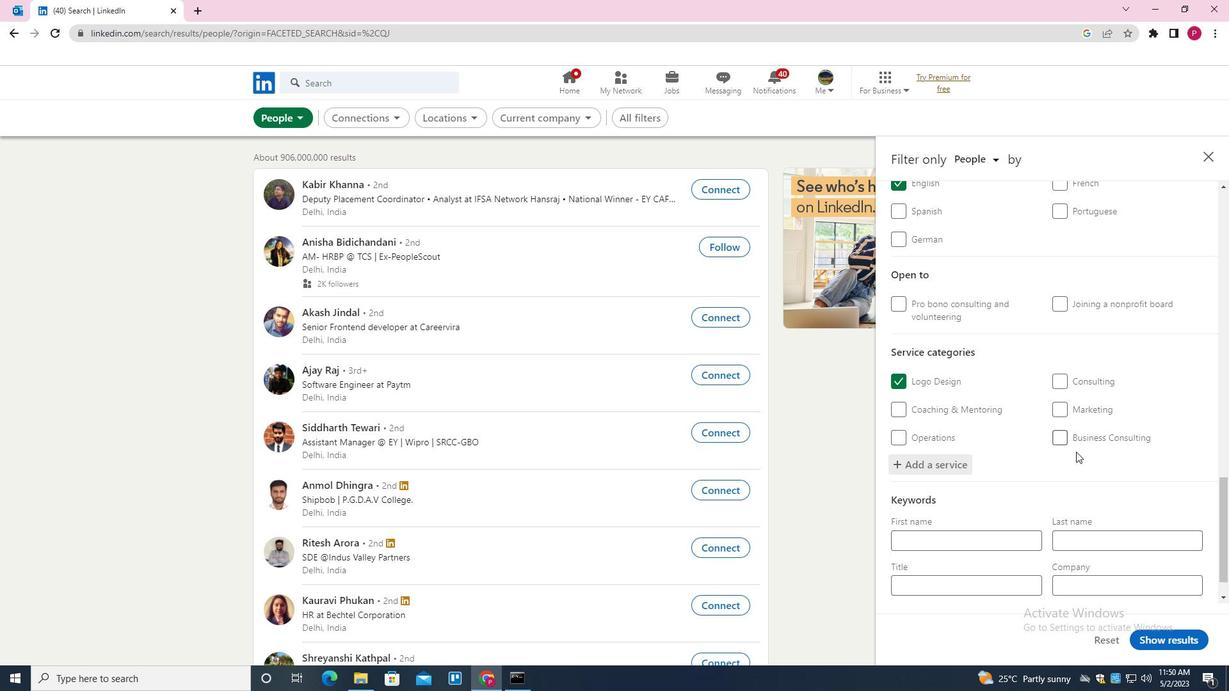 
Action: Mouse scrolled (1075, 451) with delta (0, 0)
Screenshot: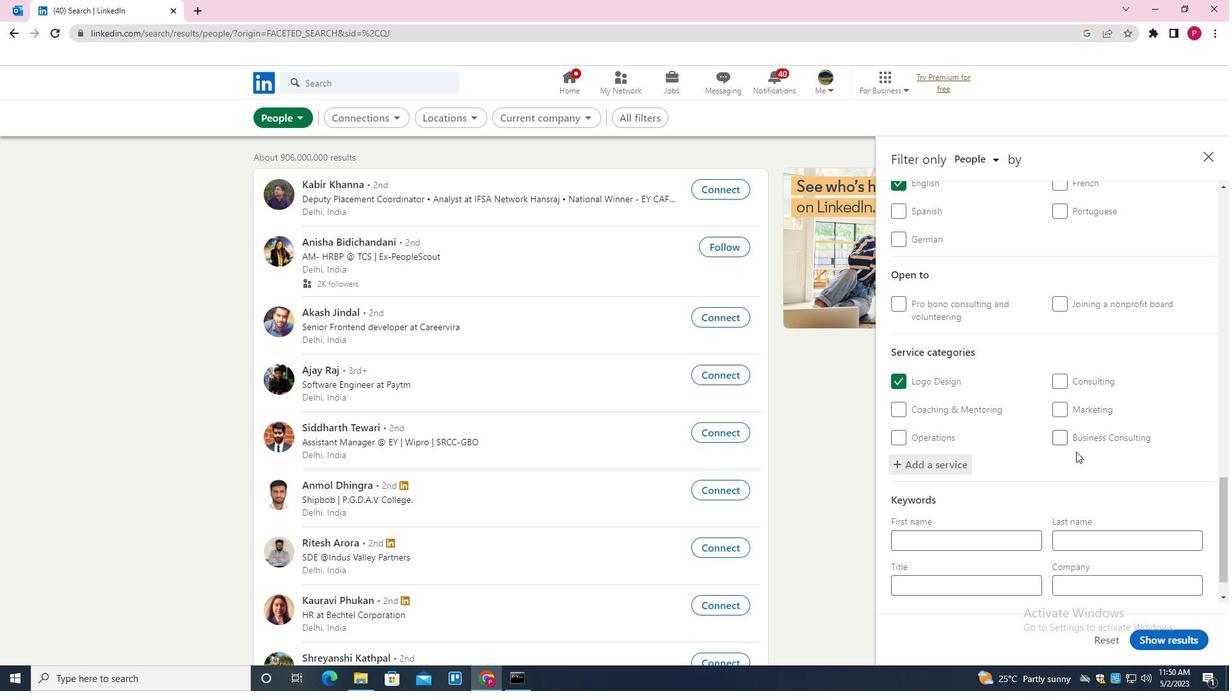 
Action: Mouse moved to (1070, 460)
Screenshot: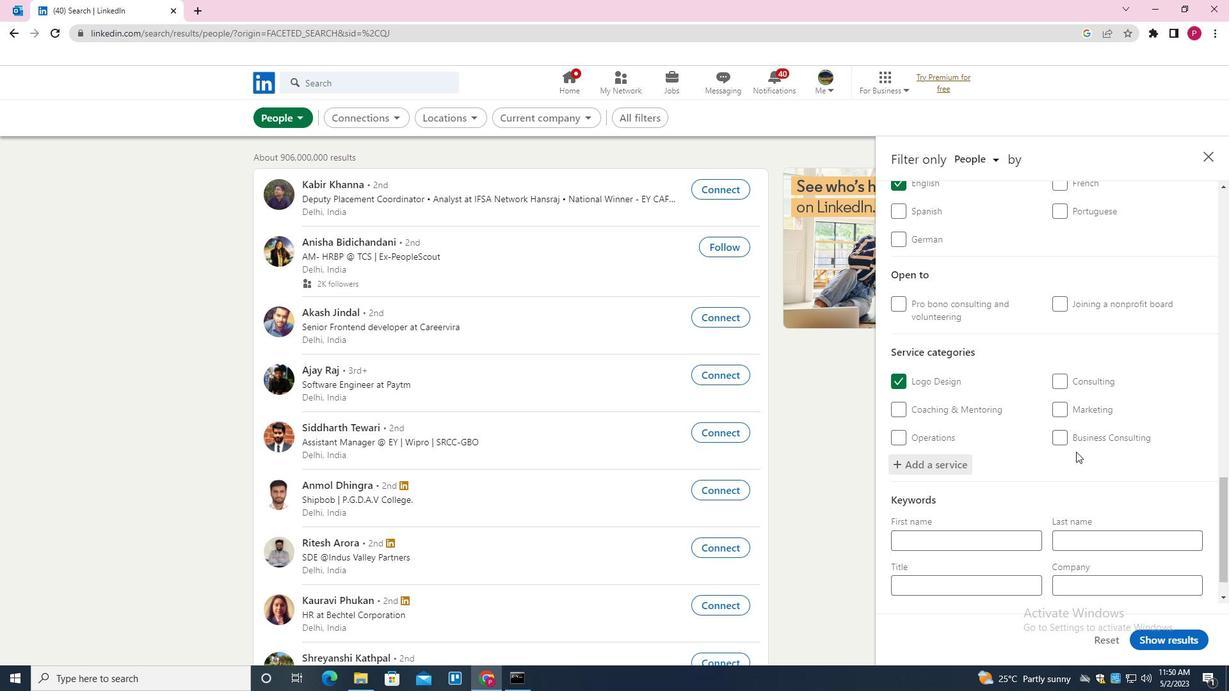 
Action: Mouse scrolled (1070, 459) with delta (0, 0)
Screenshot: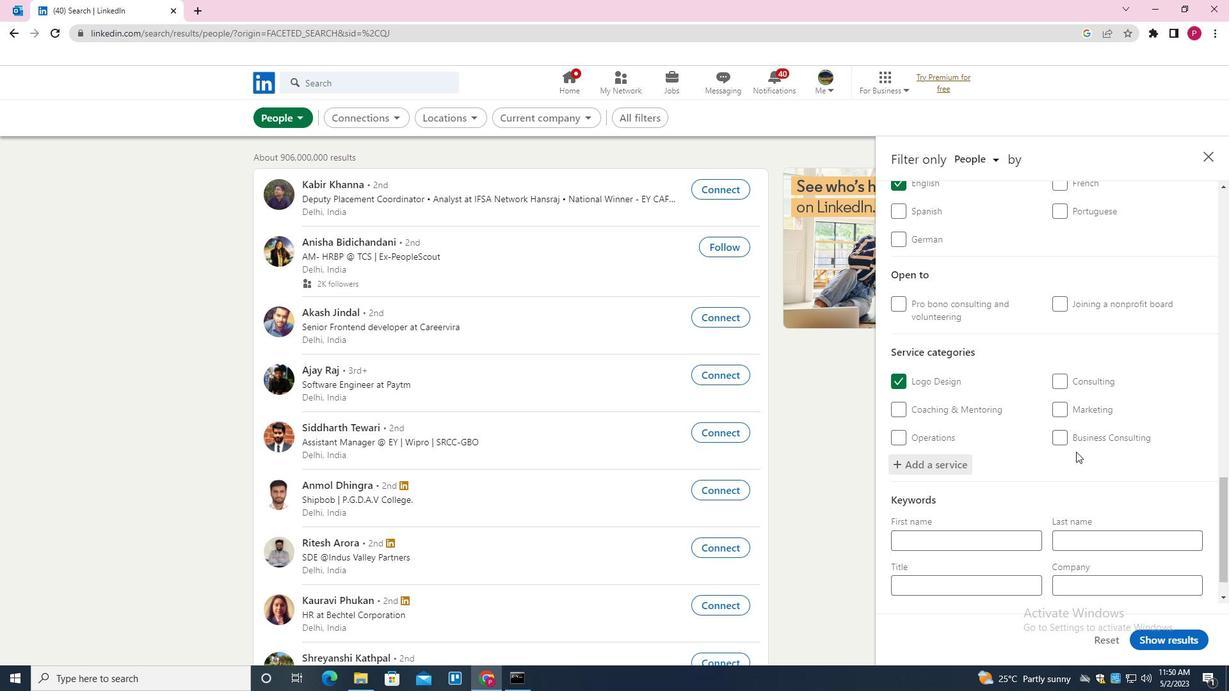 
Action: Mouse moved to (996, 540)
Screenshot: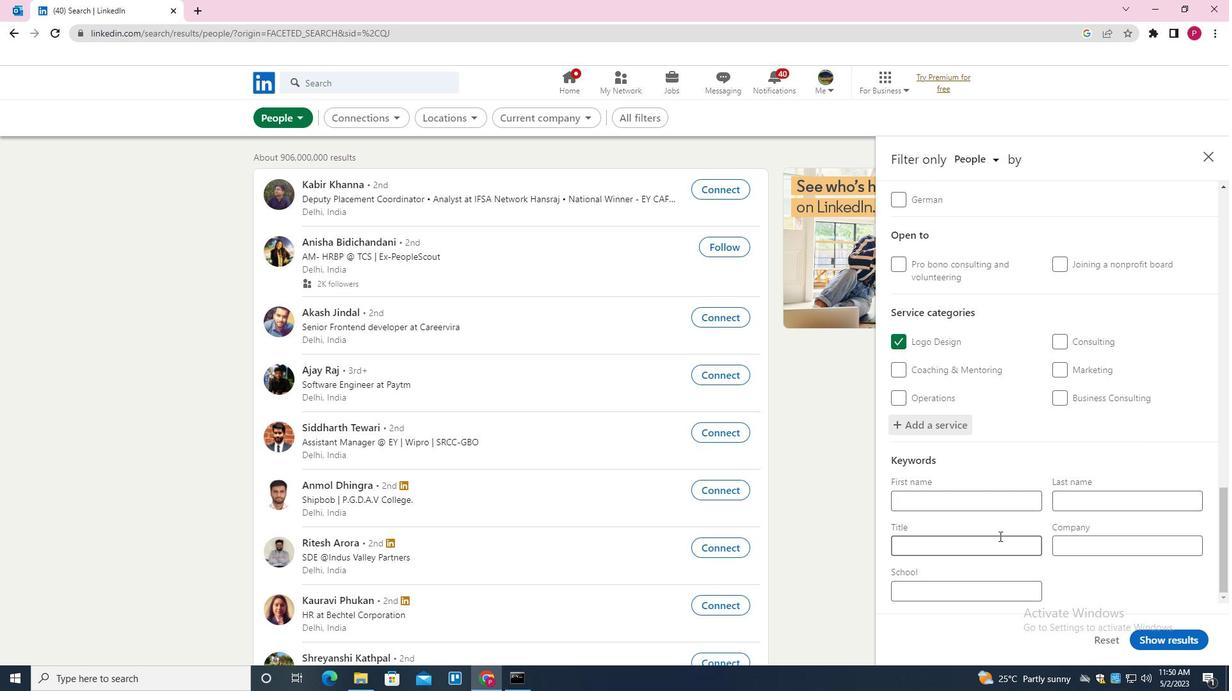 
Action: Mouse pressed left at (996, 540)
Screenshot: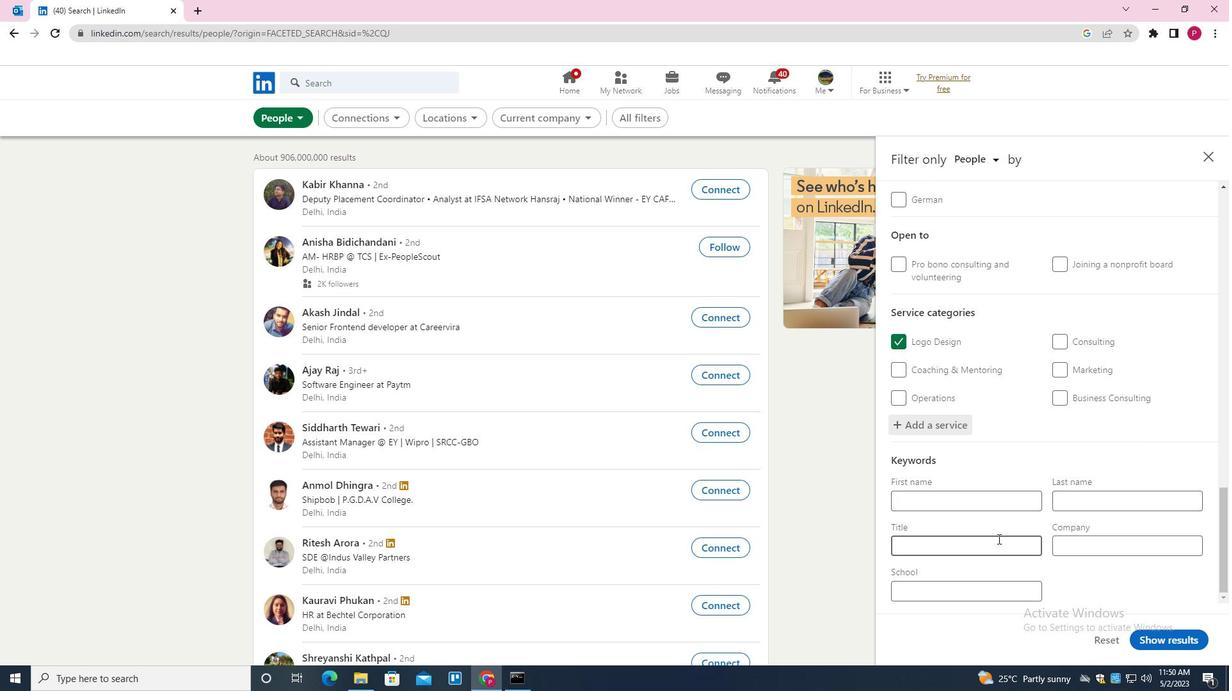 
Action: Mouse moved to (996, 540)
Screenshot: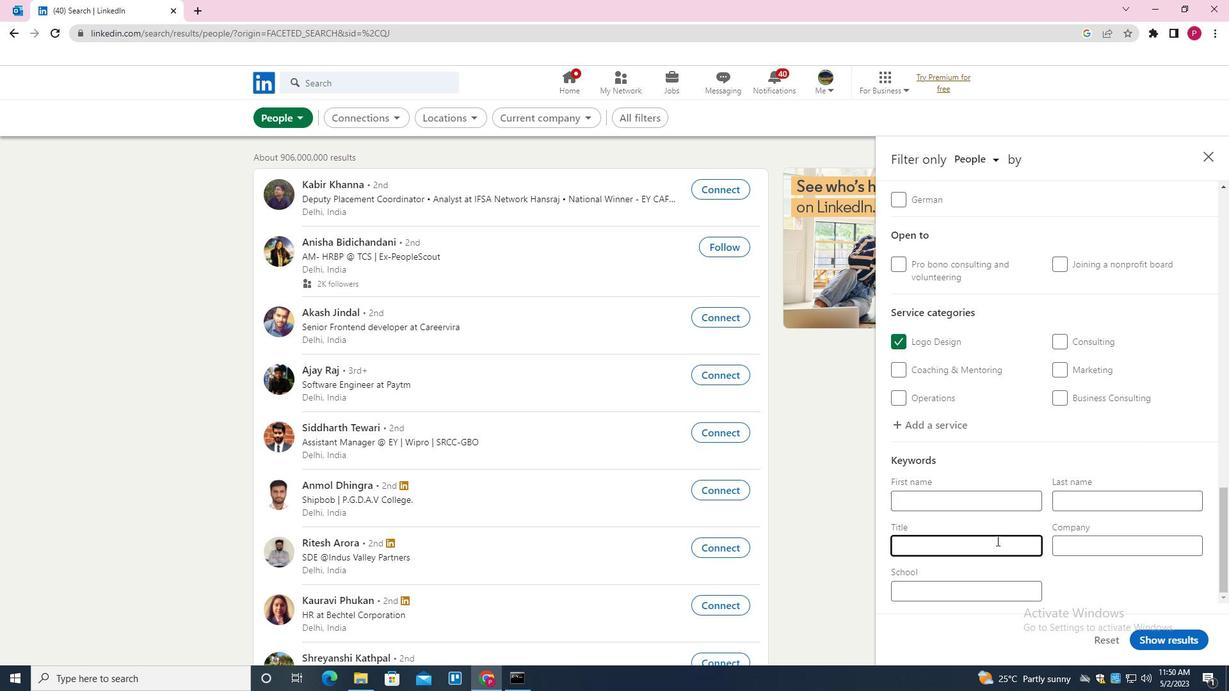 
Action: Key pressed <Key.shift><Key.shift>MANAGING<Key.space><Key.shift>MEMBER
Screenshot: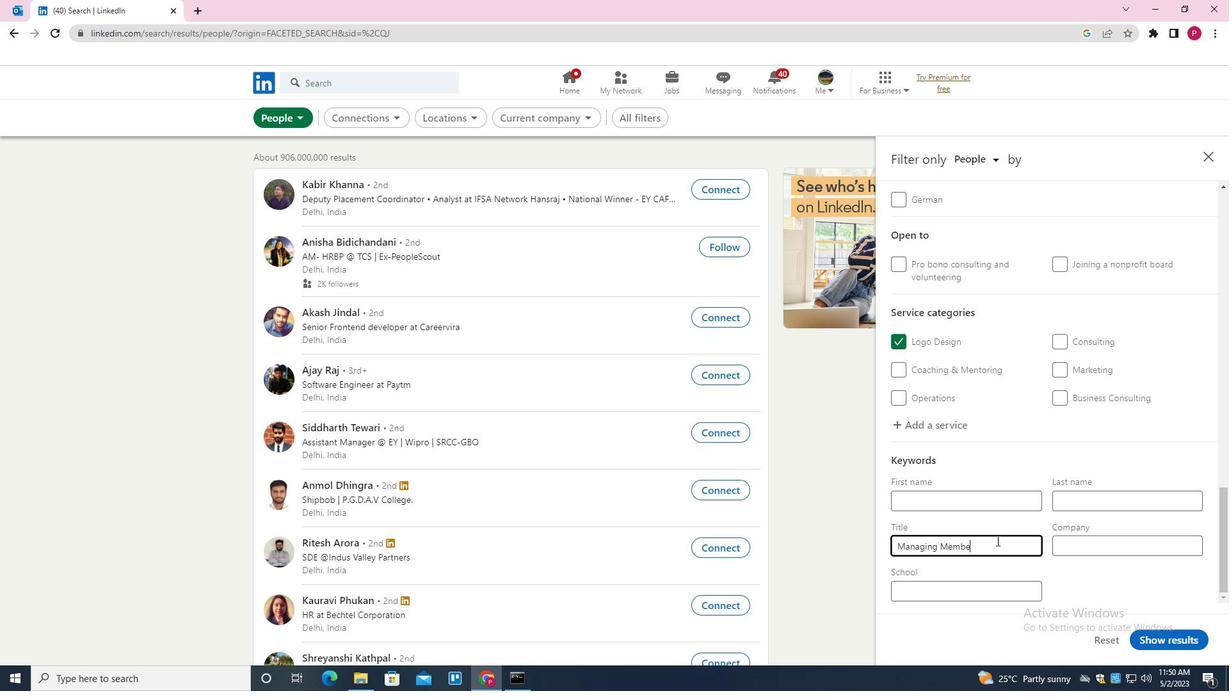 
Action: Mouse moved to (1153, 642)
Screenshot: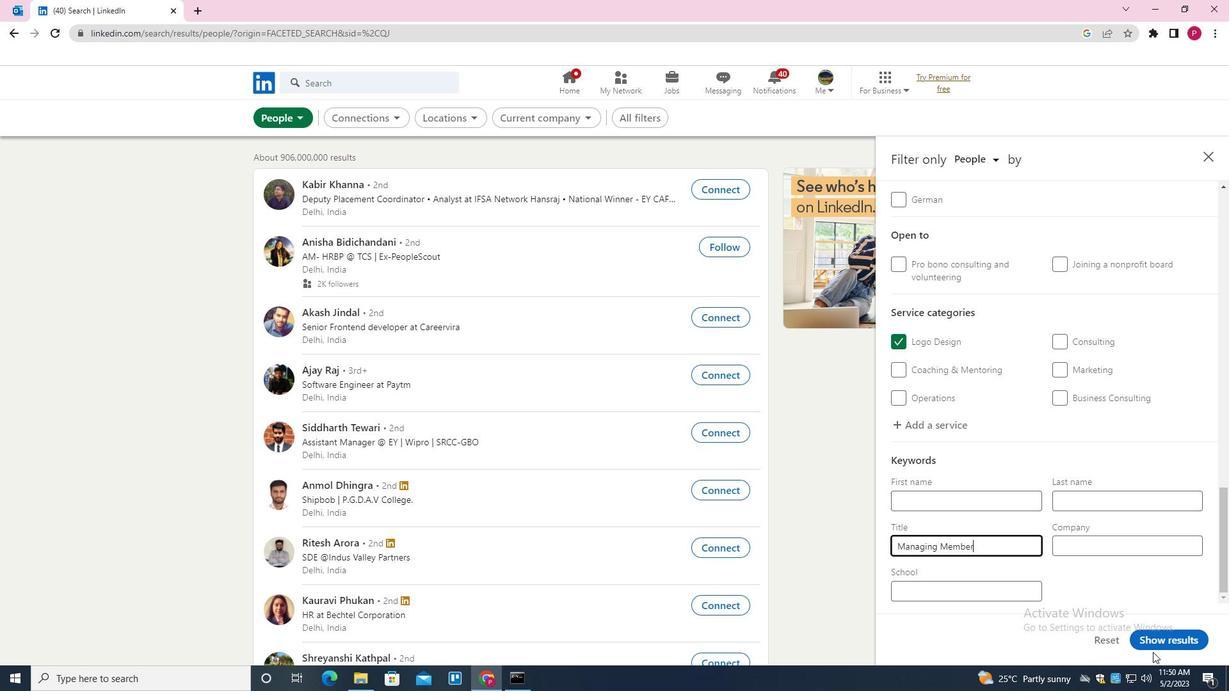 
Action: Mouse pressed left at (1153, 642)
Screenshot: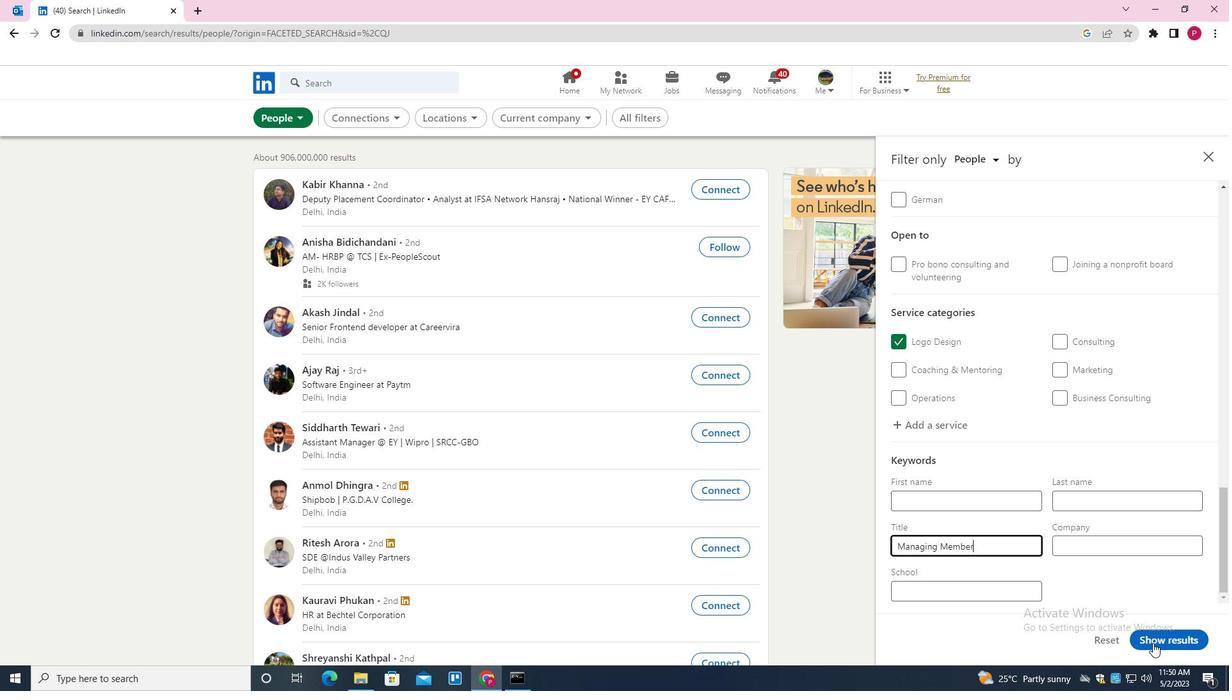 
Action: Mouse moved to (606, 243)
Screenshot: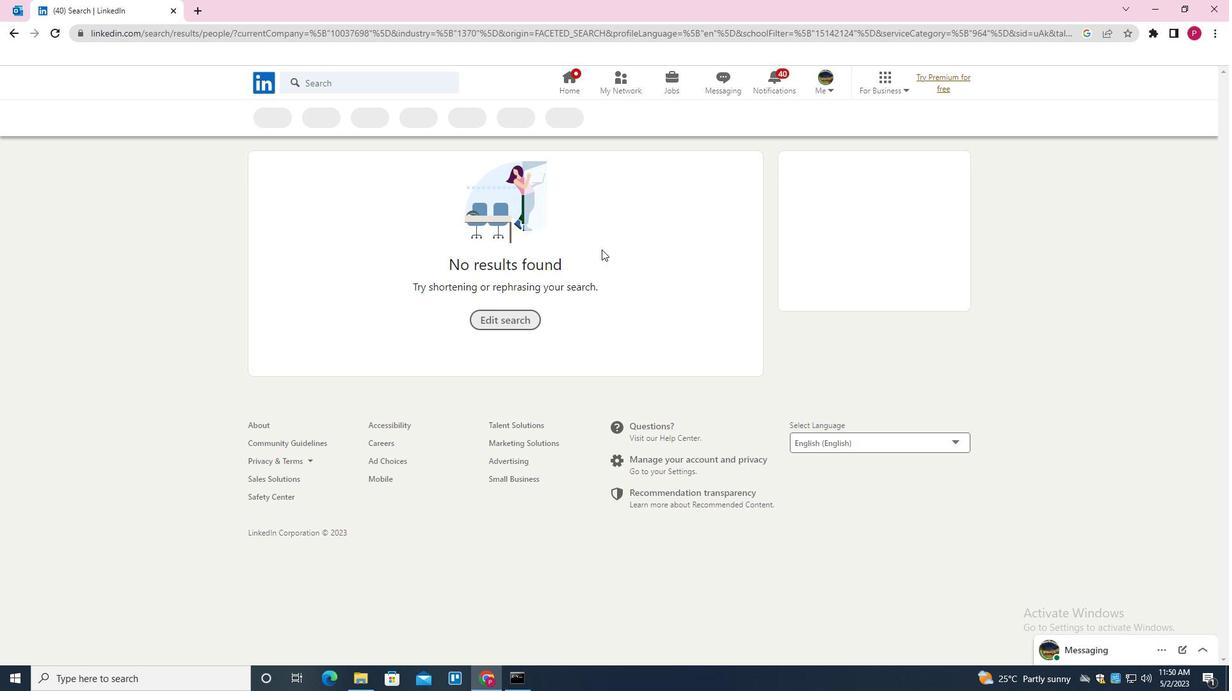 
